 Task: Compose an email with the signature Jovani Ramirez with the subject Request for a cover letter and the message I would appreciate it if you could send me the list of attendees for the training session. from softage.8@softage.net to softage.4@softage.net Select the numbered list and change the font typography to strikethroughSelect the numbered list and remove the font typography strikethrough Send the email. Finally, move the email from Sent Items to the label Testing
Action: Mouse moved to (934, 52)
Screenshot: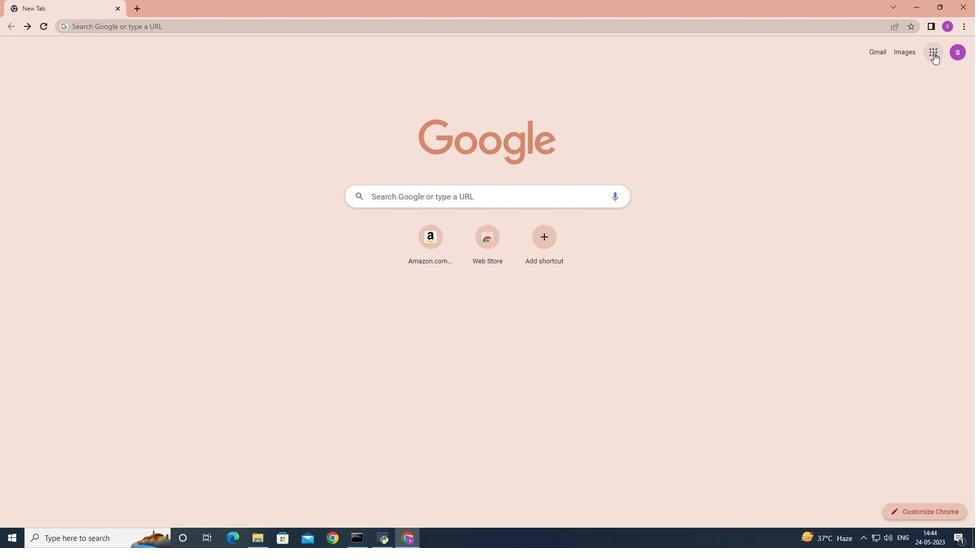 
Action: Mouse pressed left at (934, 52)
Screenshot: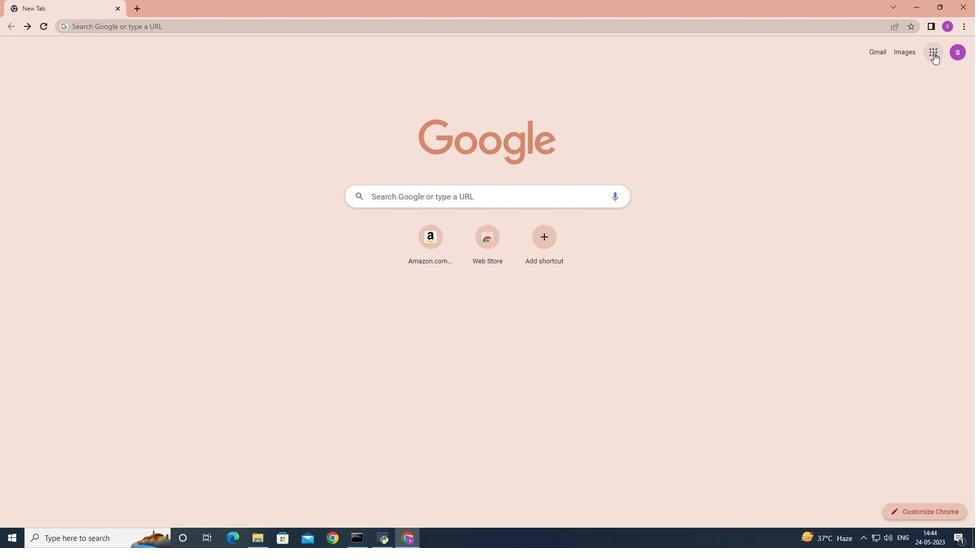 
Action: Mouse moved to (880, 94)
Screenshot: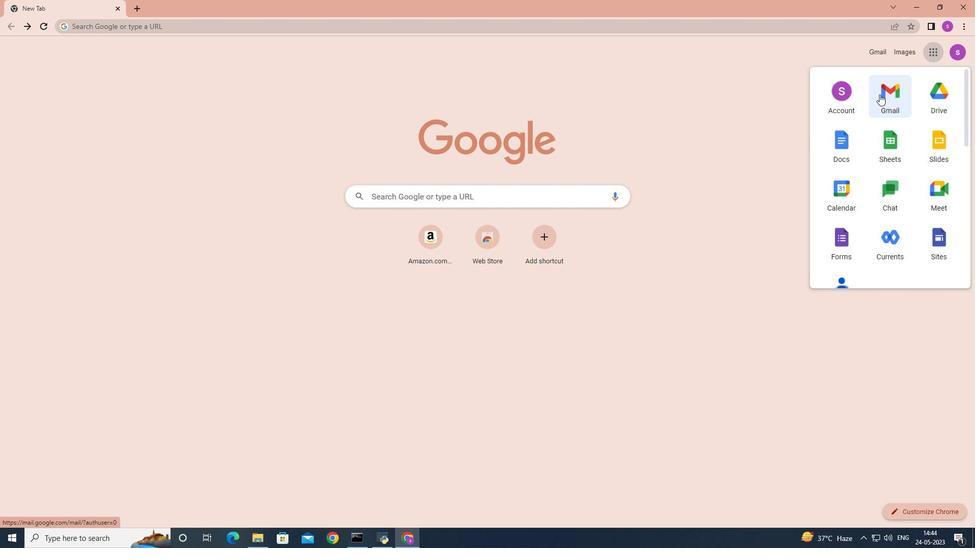 
Action: Mouse pressed left at (880, 94)
Screenshot: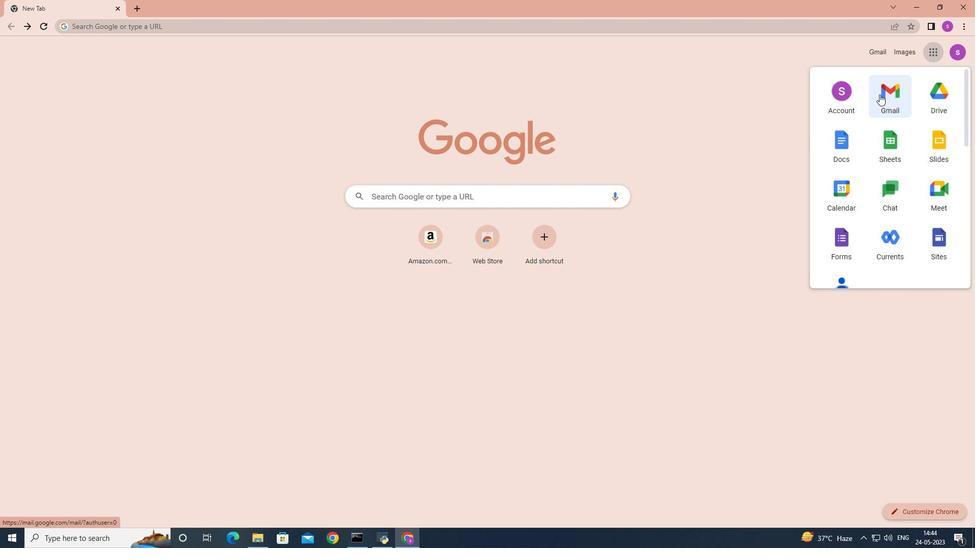 
Action: Mouse moved to (860, 56)
Screenshot: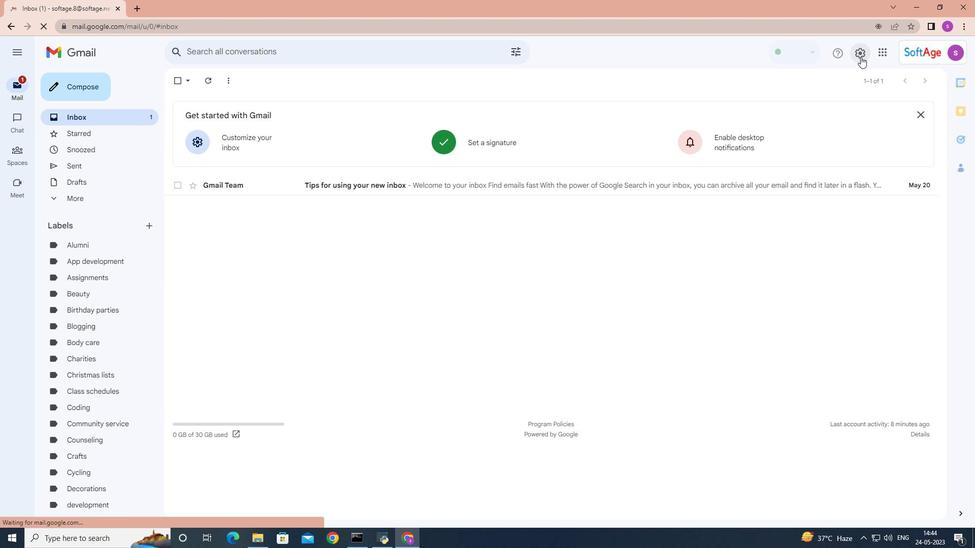 
Action: Mouse pressed left at (860, 56)
Screenshot: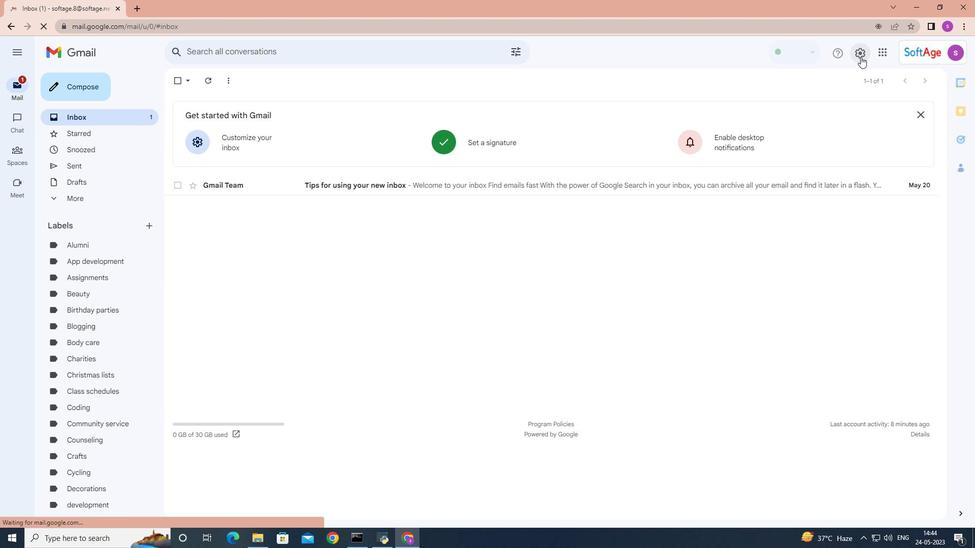 
Action: Mouse moved to (869, 102)
Screenshot: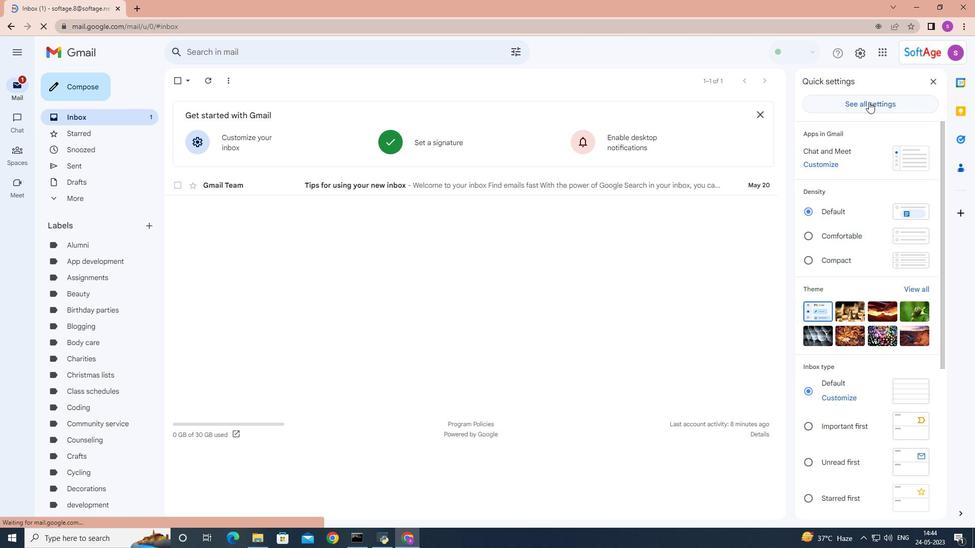 
Action: Mouse pressed left at (869, 102)
Screenshot: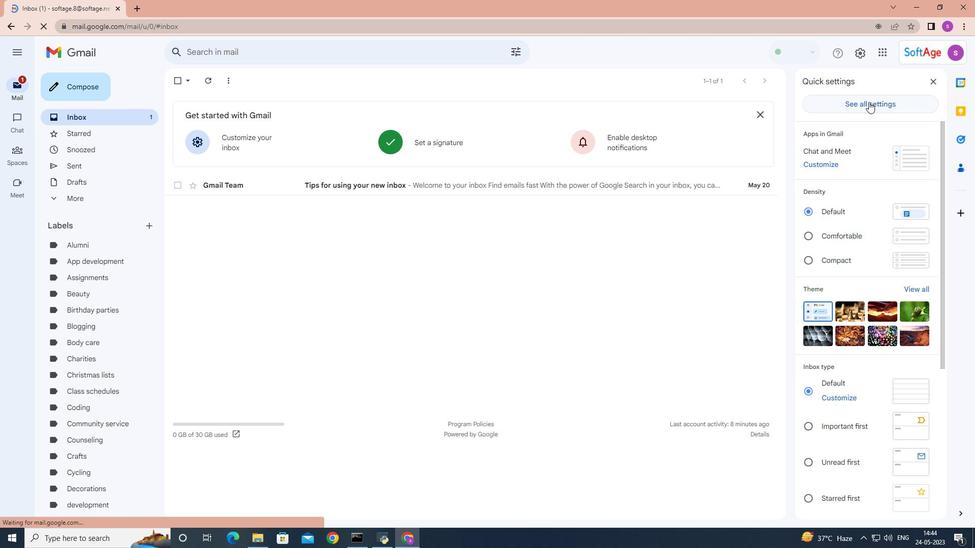 
Action: Mouse moved to (523, 148)
Screenshot: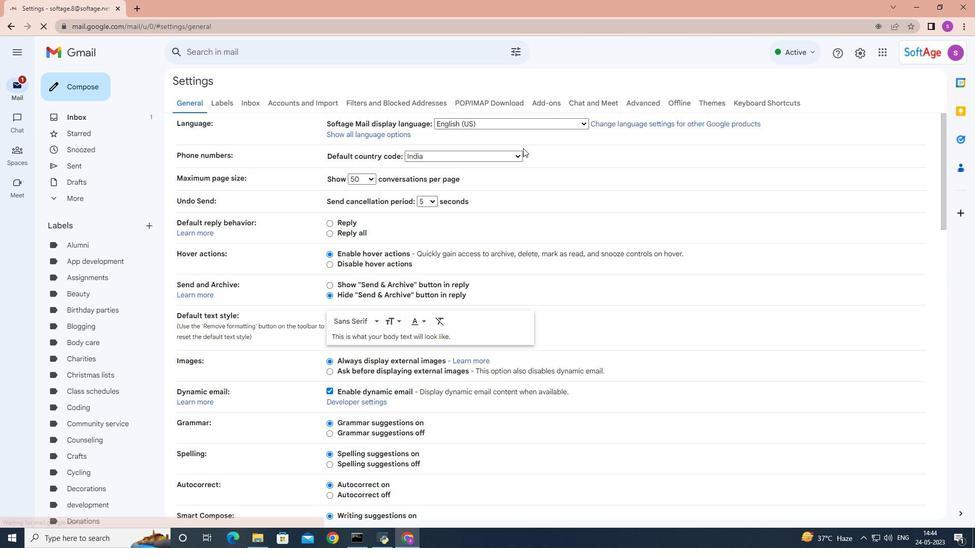 
Action: Mouse scrolled (523, 148) with delta (0, 0)
Screenshot: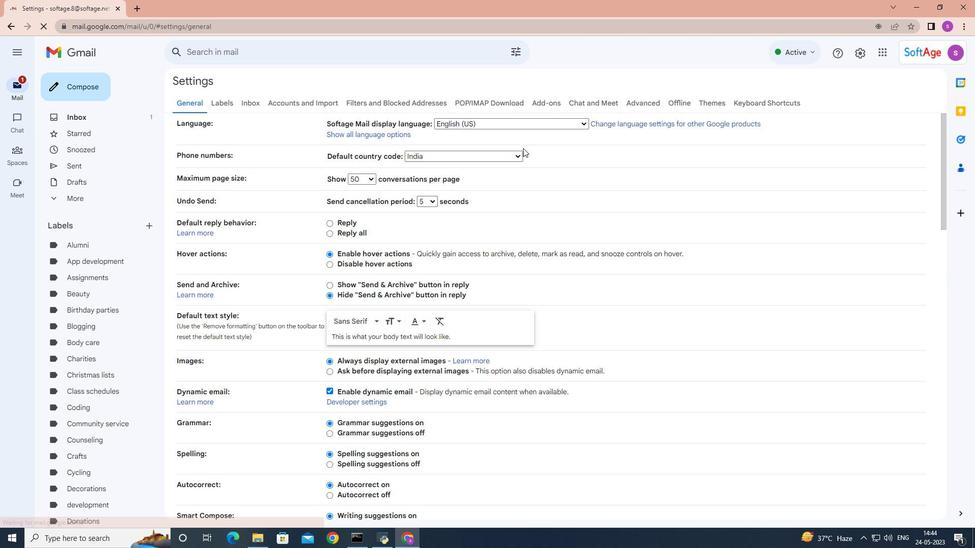 
Action: Mouse scrolled (523, 148) with delta (0, 0)
Screenshot: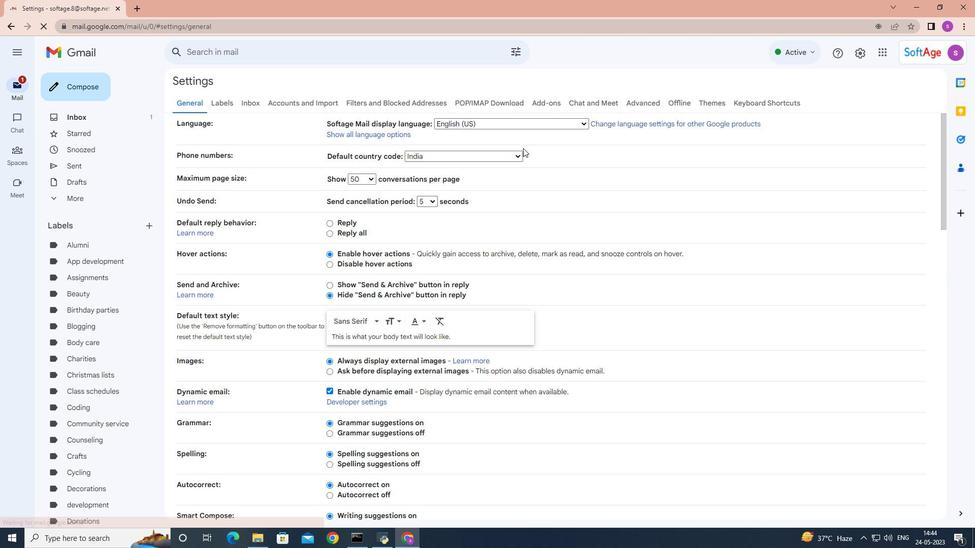 
Action: Mouse scrolled (523, 148) with delta (0, 0)
Screenshot: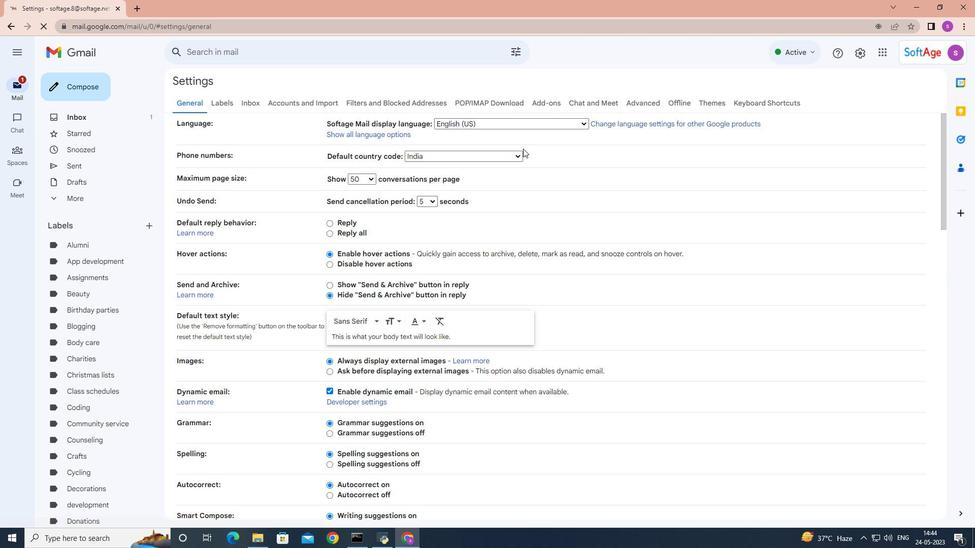 
Action: Mouse scrolled (523, 148) with delta (0, 0)
Screenshot: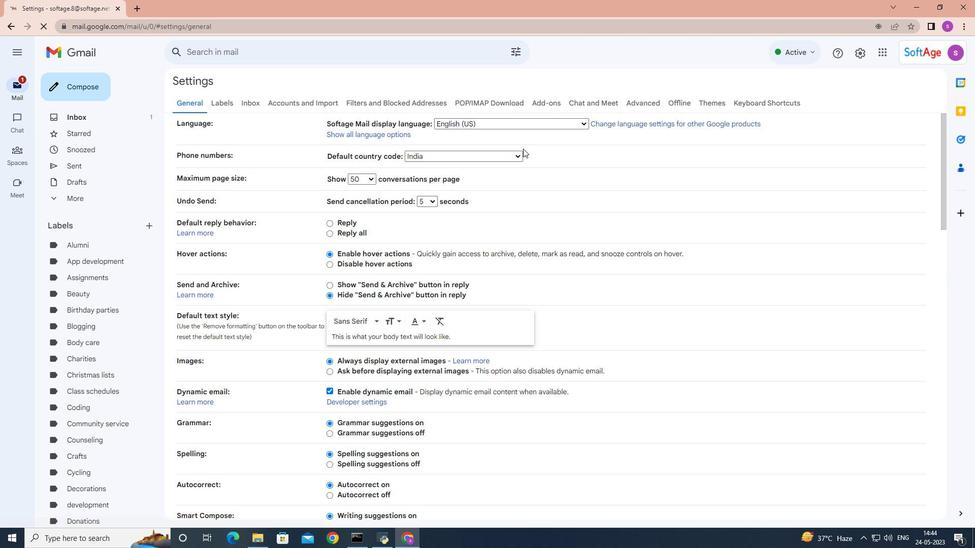 
Action: Mouse scrolled (523, 148) with delta (0, 0)
Screenshot: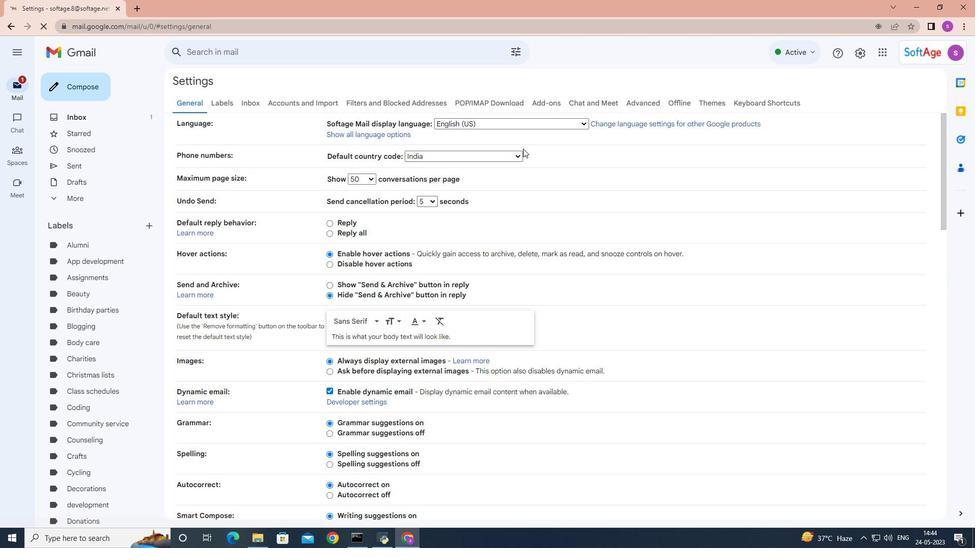 
Action: Mouse moved to (523, 148)
Screenshot: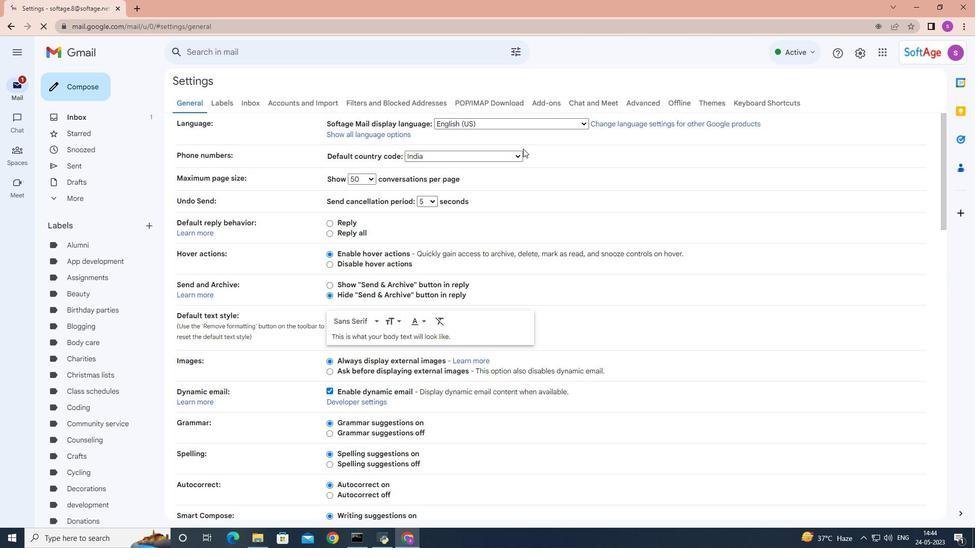 
Action: Mouse scrolled (523, 147) with delta (0, 0)
Screenshot: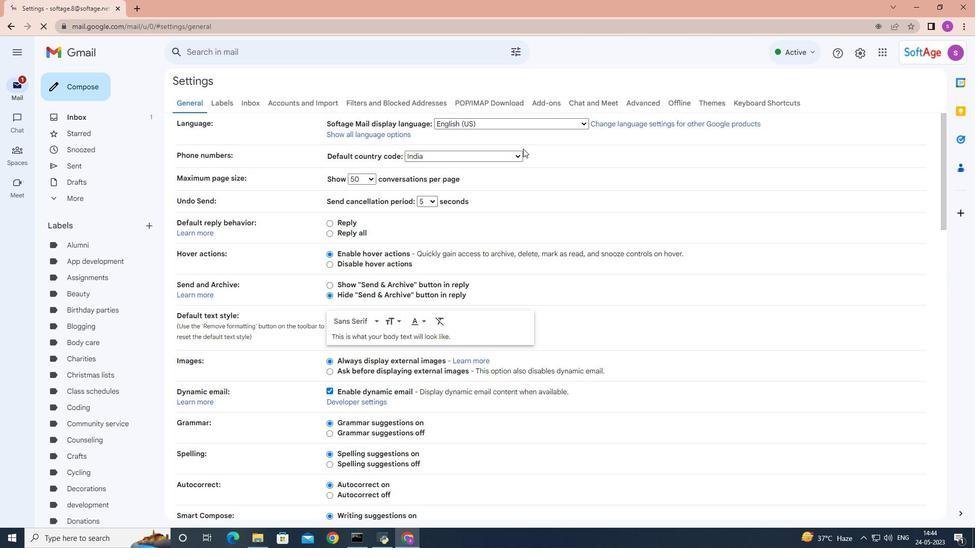 
Action: Mouse moved to (523, 146)
Screenshot: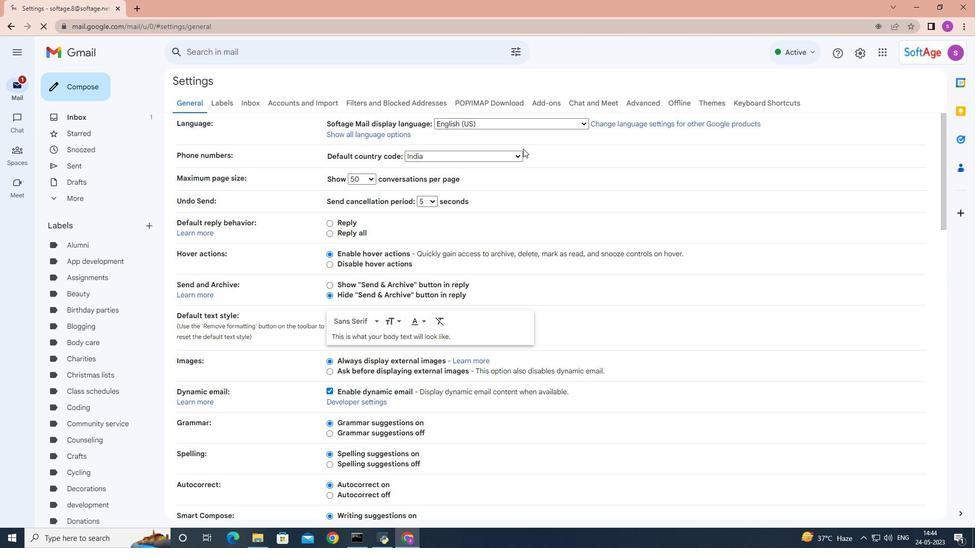 
Action: Mouse scrolled (523, 146) with delta (0, 0)
Screenshot: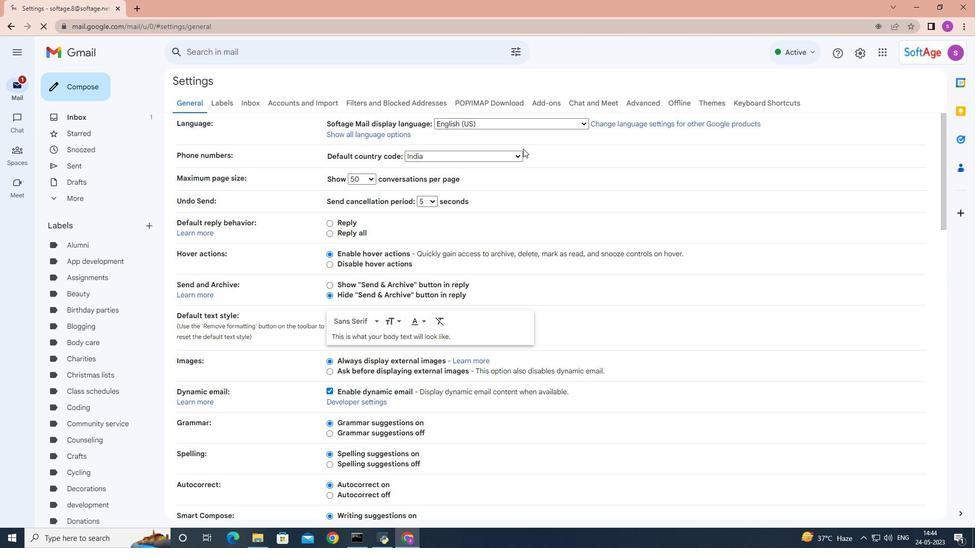 
Action: Mouse moved to (523, 146)
Screenshot: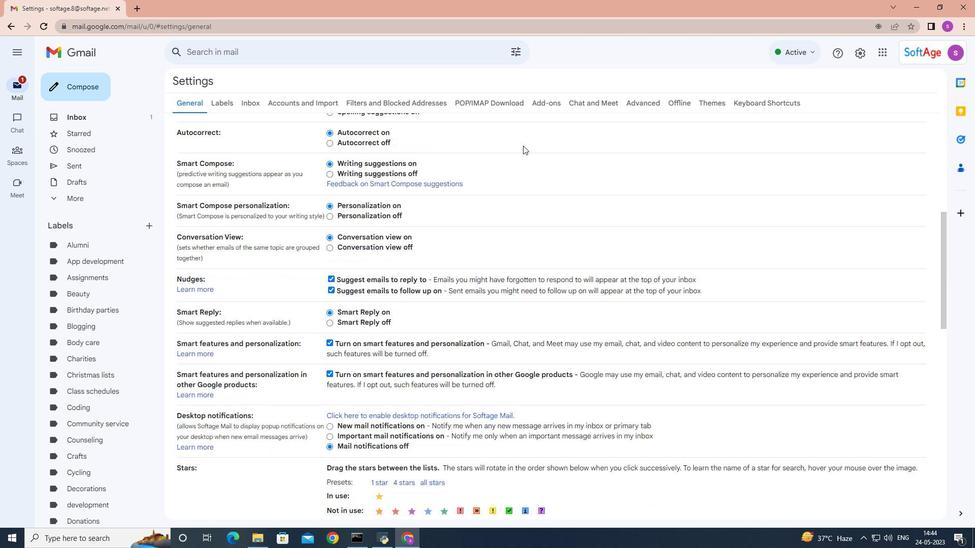 
Action: Mouse scrolled (523, 145) with delta (0, 0)
Screenshot: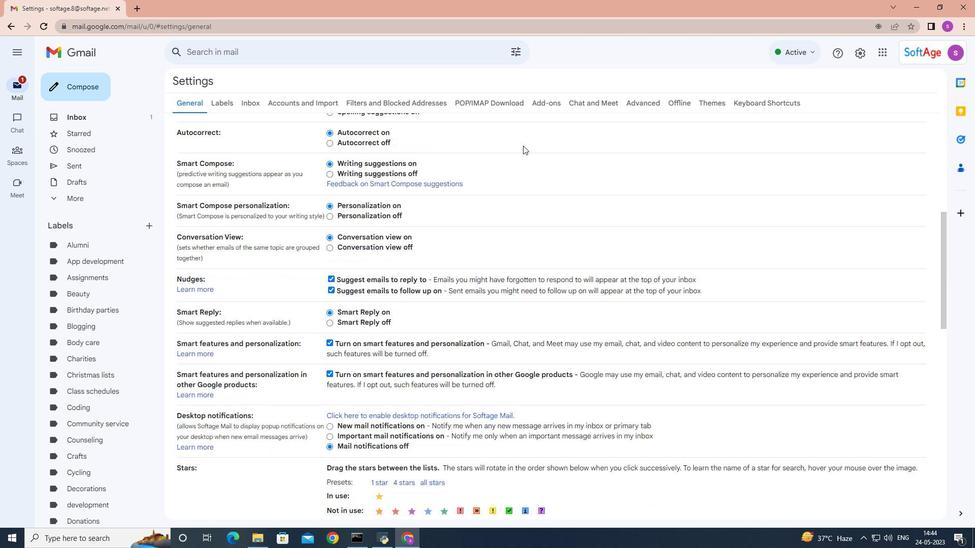 
Action: Mouse moved to (523, 147)
Screenshot: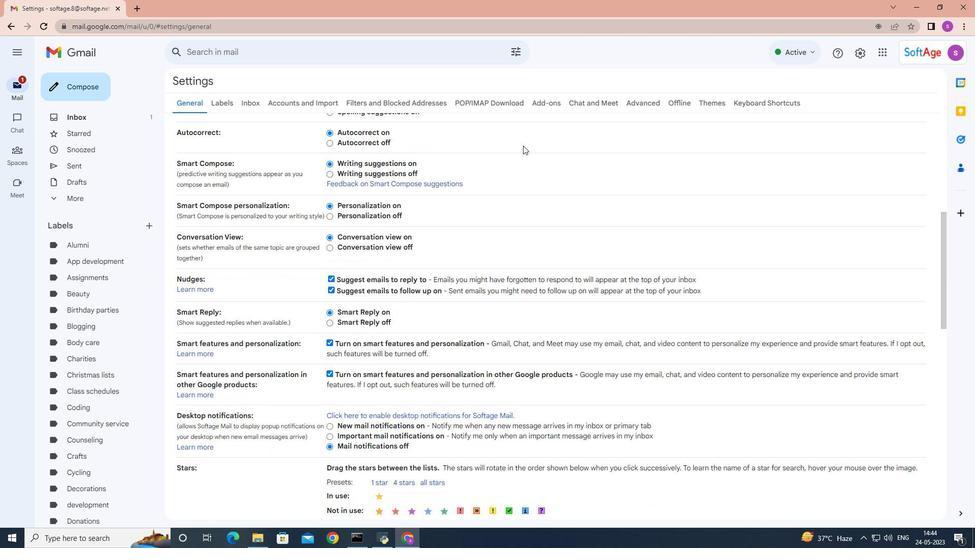 
Action: Mouse scrolled (523, 146) with delta (0, 0)
Screenshot: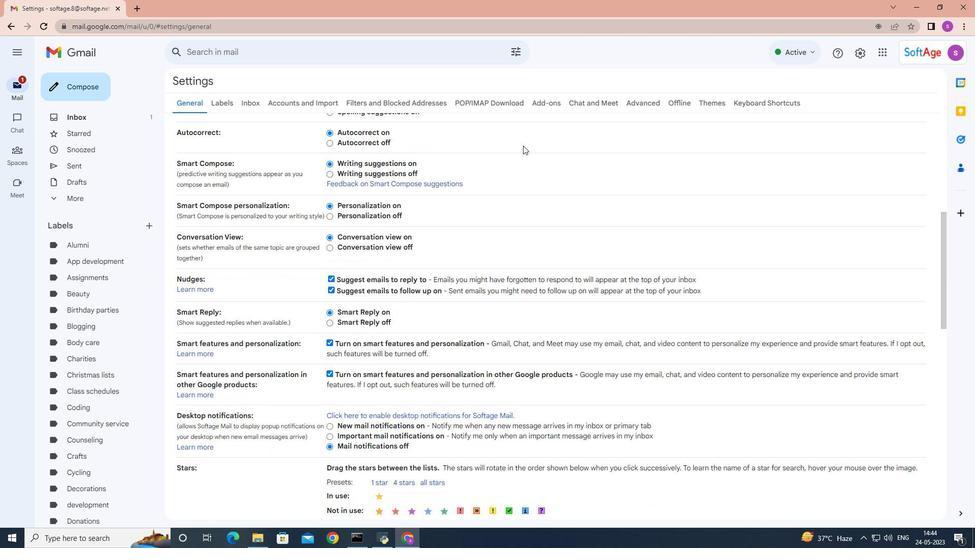 
Action: Mouse moved to (523, 147)
Screenshot: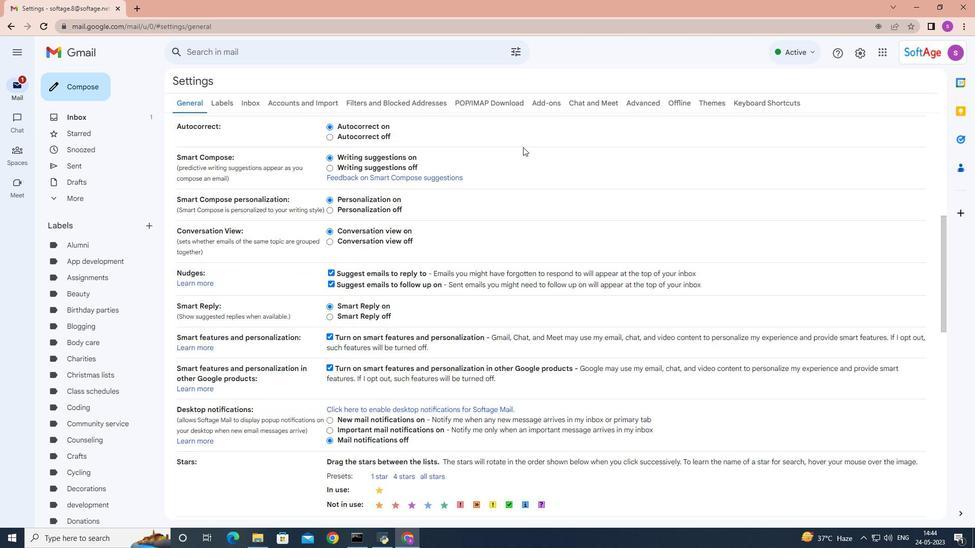 
Action: Mouse scrolled (523, 146) with delta (0, 0)
Screenshot: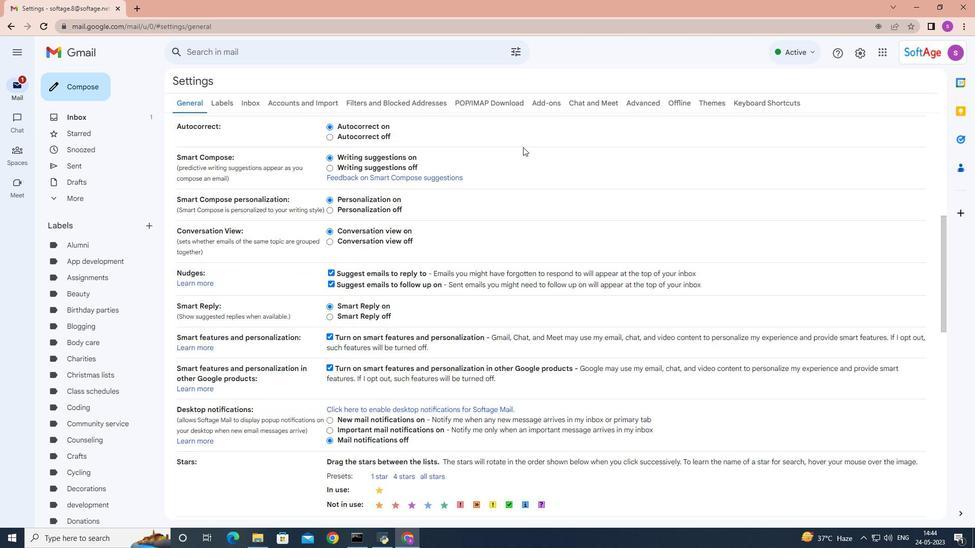 
Action: Mouse moved to (523, 147)
Screenshot: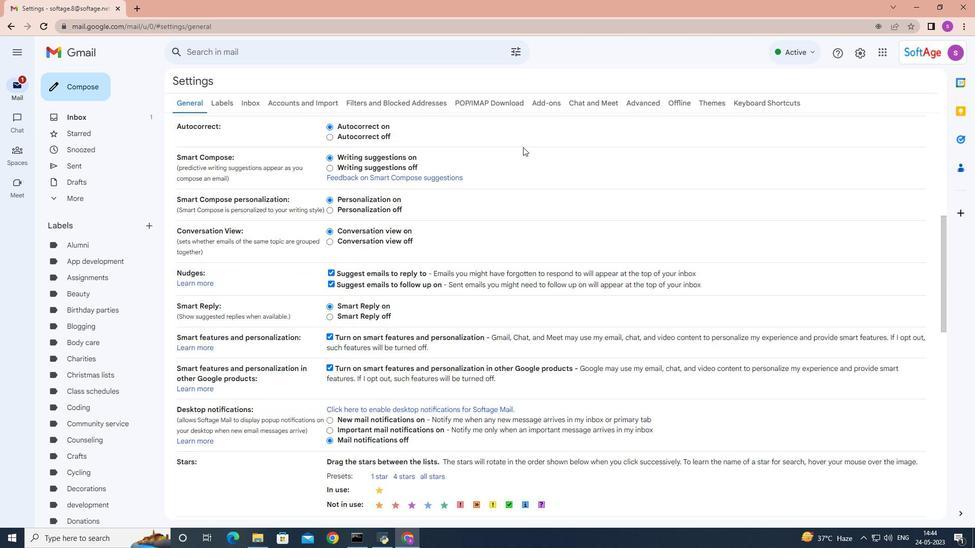 
Action: Mouse scrolled (523, 146) with delta (0, 0)
Screenshot: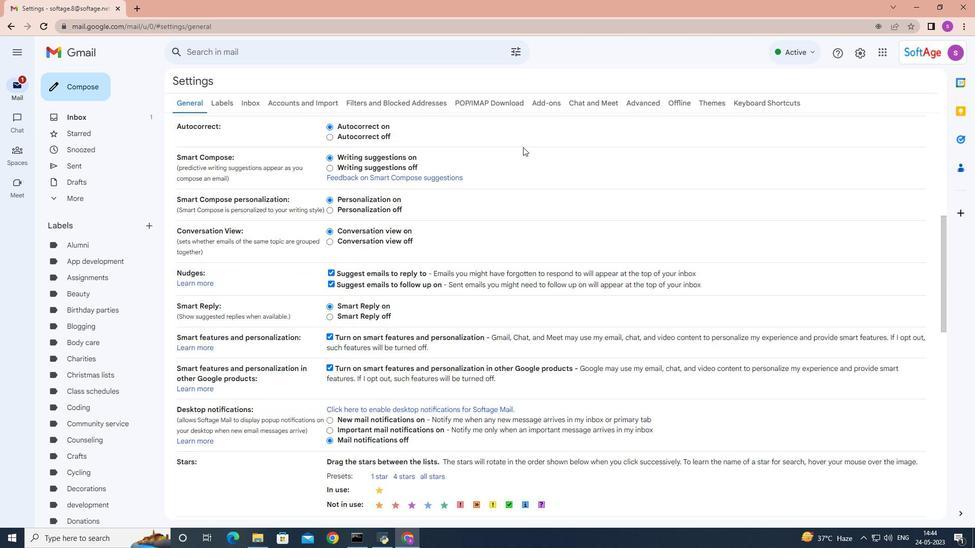 
Action: Mouse moved to (523, 147)
Screenshot: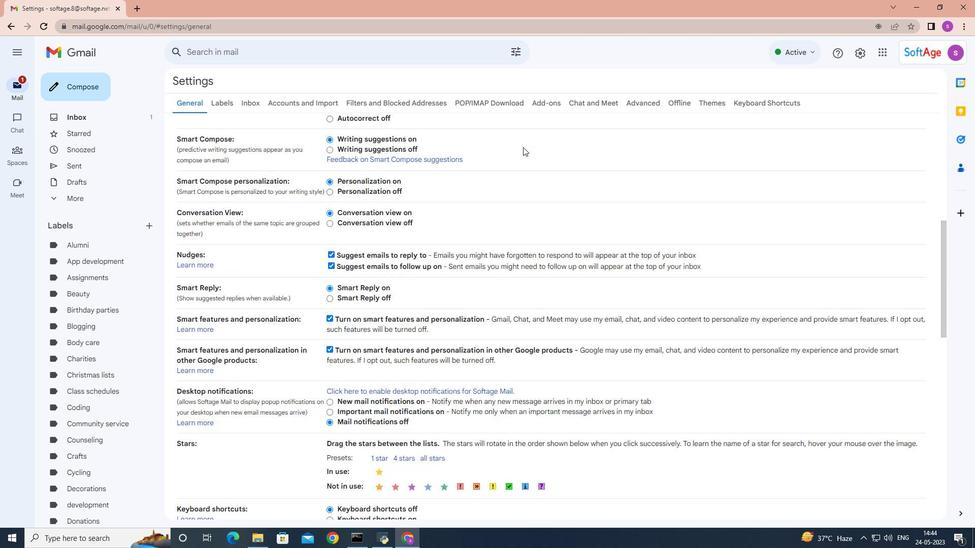
Action: Mouse scrolled (523, 147) with delta (0, 0)
Screenshot: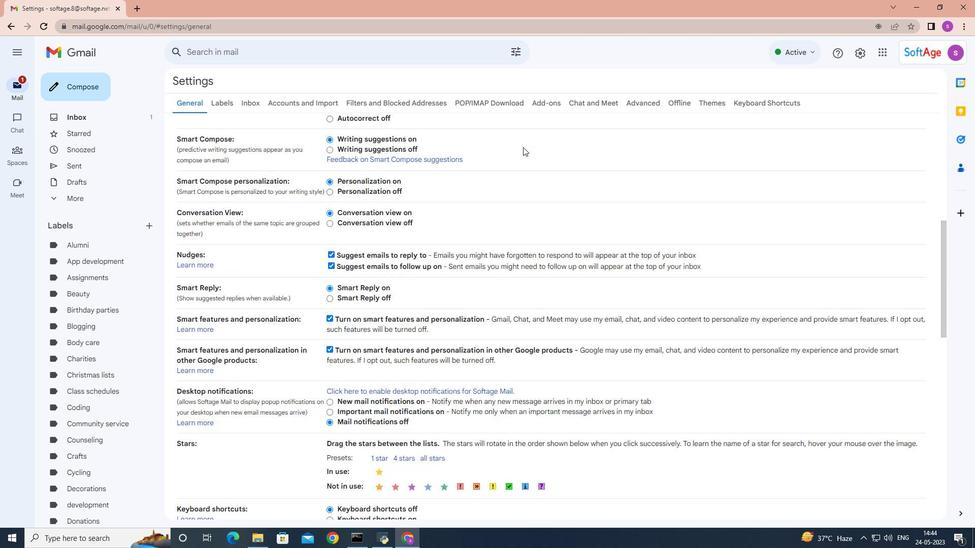 
Action: Mouse moved to (523, 147)
Screenshot: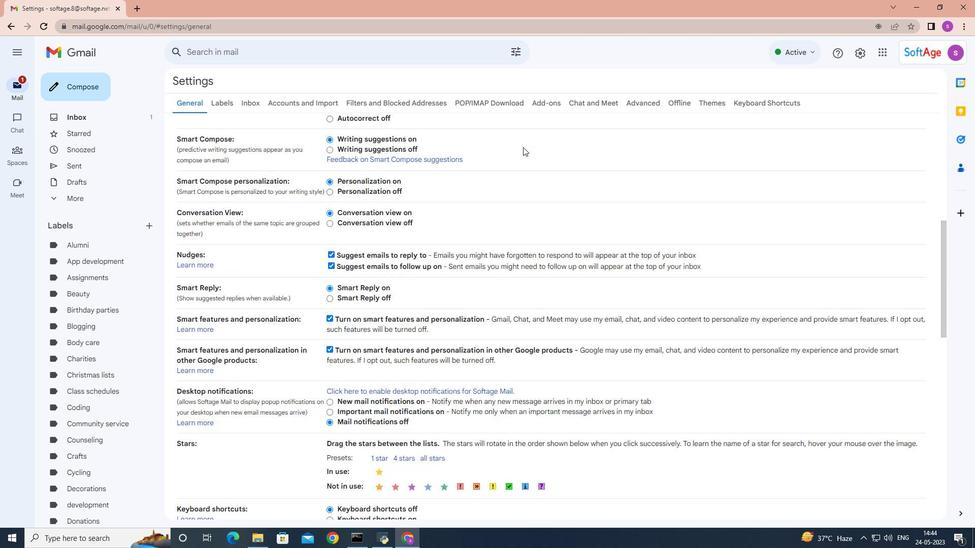
Action: Mouse scrolled (523, 147) with delta (0, 0)
Screenshot: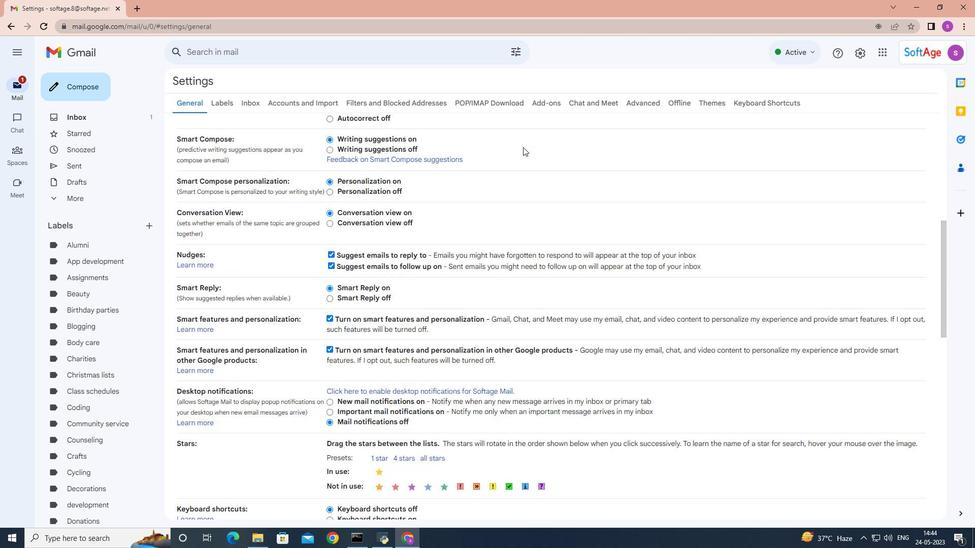 
Action: Mouse moved to (524, 147)
Screenshot: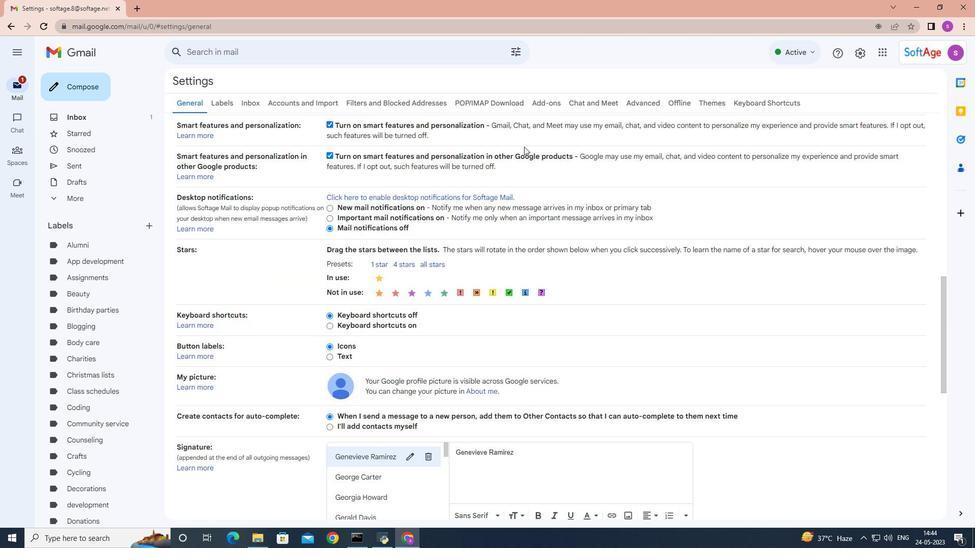
Action: Mouse scrolled (524, 146) with delta (0, 0)
Screenshot: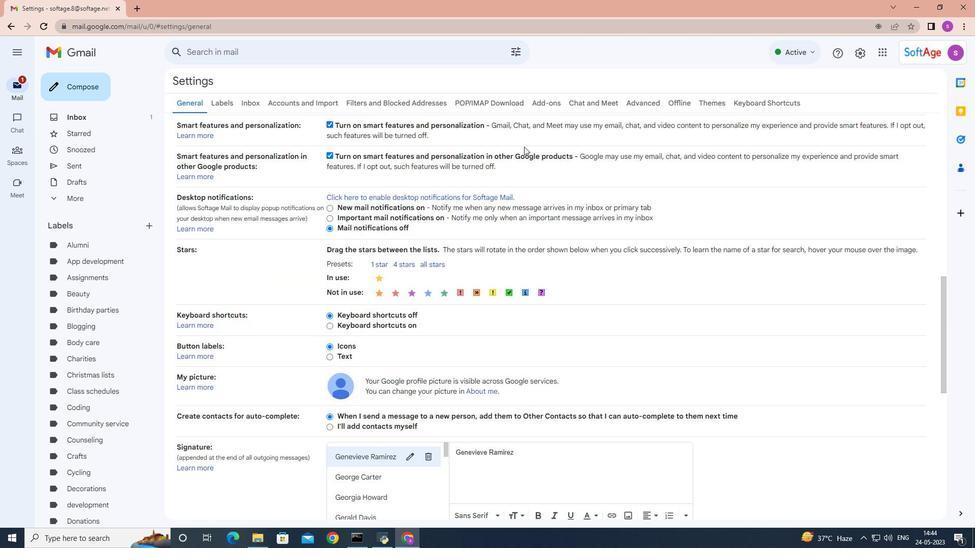 
Action: Mouse moved to (524, 147)
Screenshot: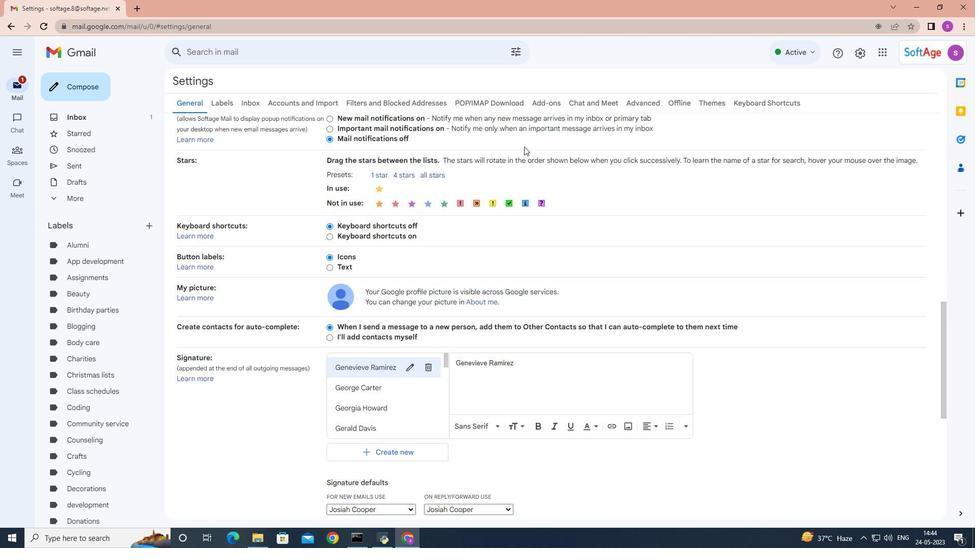 
Action: Mouse scrolled (524, 147) with delta (0, 0)
Screenshot: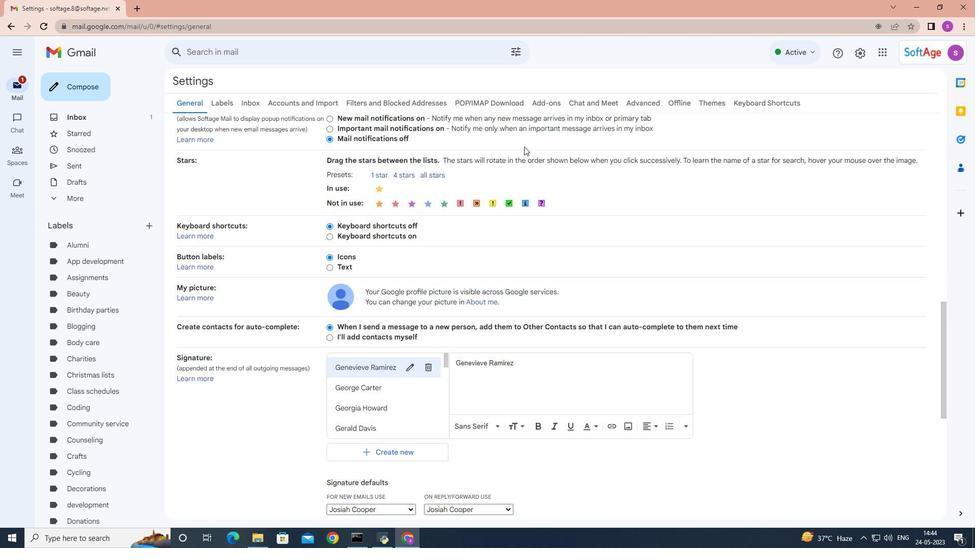 
Action: Mouse scrolled (524, 147) with delta (0, 0)
Screenshot: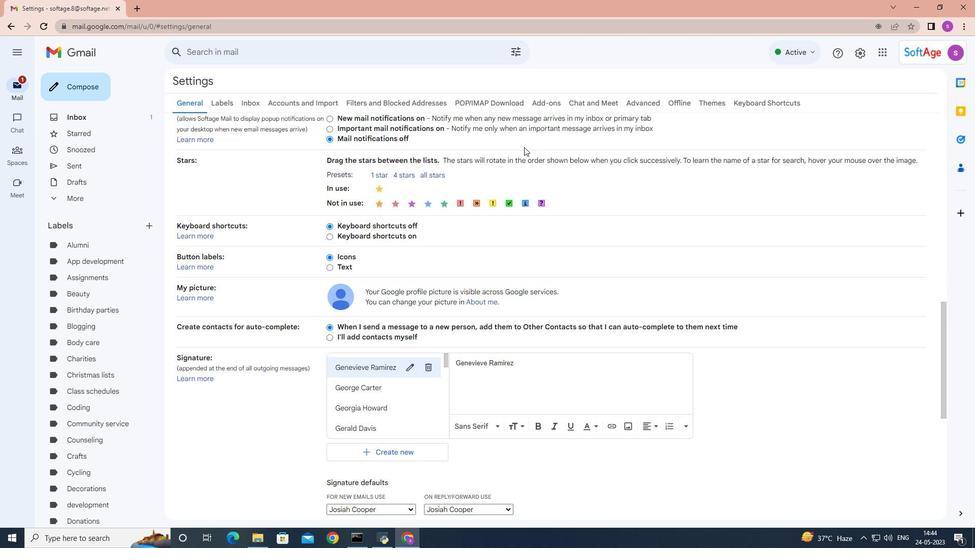 
Action: Mouse scrolled (524, 147) with delta (0, 0)
Screenshot: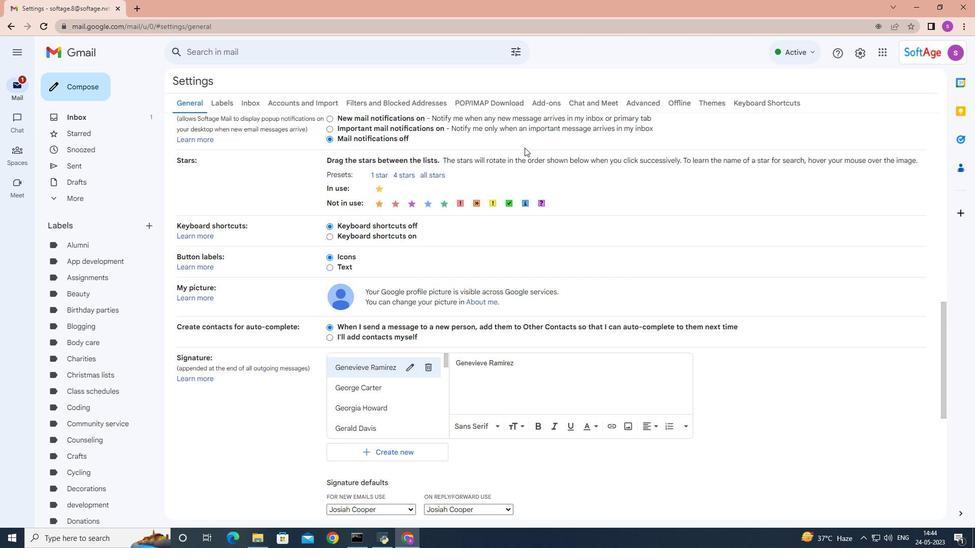 
Action: Mouse scrolled (524, 147) with delta (0, 0)
Screenshot: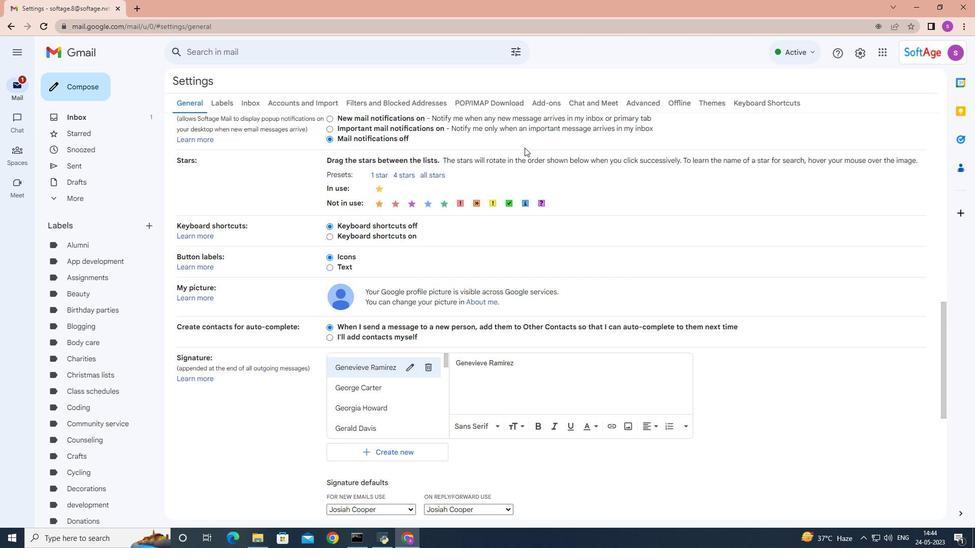 
Action: Mouse moved to (397, 196)
Screenshot: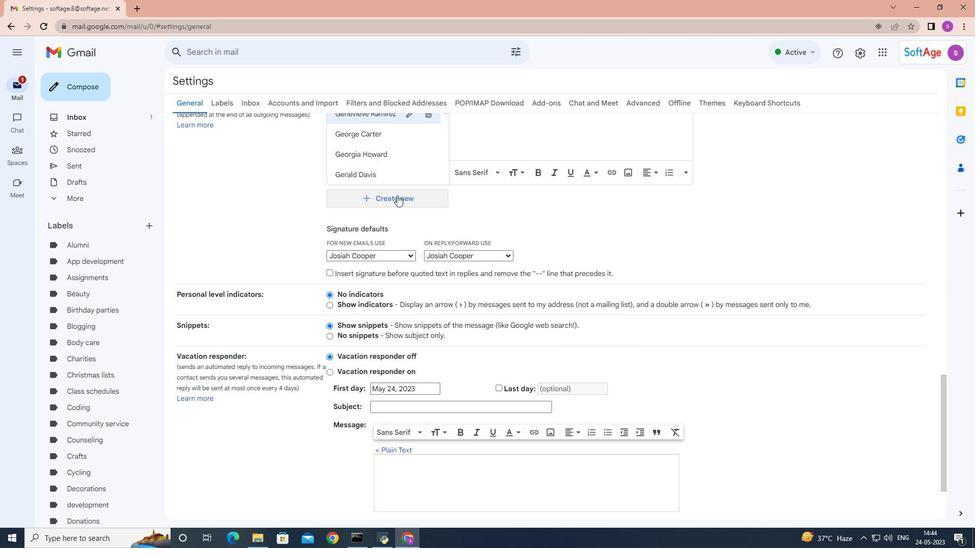 
Action: Mouse pressed left at (397, 196)
Screenshot: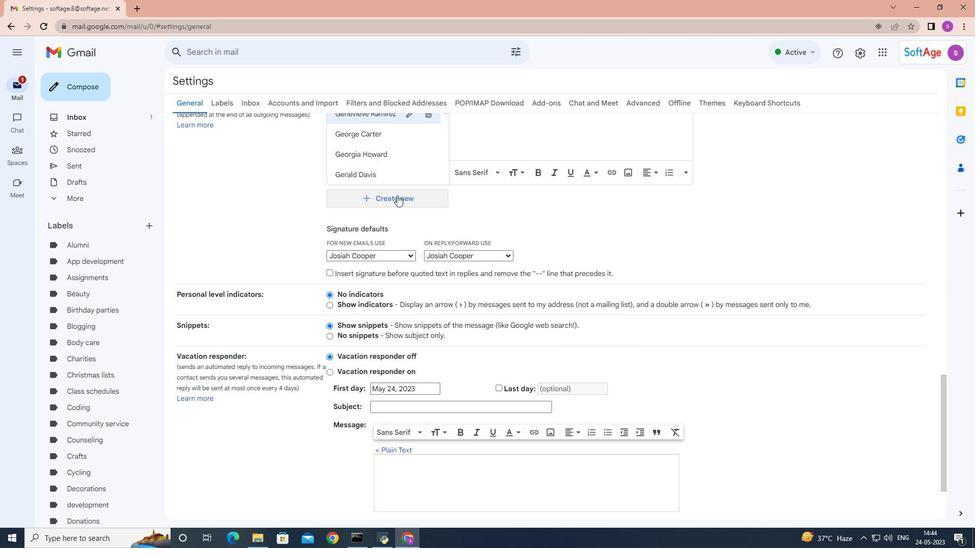 
Action: Mouse moved to (396, 196)
Screenshot: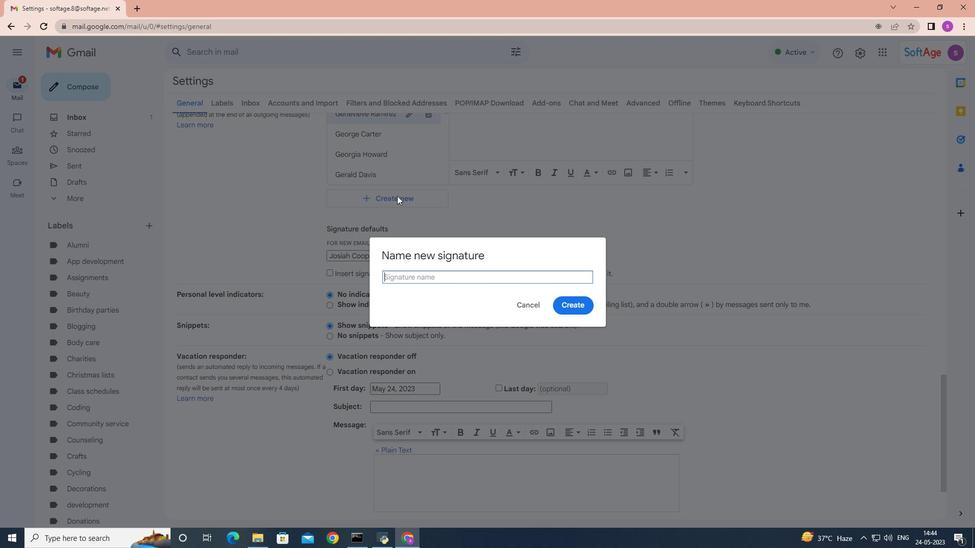 
Action: Key pressed <Key.shift>Jovani<Key.space><Key.shift><Key.shift><Key.shift><Key.shift><Key.shift>Ramirez
Screenshot: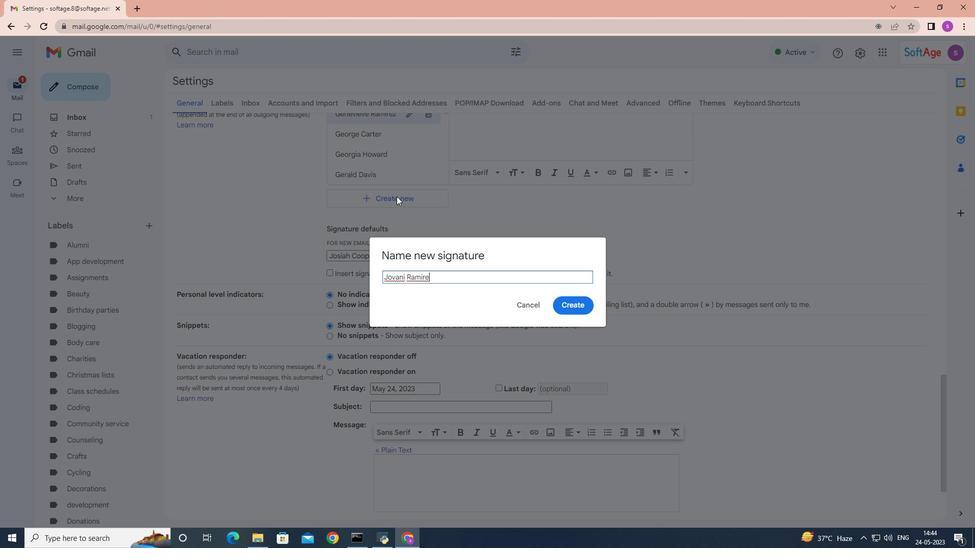 
Action: Mouse moved to (567, 305)
Screenshot: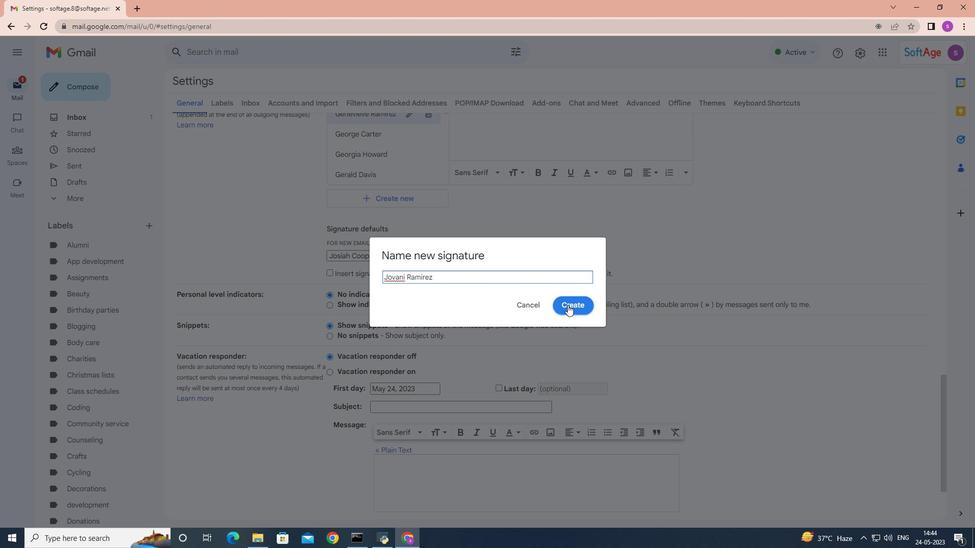 
Action: Mouse pressed left at (567, 305)
Screenshot: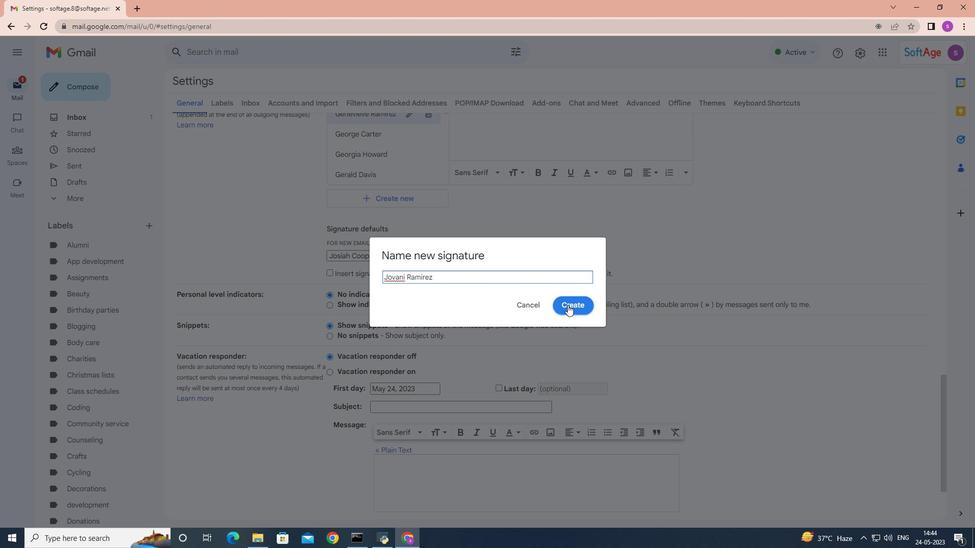 
Action: Mouse moved to (511, 337)
Screenshot: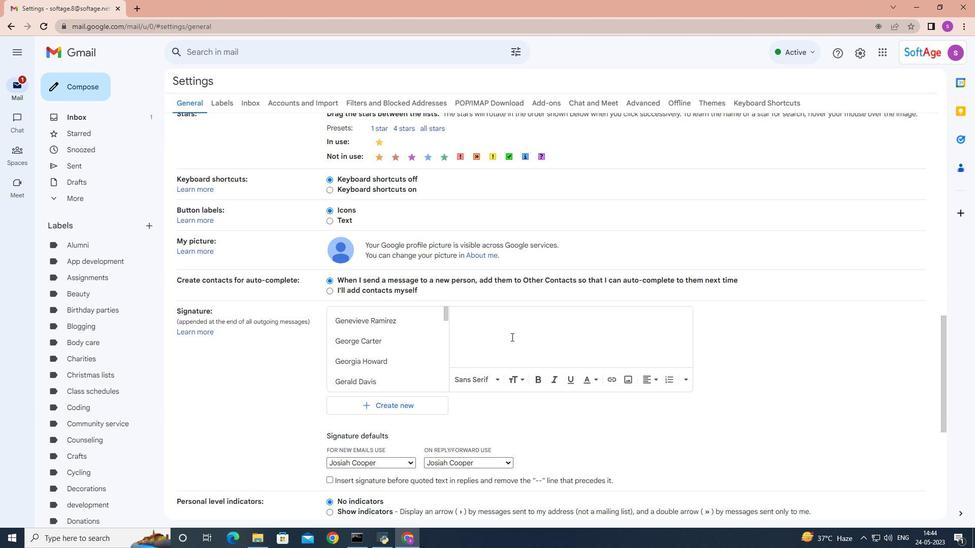 
Action: Key pressed <Key.shift>Jovani<Key.space><Key.shift>Ramirez
Screenshot: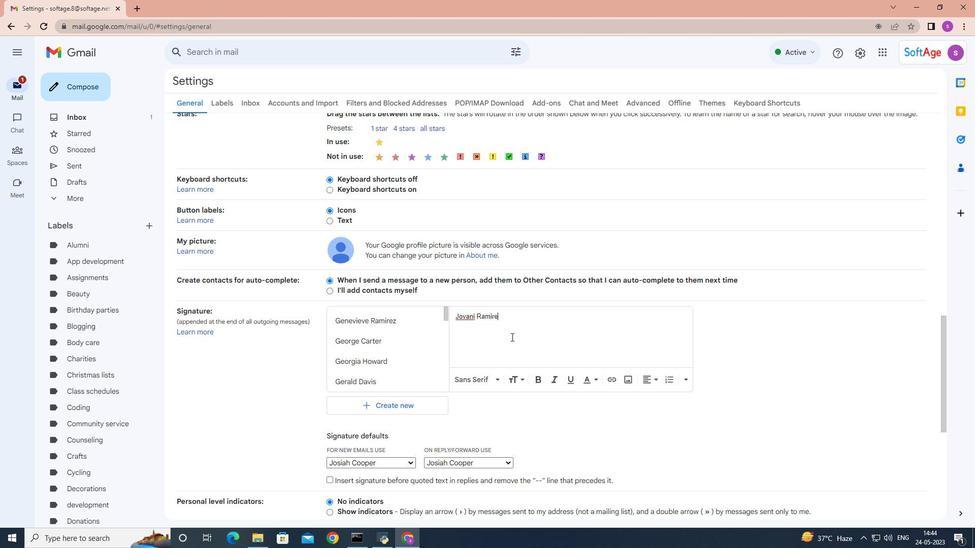
Action: Mouse moved to (506, 335)
Screenshot: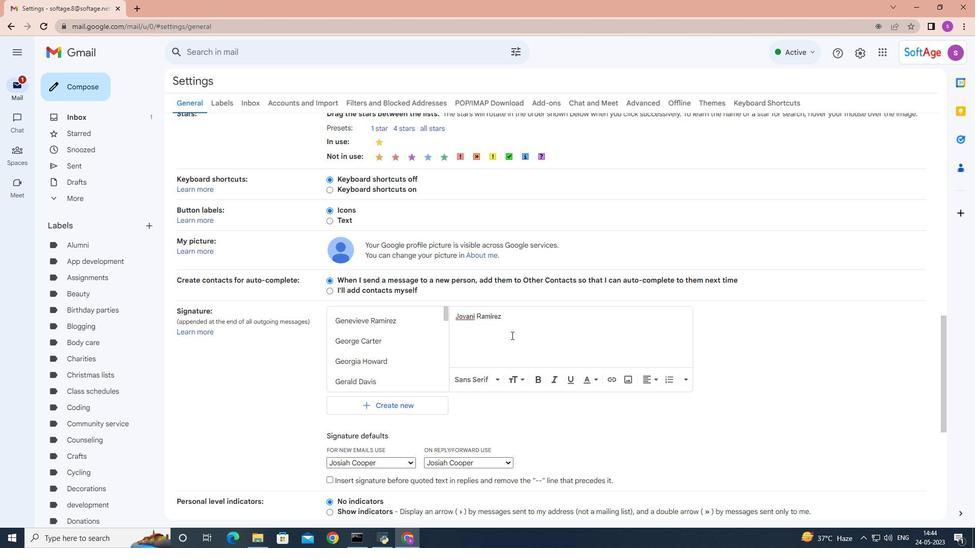 
Action: Mouse scrolled (506, 334) with delta (0, 0)
Screenshot: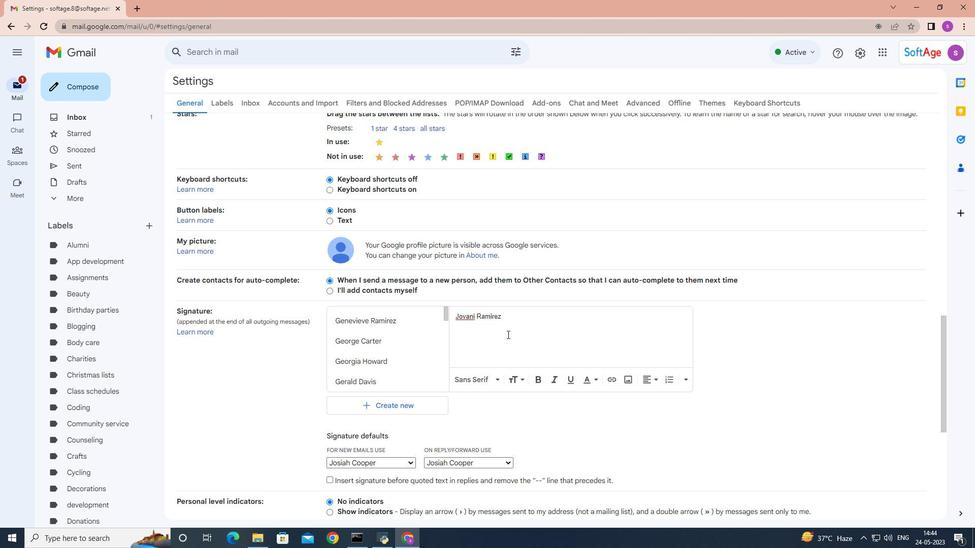 
Action: Mouse moved to (505, 334)
Screenshot: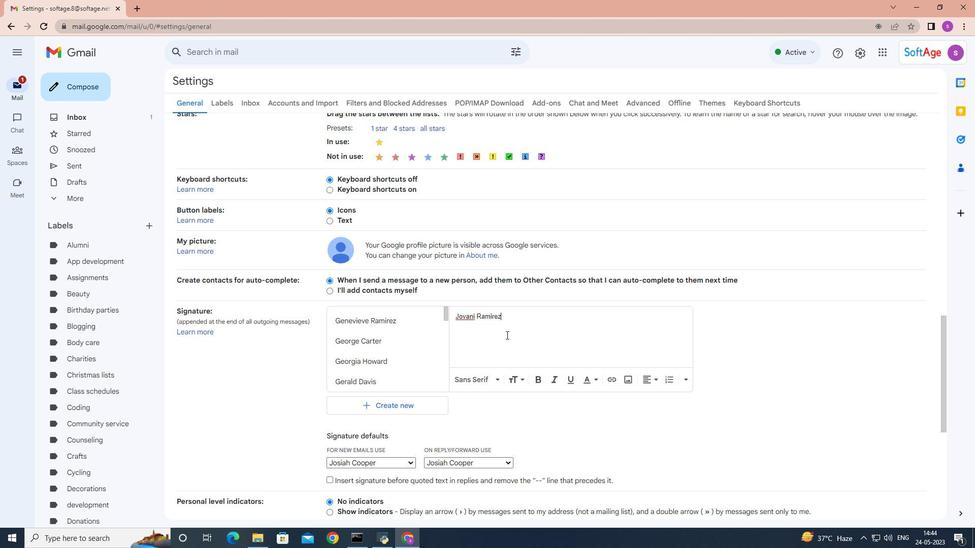 
Action: Mouse scrolled (505, 334) with delta (0, 0)
Screenshot: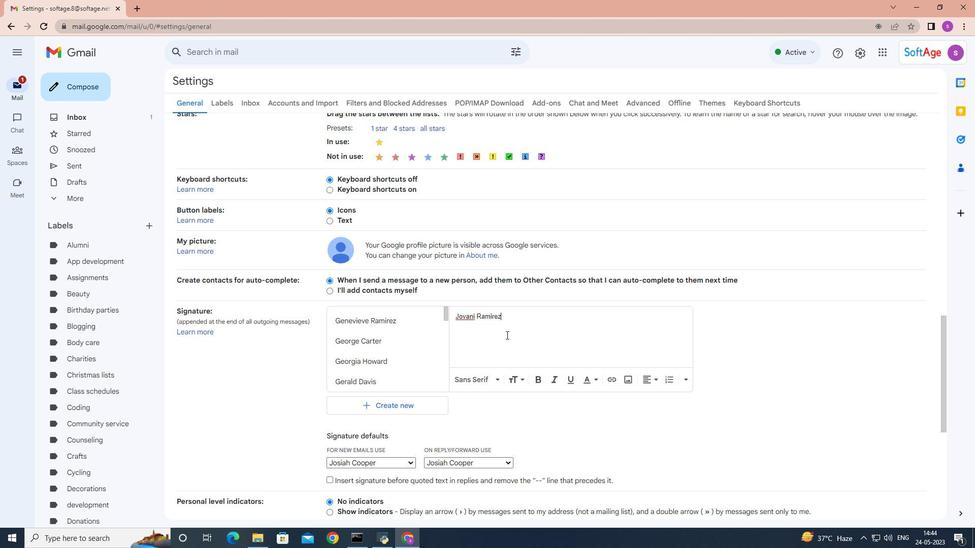 
Action: Mouse moved to (404, 363)
Screenshot: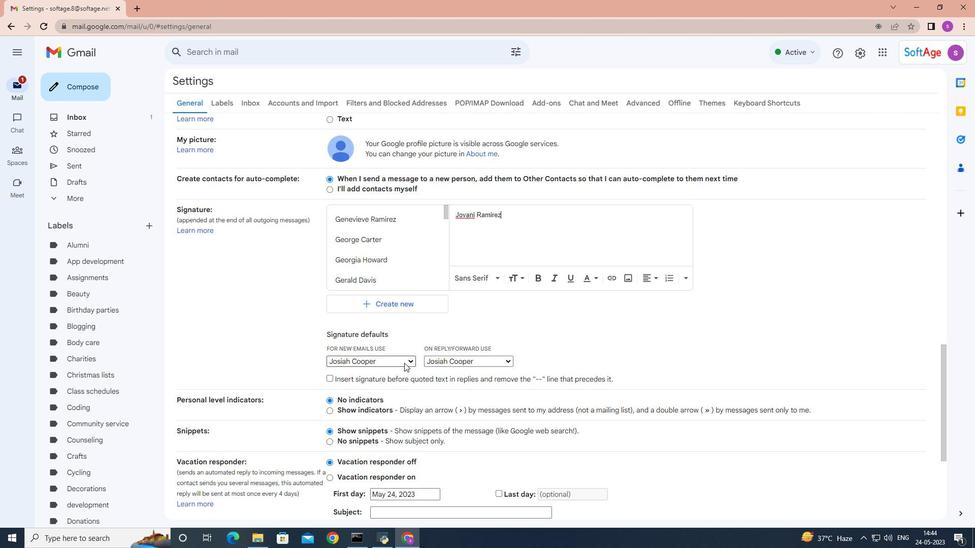 
Action: Mouse pressed left at (404, 363)
Screenshot: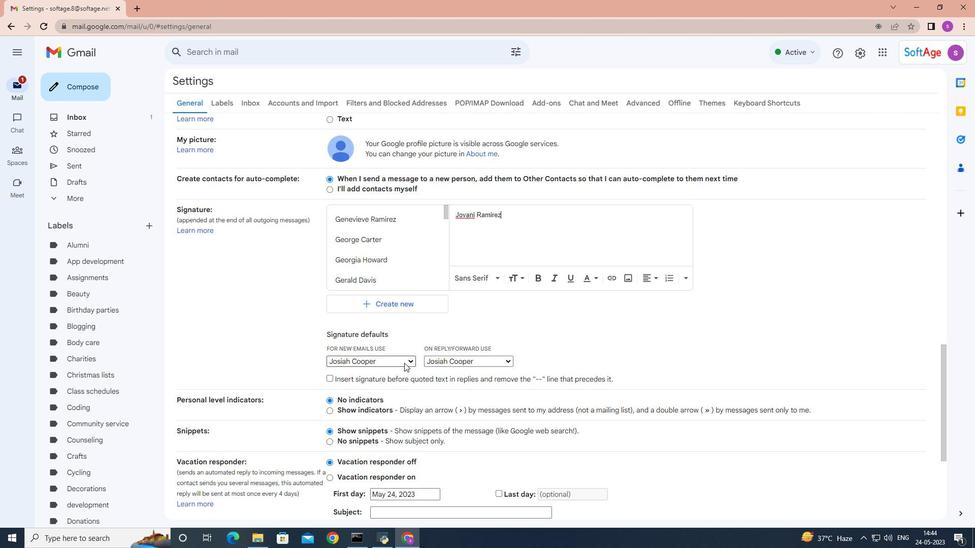 
Action: Mouse moved to (372, 332)
Screenshot: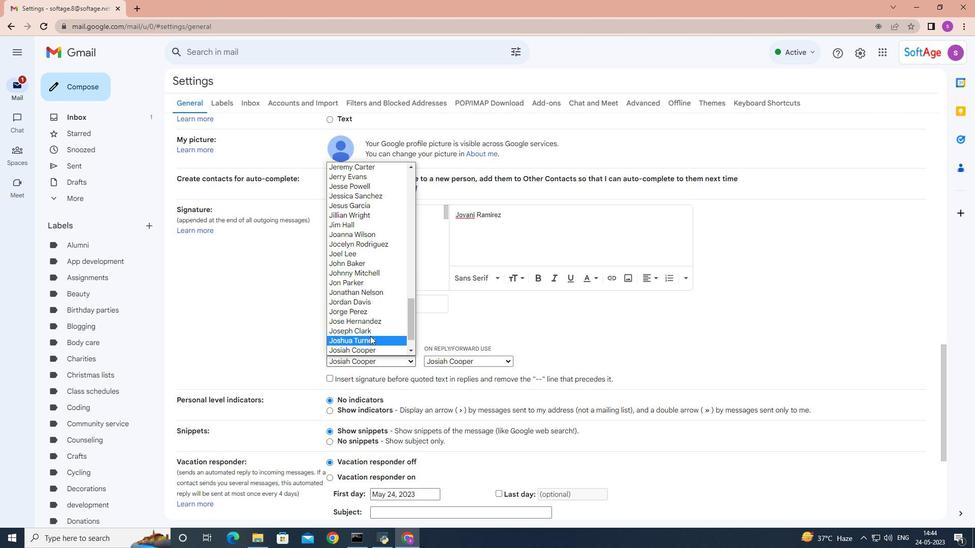 
Action: Mouse scrolled (372, 331) with delta (0, 0)
Screenshot: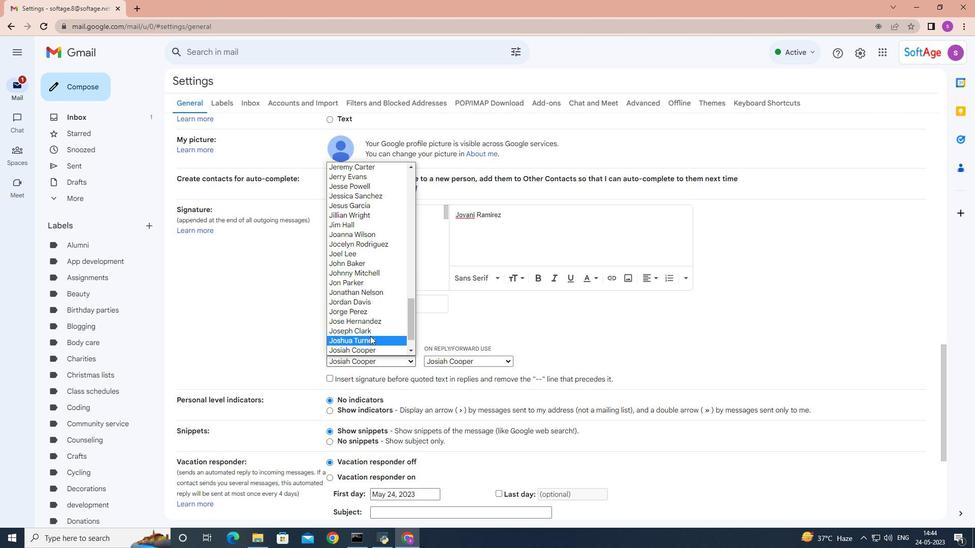 
Action: Mouse scrolled (372, 331) with delta (0, 0)
Screenshot: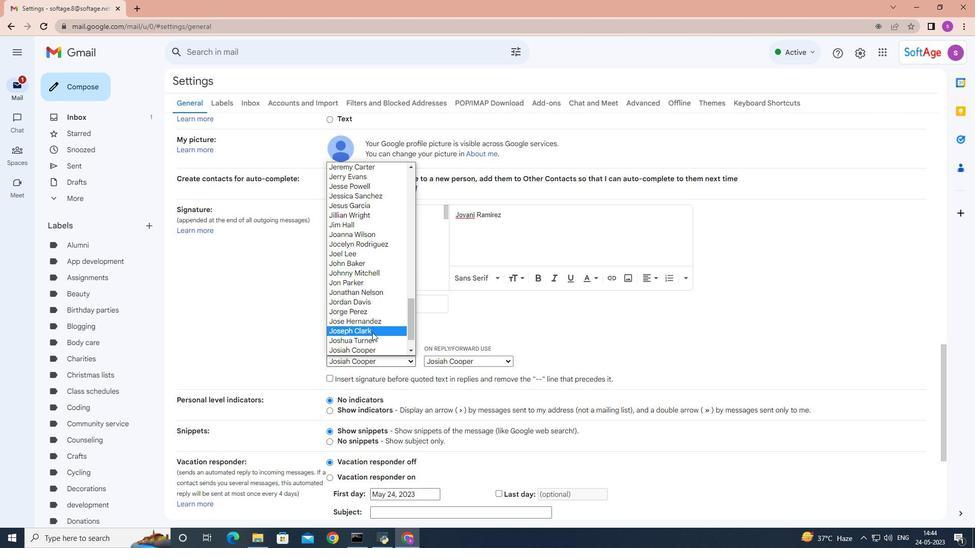 
Action: Mouse scrolled (372, 331) with delta (0, 0)
Screenshot: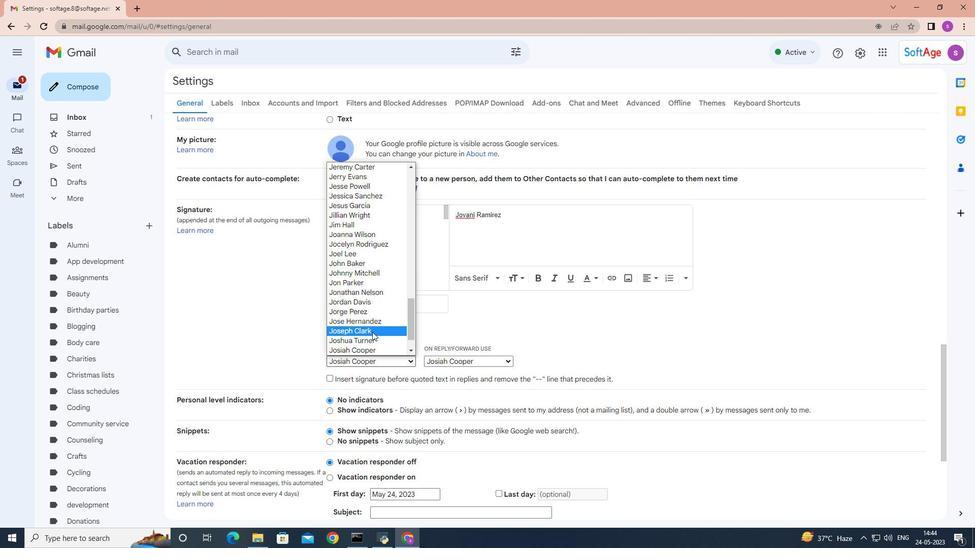 
Action: Mouse scrolled (372, 331) with delta (0, 0)
Screenshot: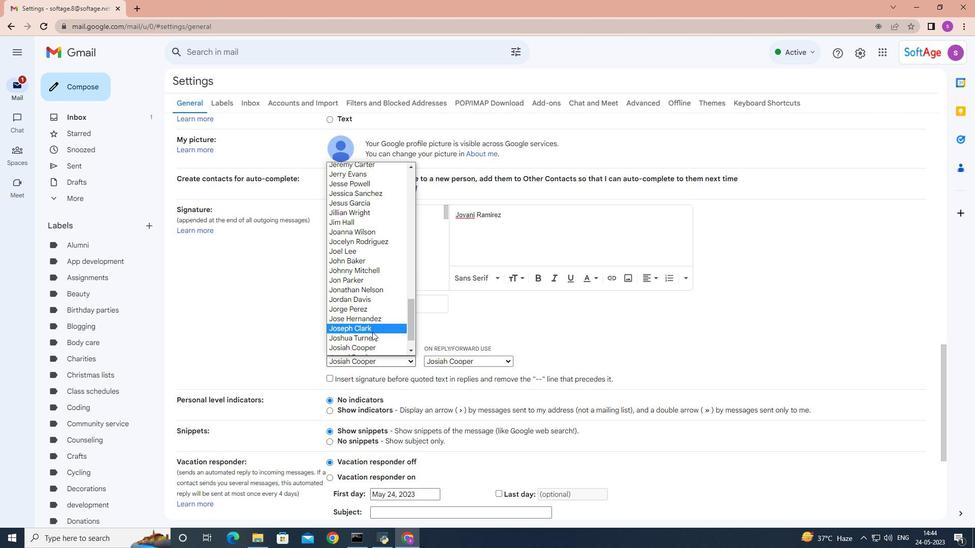 
Action: Mouse scrolled (372, 331) with delta (0, 0)
Screenshot: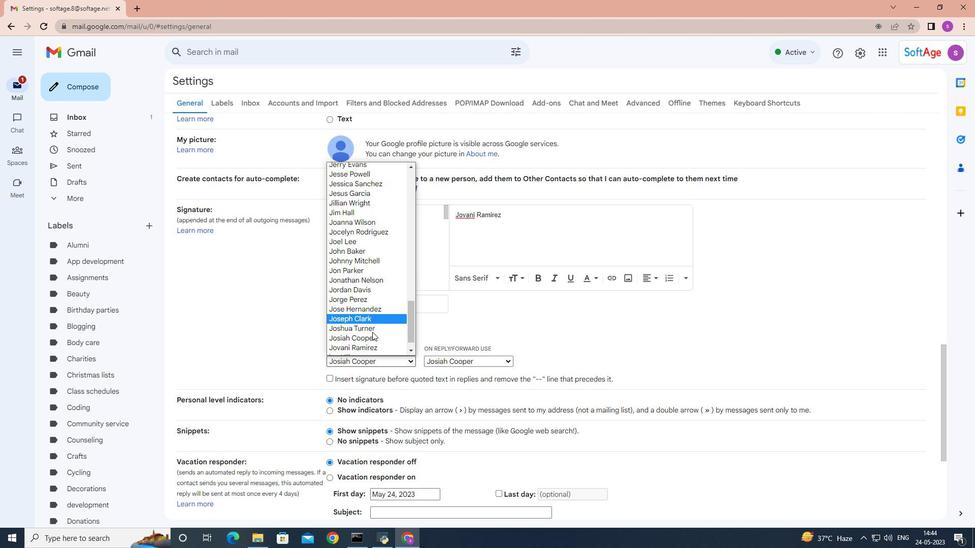 
Action: Mouse moved to (374, 332)
Screenshot: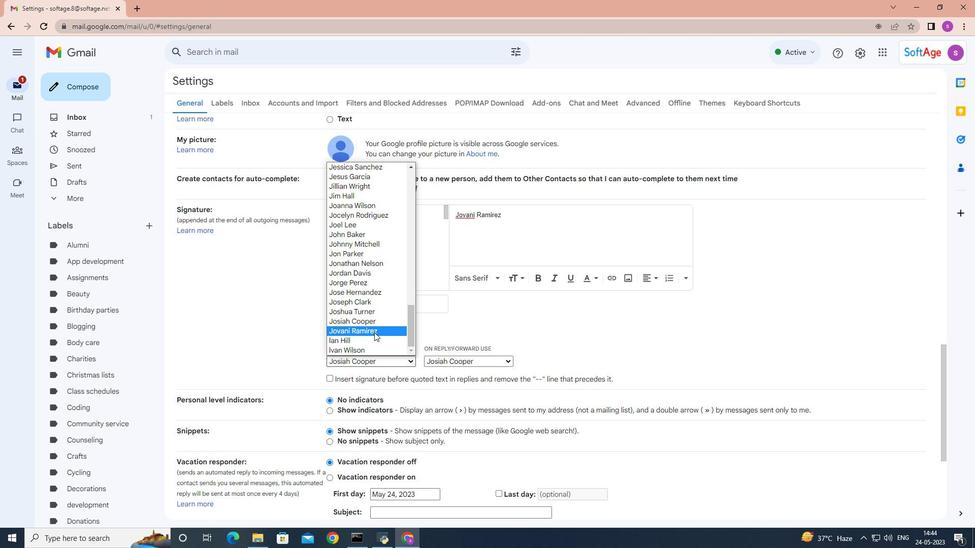 
Action: Mouse pressed left at (374, 332)
Screenshot: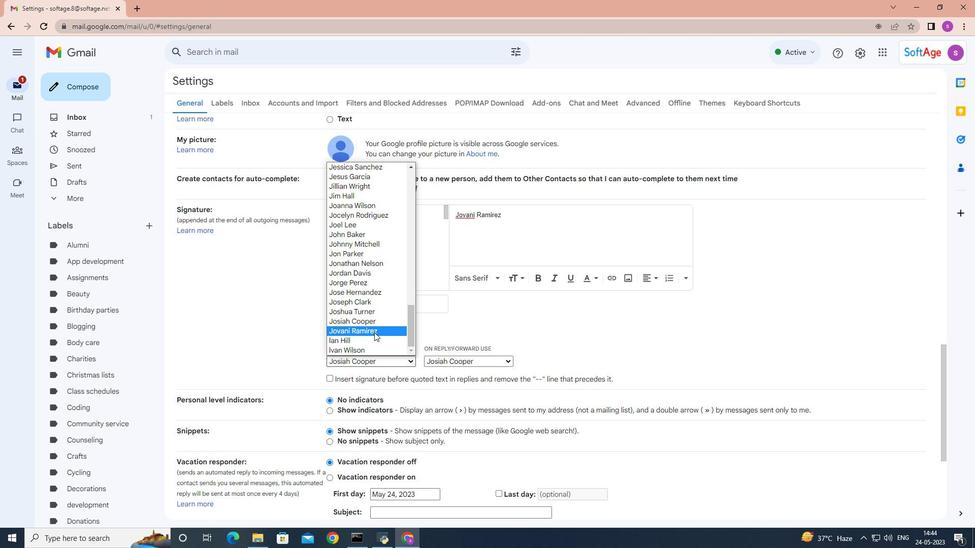 
Action: Mouse moved to (504, 362)
Screenshot: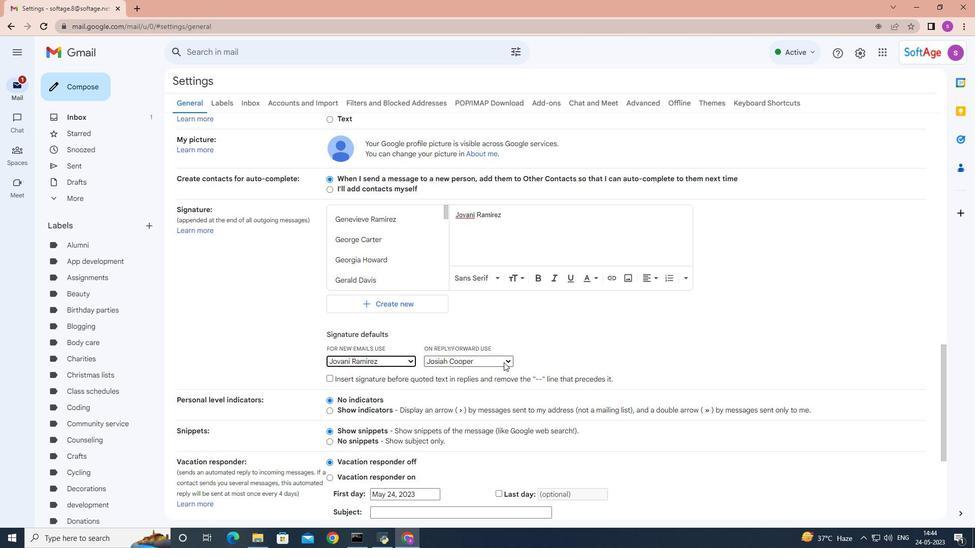 
Action: Mouse pressed left at (503, 362)
Screenshot: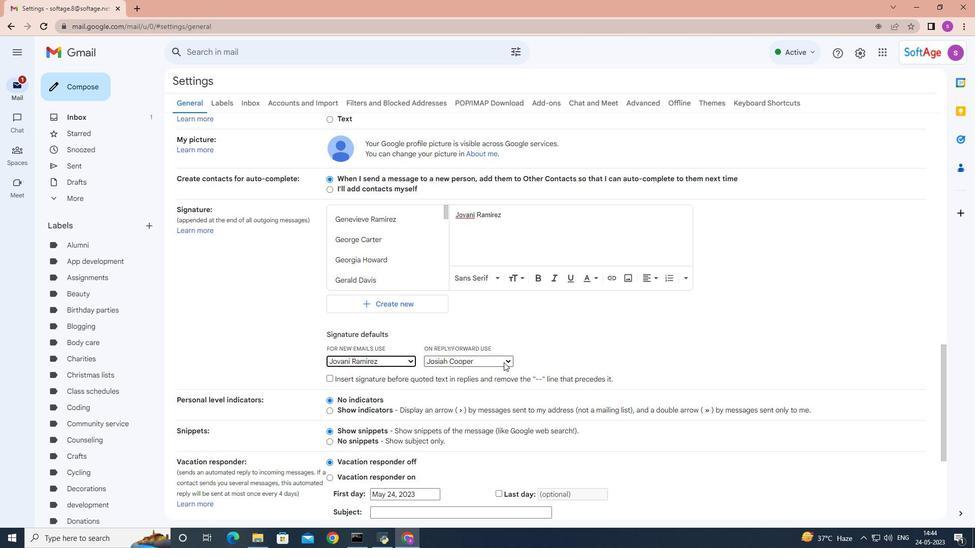 
Action: Mouse moved to (480, 305)
Screenshot: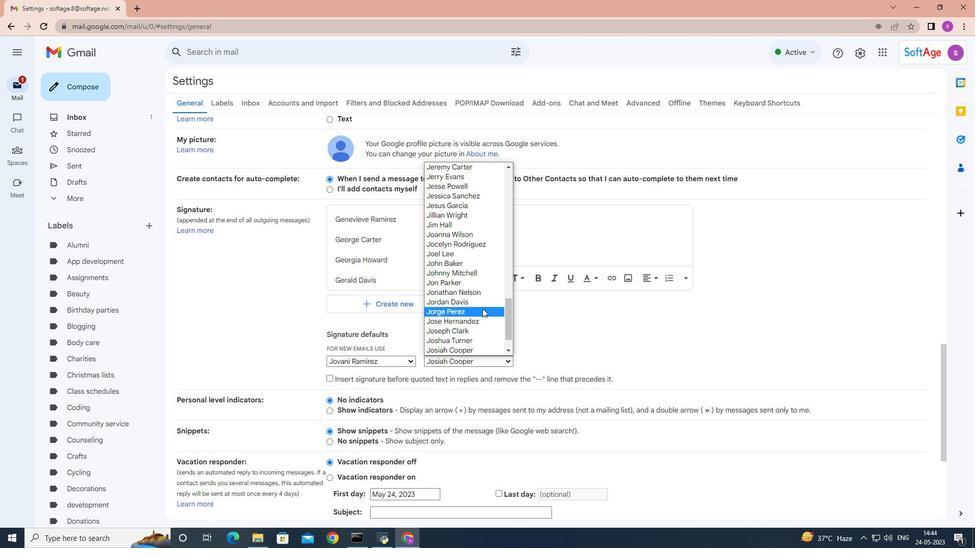 
Action: Mouse scrolled (480, 305) with delta (0, 0)
Screenshot: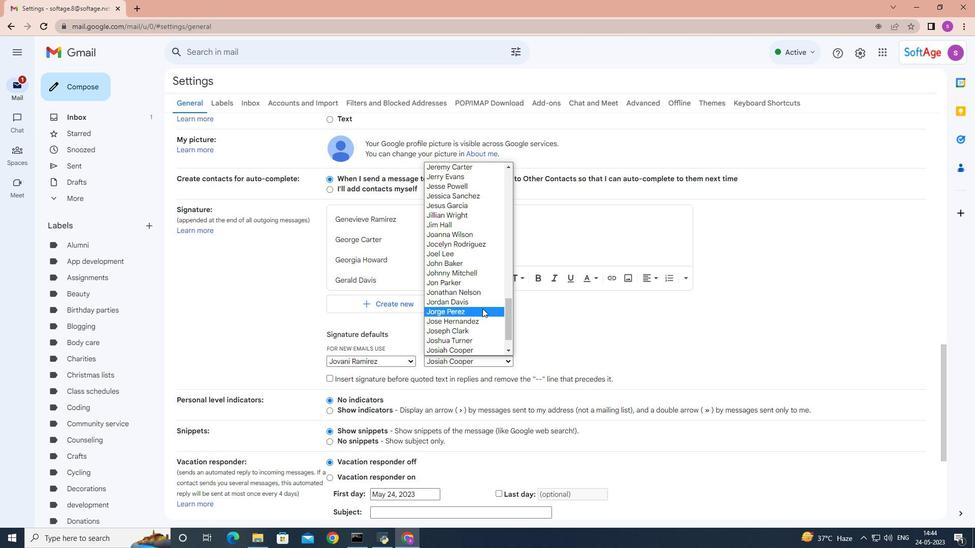 
Action: Mouse moved to (480, 305)
Screenshot: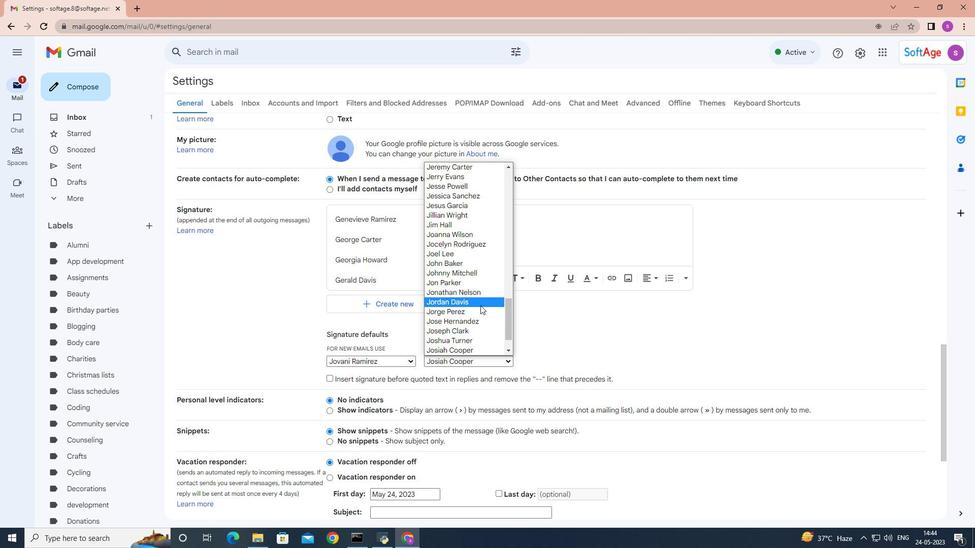 
Action: Mouse scrolled (480, 305) with delta (0, 0)
Screenshot: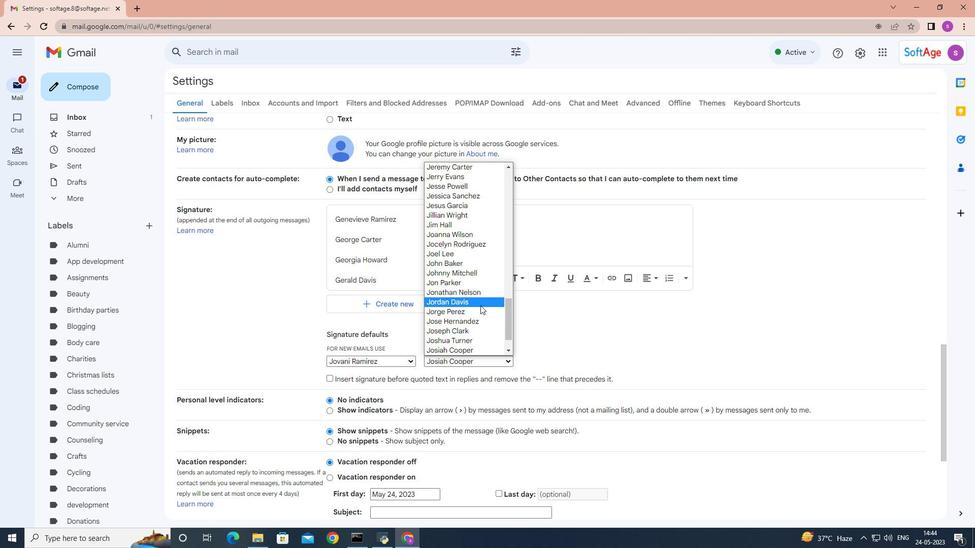 
Action: Mouse moved to (480, 306)
Screenshot: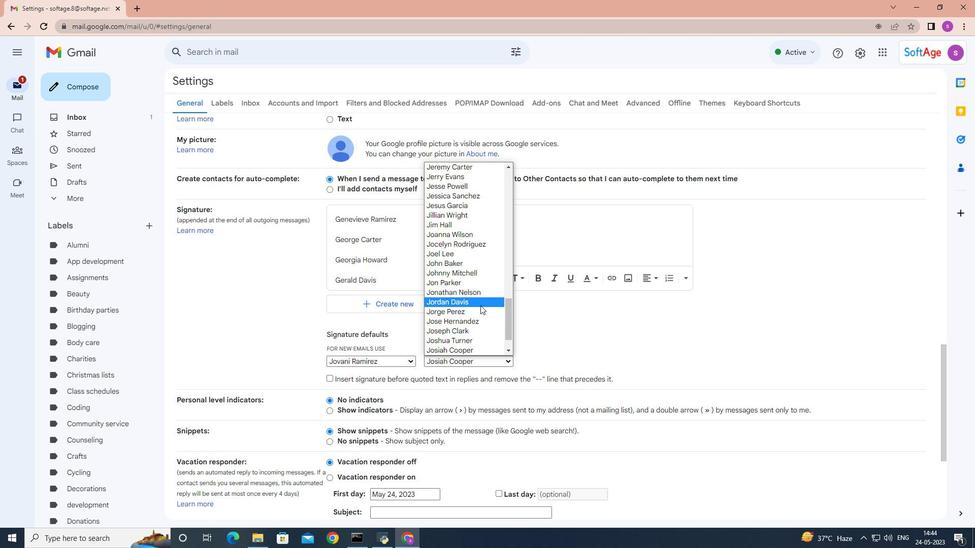 
Action: Mouse scrolled (480, 305) with delta (0, 0)
Screenshot: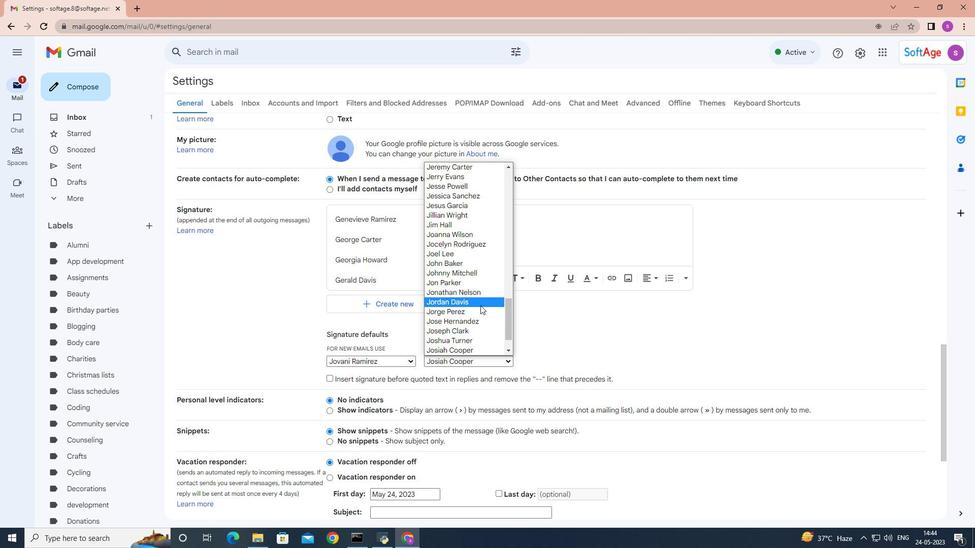 
Action: Mouse moved to (479, 306)
Screenshot: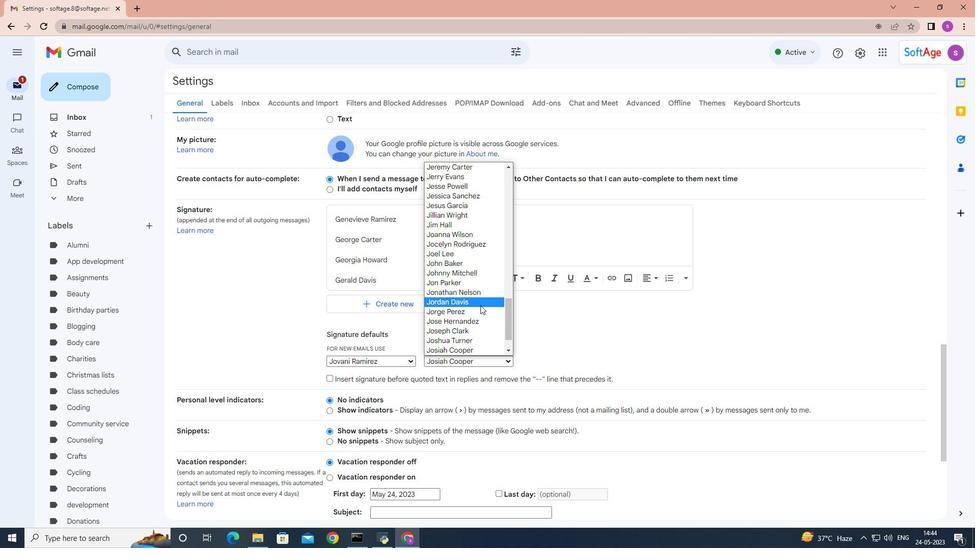
Action: Mouse scrolled (479, 306) with delta (0, 0)
Screenshot: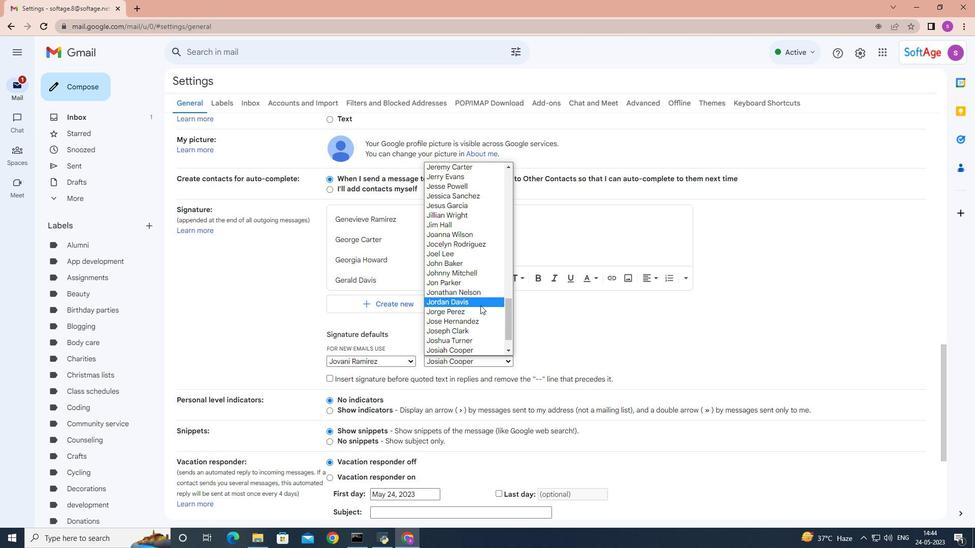 
Action: Mouse moved to (479, 306)
Screenshot: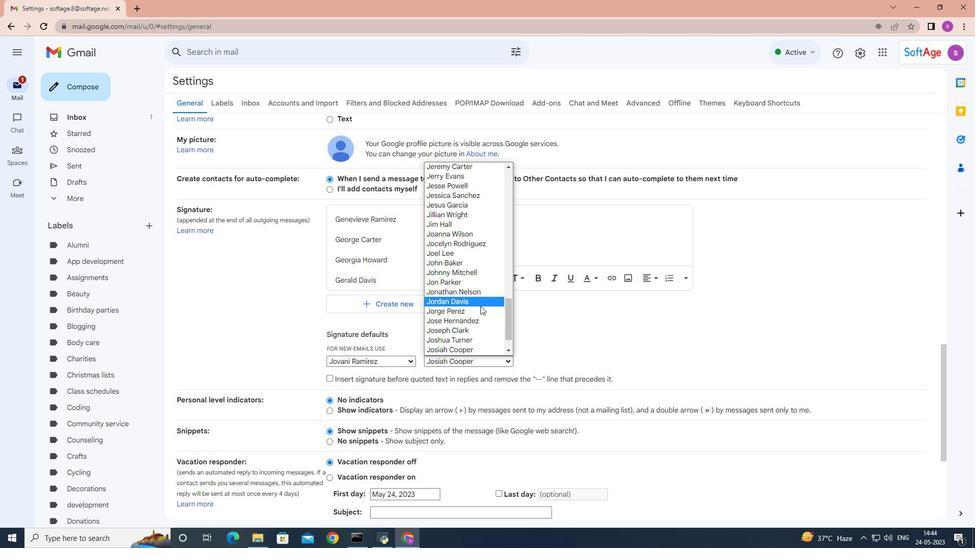 
Action: Mouse scrolled (479, 306) with delta (0, 0)
Screenshot: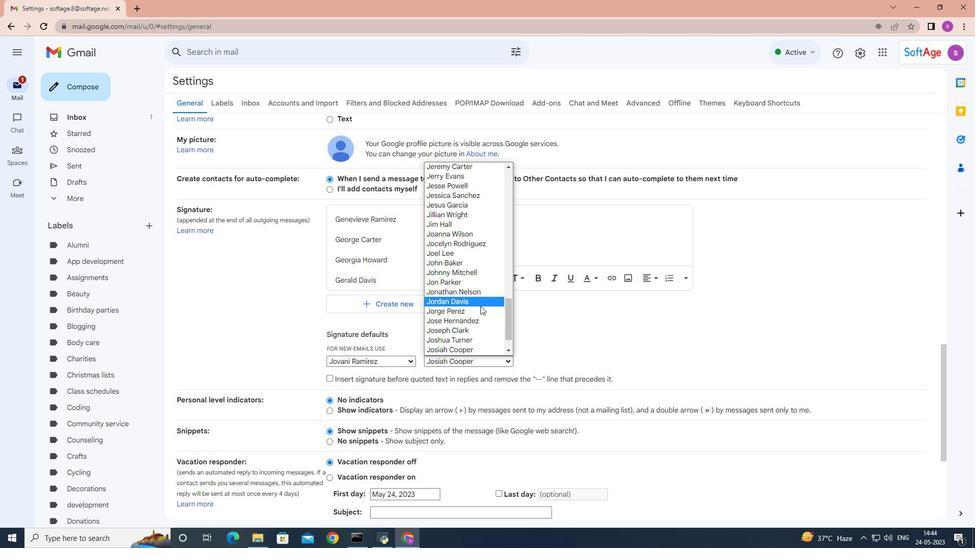 
Action: Mouse scrolled (479, 306) with delta (0, 0)
Screenshot: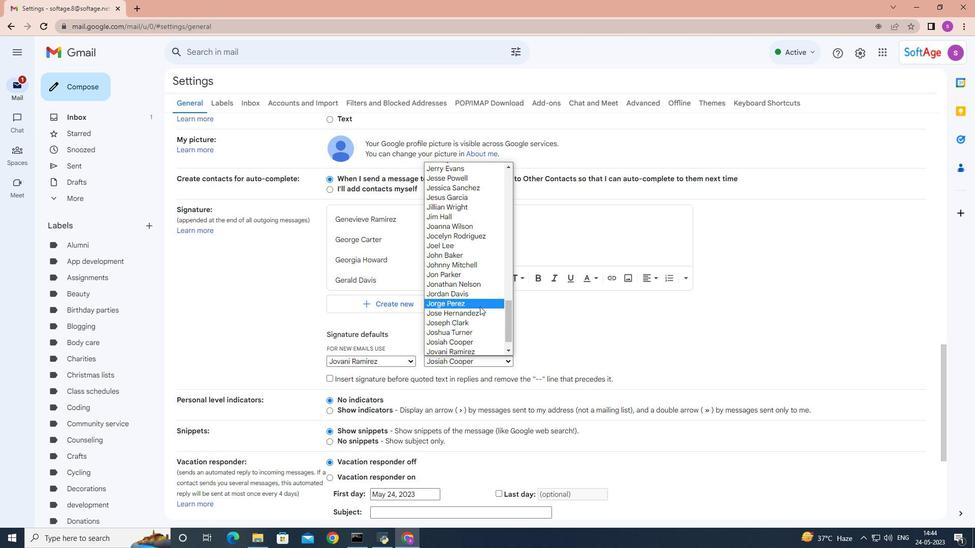 
Action: Mouse moved to (480, 332)
Screenshot: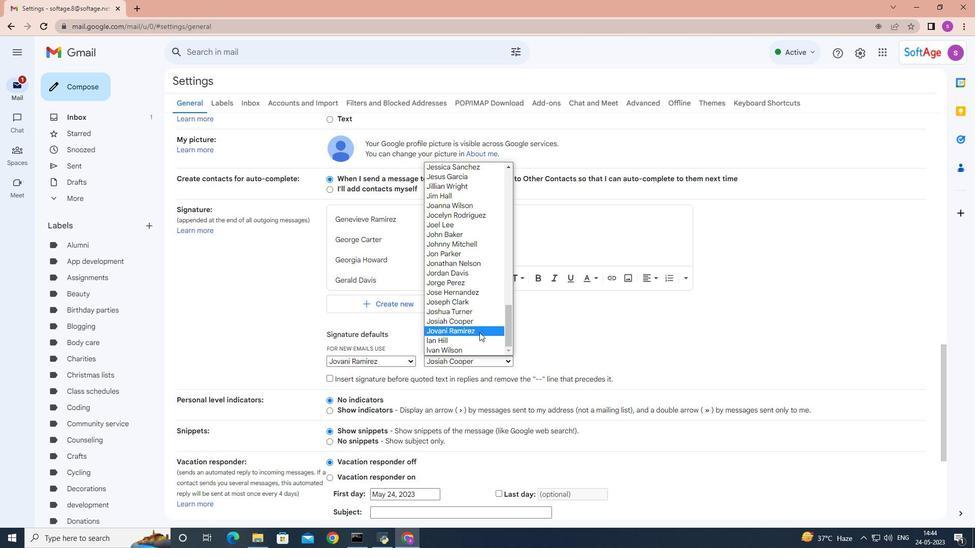 
Action: Mouse pressed left at (480, 332)
Screenshot: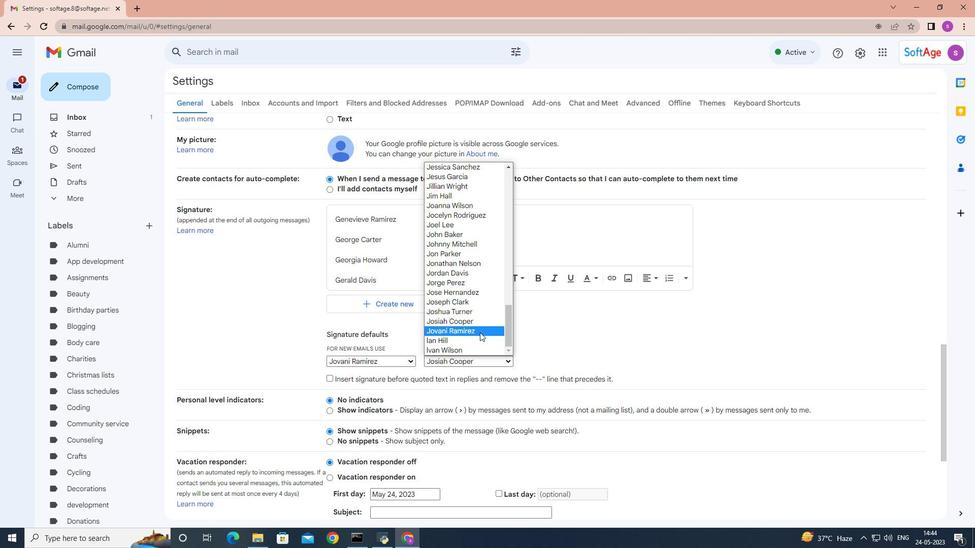 
Action: Mouse moved to (555, 353)
Screenshot: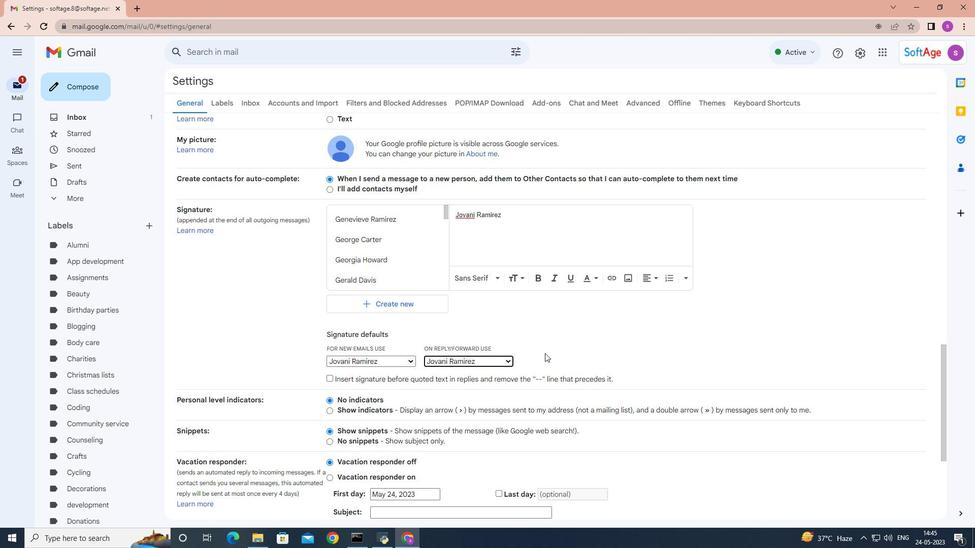 
Action: Mouse scrolled (555, 352) with delta (0, 0)
Screenshot: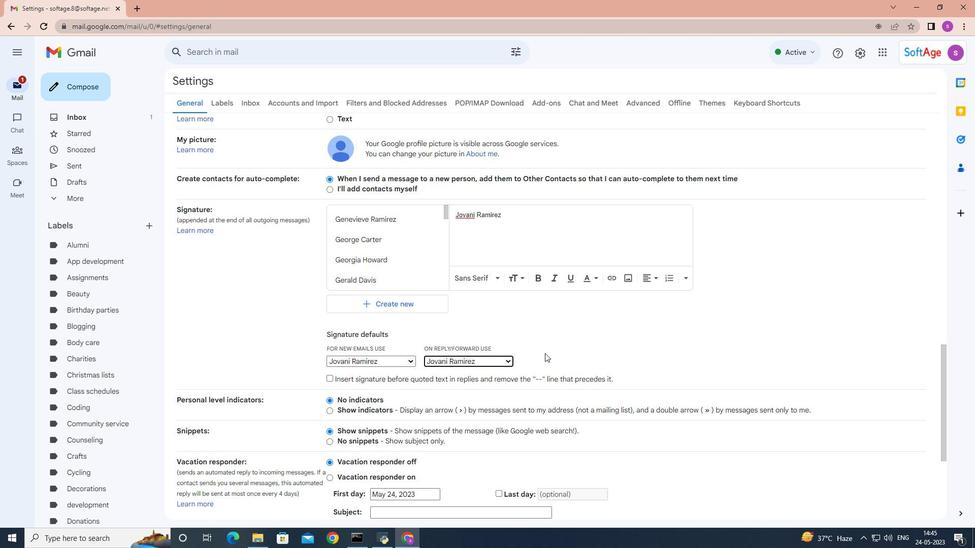 
Action: Mouse scrolled (555, 352) with delta (0, 0)
Screenshot: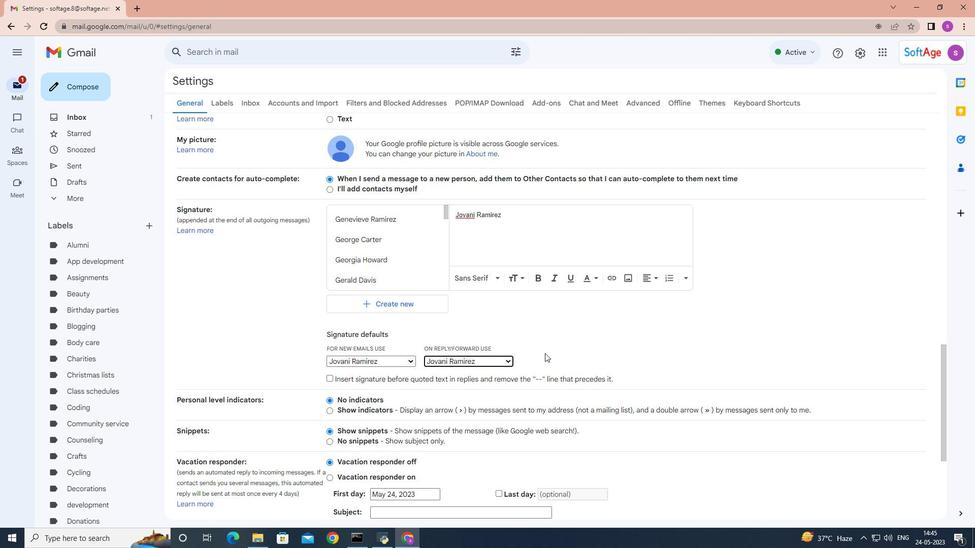 
Action: Mouse scrolled (555, 352) with delta (0, 0)
Screenshot: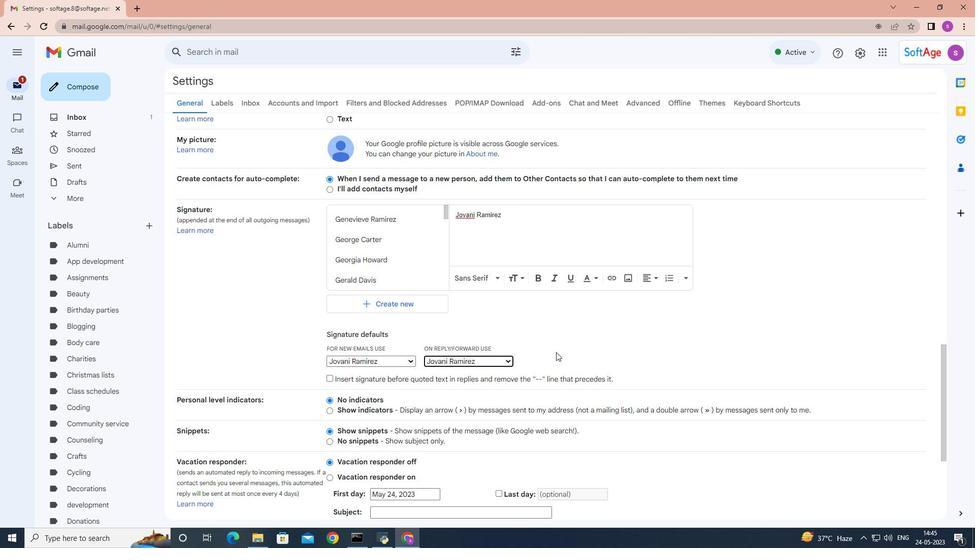 
Action: Mouse moved to (555, 353)
Screenshot: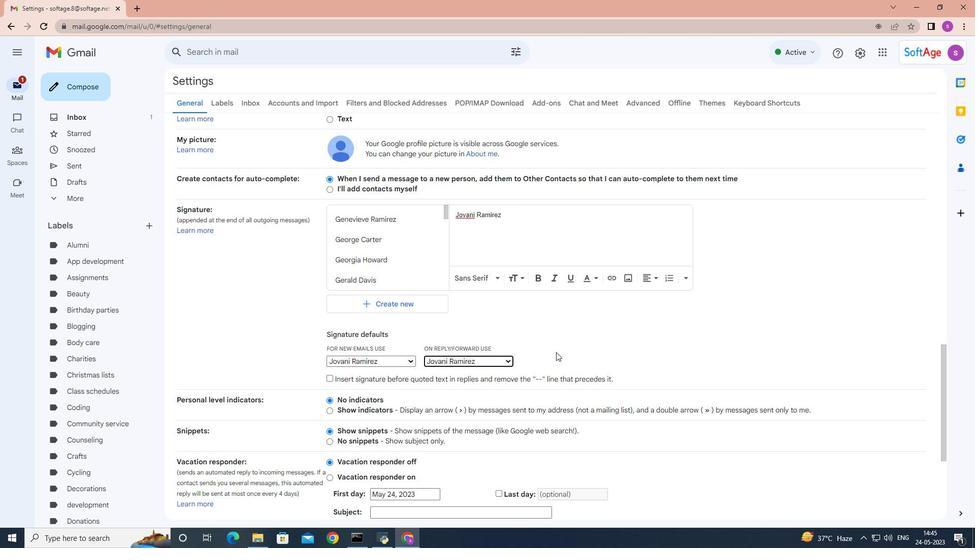
Action: Mouse scrolled (555, 353) with delta (0, 0)
Screenshot: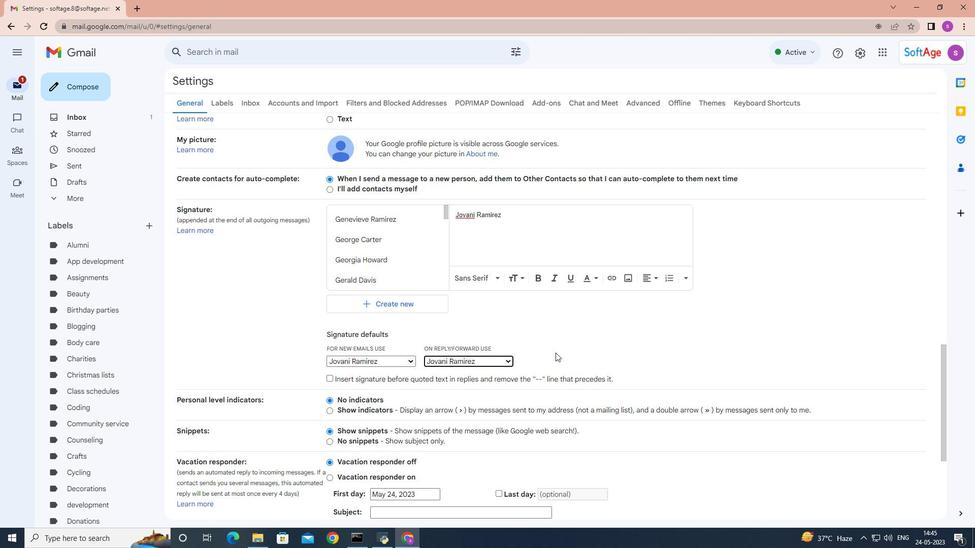
Action: Mouse scrolled (555, 353) with delta (0, 0)
Screenshot: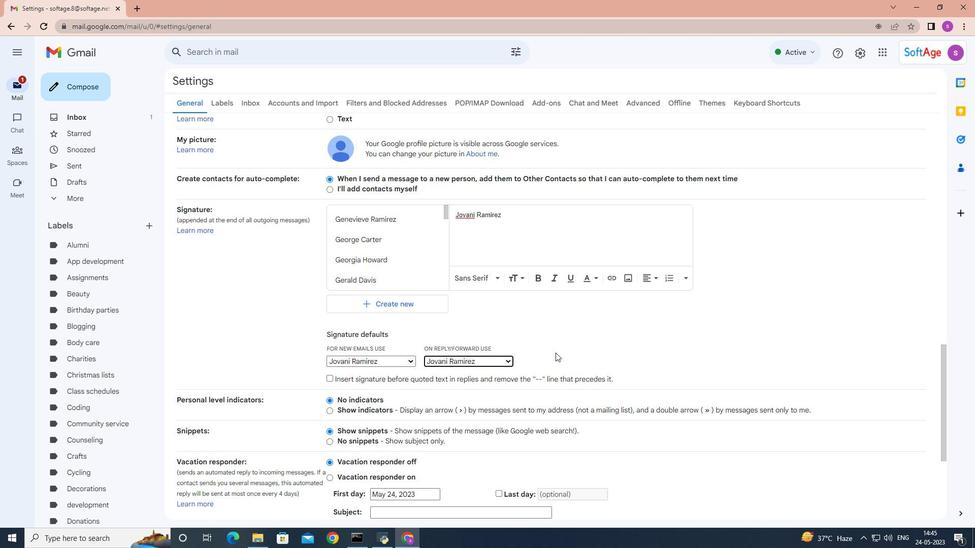 
Action: Mouse scrolled (555, 353) with delta (0, 0)
Screenshot: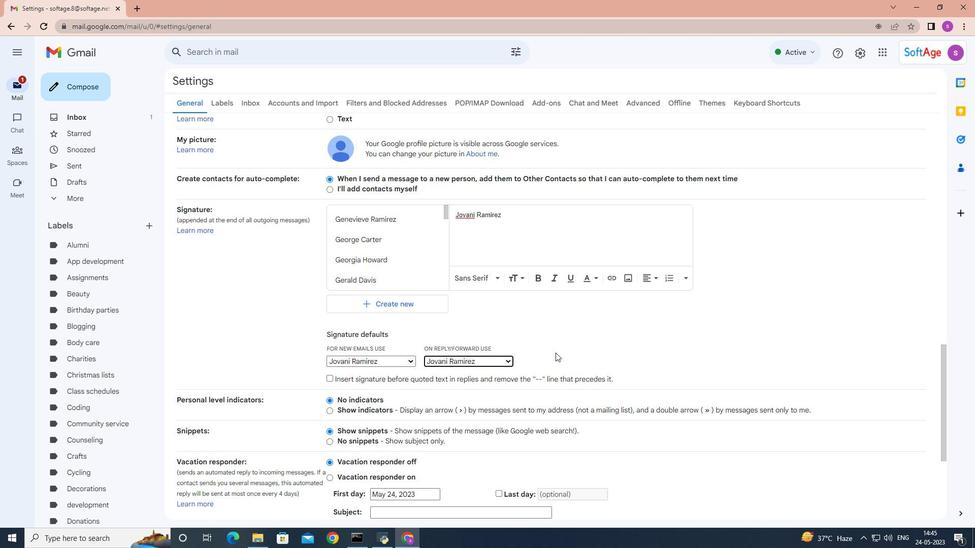 
Action: Mouse moved to (533, 462)
Screenshot: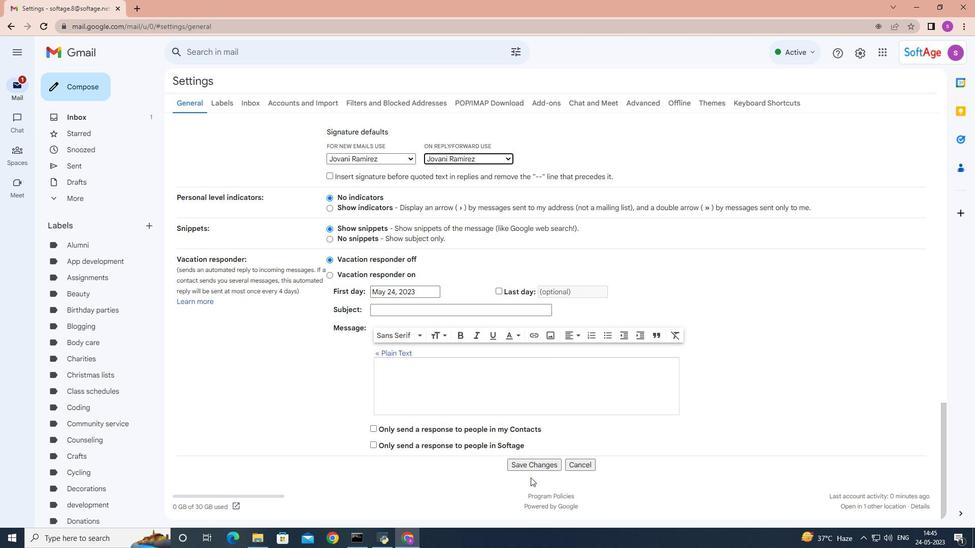 
Action: Mouse pressed left at (533, 462)
Screenshot: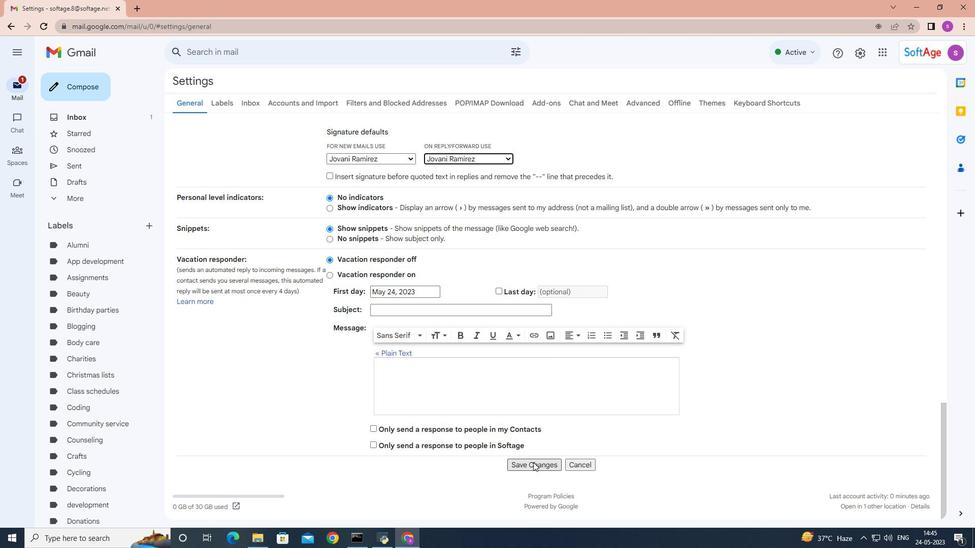 
Action: Mouse moved to (82, 91)
Screenshot: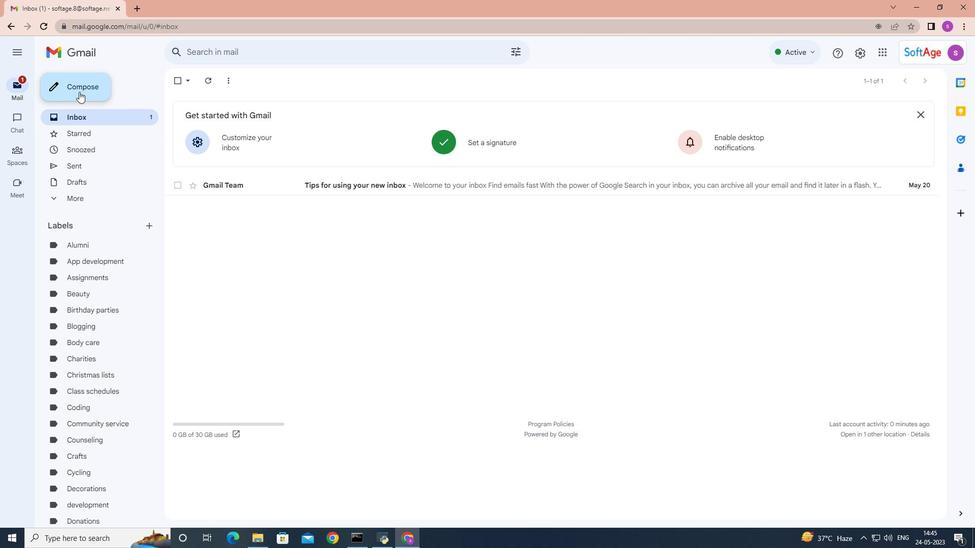 
Action: Mouse pressed left at (82, 91)
Screenshot: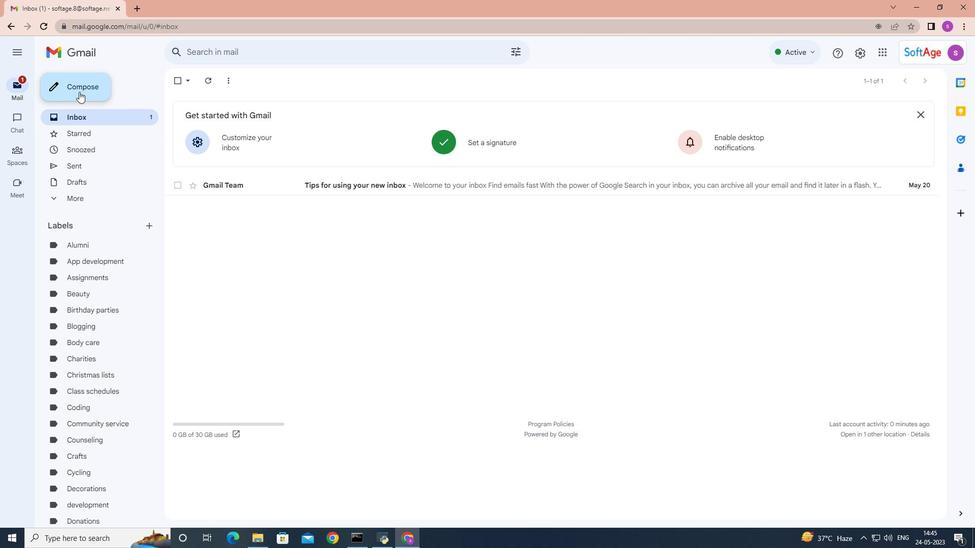
Action: Mouse moved to (674, 268)
Screenshot: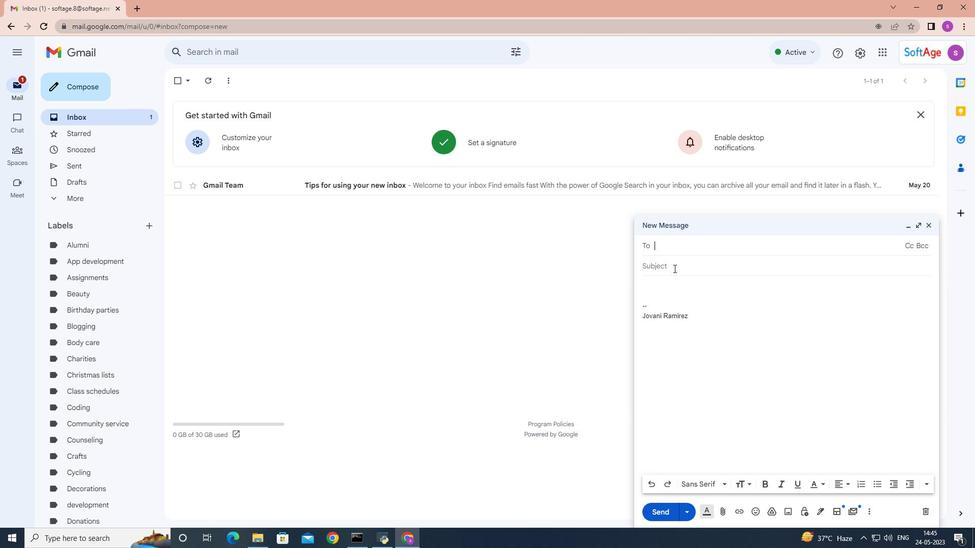 
Action: Mouse pressed left at (674, 268)
Screenshot: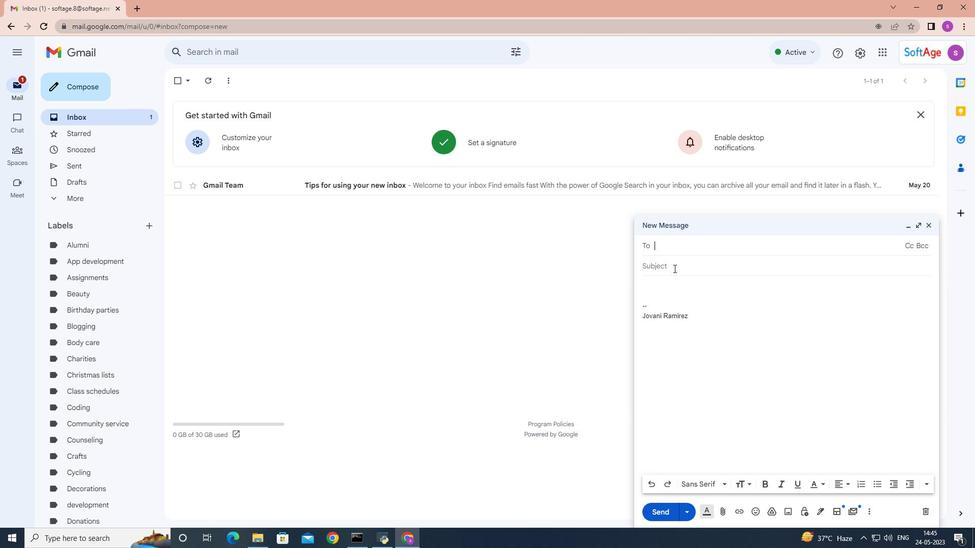 
Action: Mouse moved to (674, 269)
Screenshot: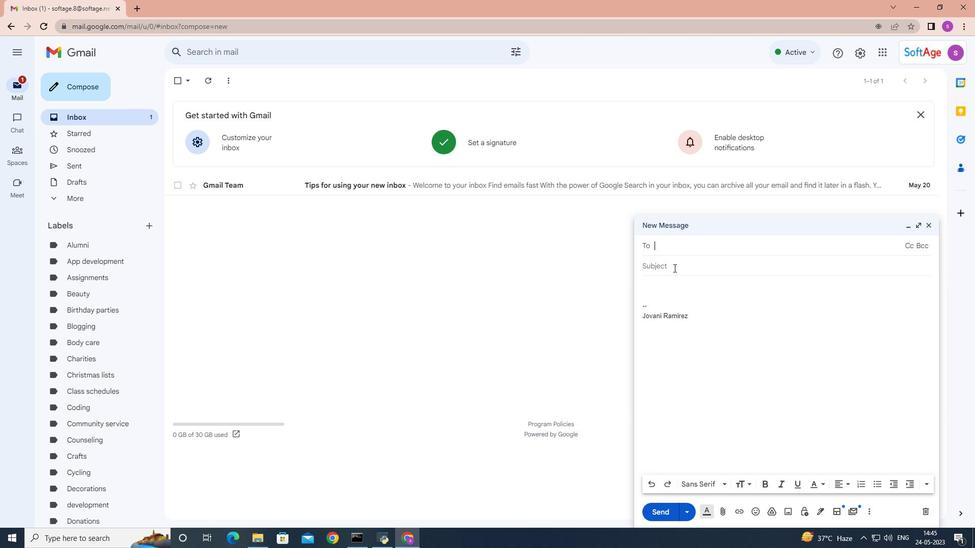 
Action: Key pressed <Key.shift>Request<Key.space>for<Key.space>a<Key.space>cover<Key.space>letter
Screenshot: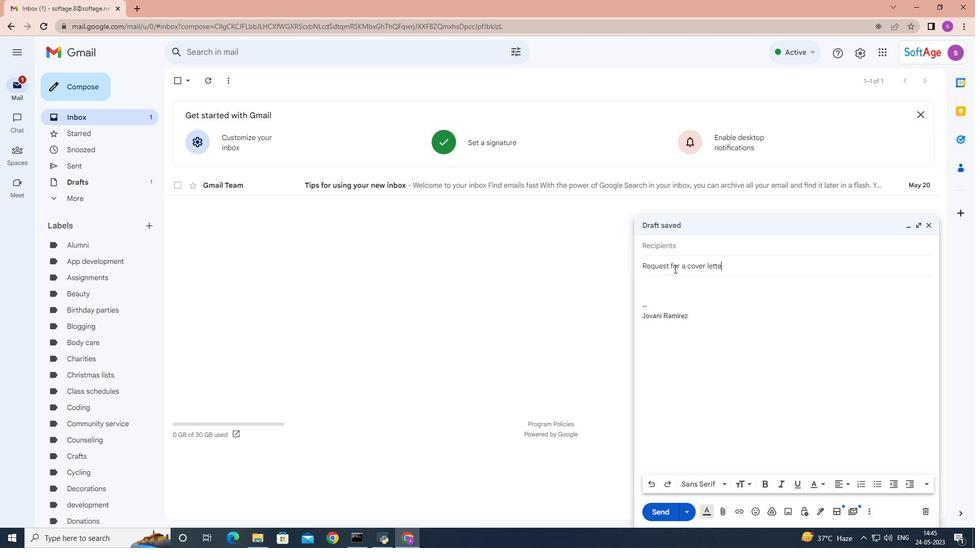
Action: Mouse moved to (653, 291)
Screenshot: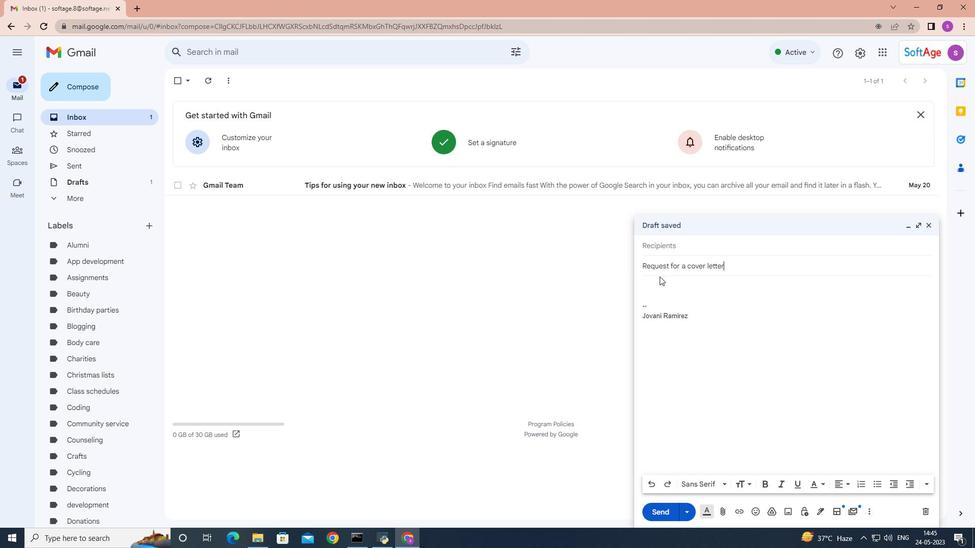 
Action: Mouse pressed left at (653, 291)
Screenshot: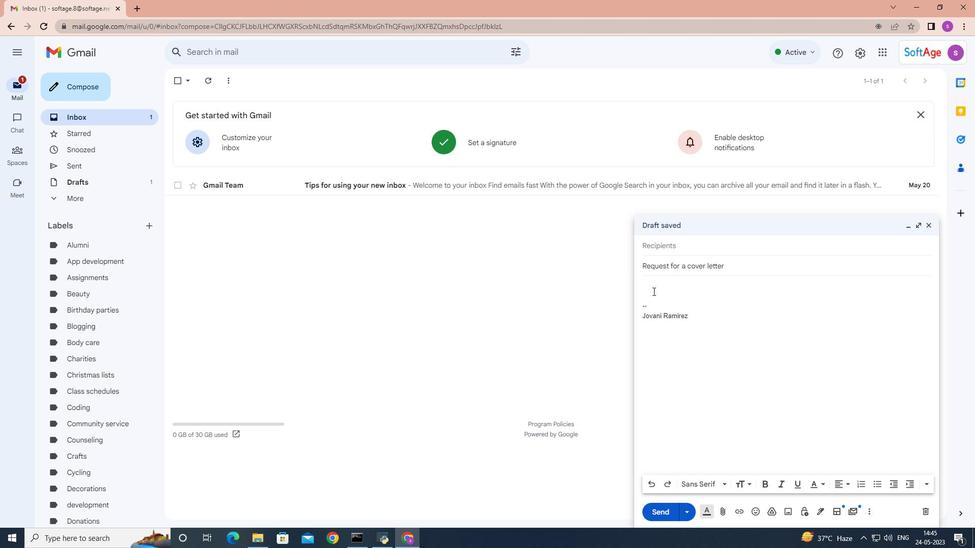 
Action: Mouse moved to (653, 291)
Screenshot: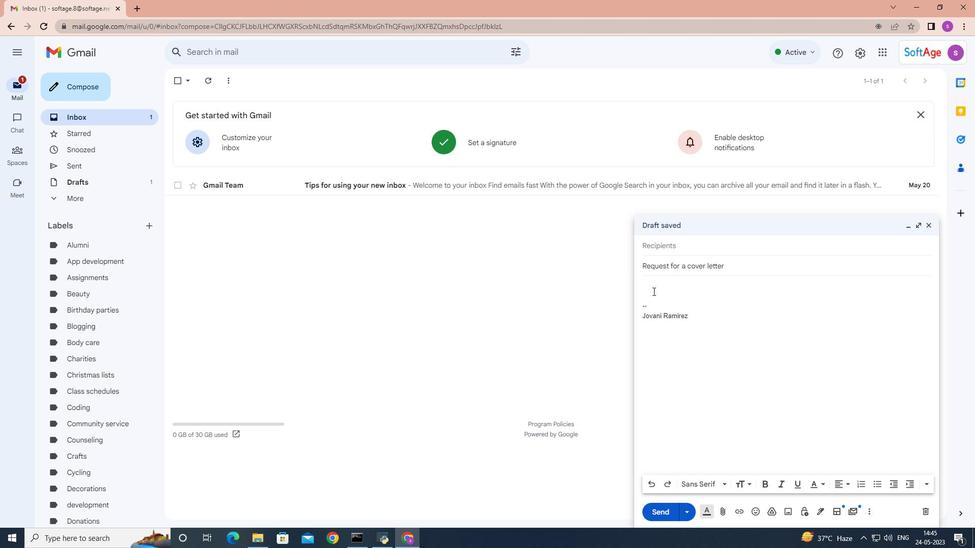 
Action: Key pressed <Key.shift>I<Key.space>wi<Key.backspace>ould<Key.space>appreciate<Key.space>it<Key.space>if<Key.space>you<Key.space>could<Key.space>send<Key.space>me<Key.space>the<Key.space>list<Key.space>of<Key.space>attendees<Key.space>for<Key.space>the<Key.space>training<Key.space>session.
Screenshot: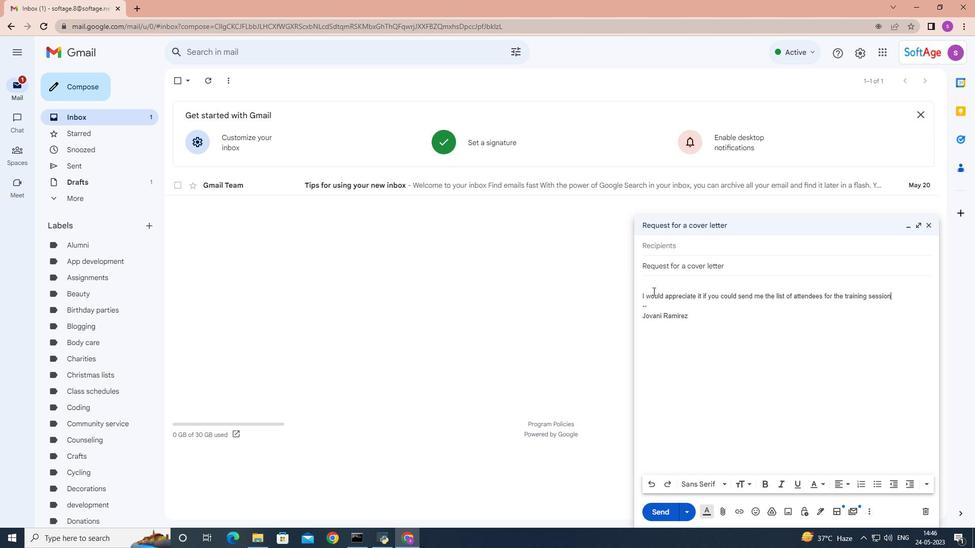 
Action: Mouse moved to (664, 244)
Screenshot: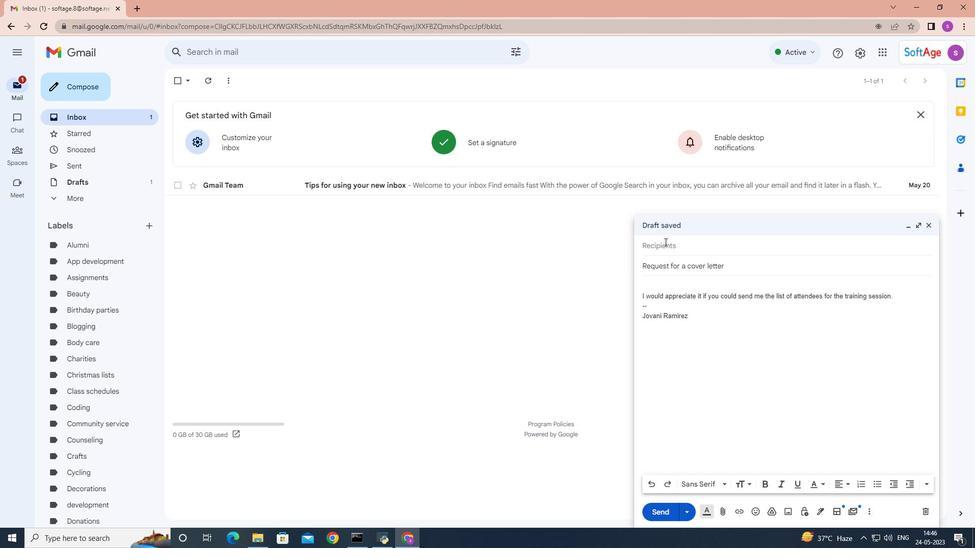 
Action: Mouse pressed left at (664, 244)
Screenshot: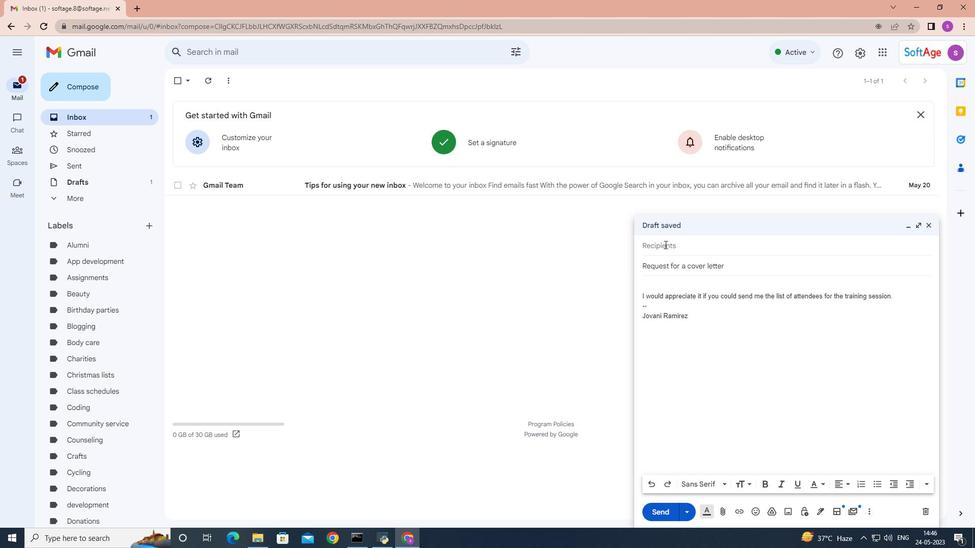
Action: Mouse moved to (664, 244)
Screenshot: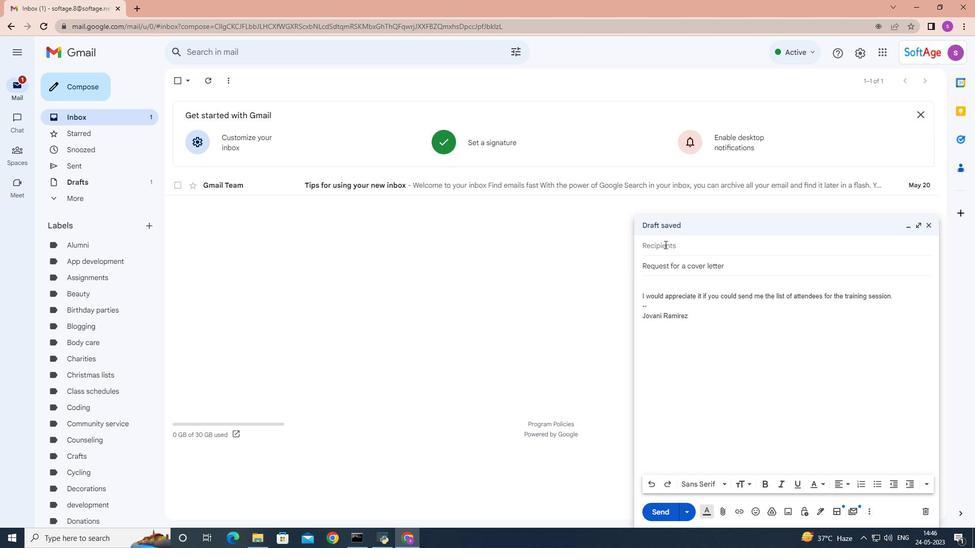 
Action: Key pressed <Key.shift>Softage.4
Screenshot: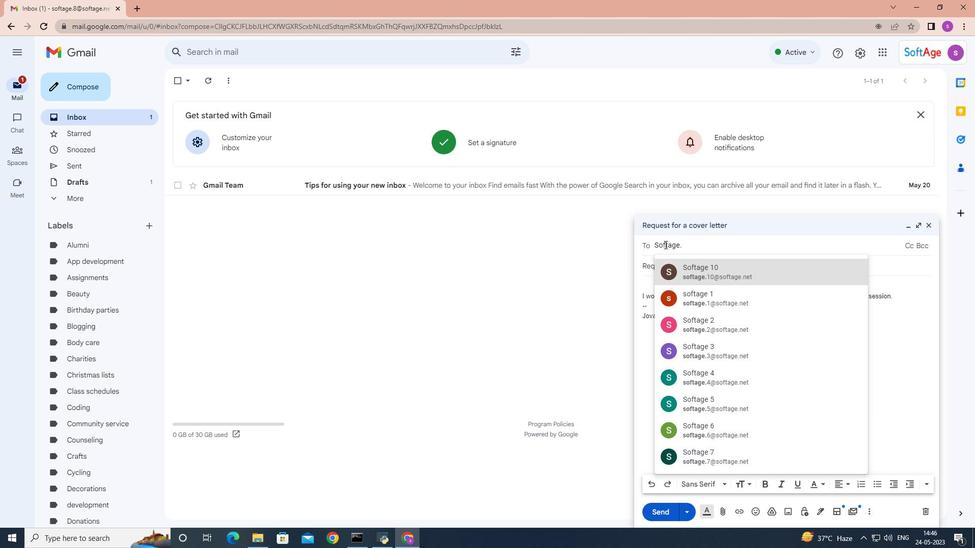 
Action: Mouse moved to (723, 279)
Screenshot: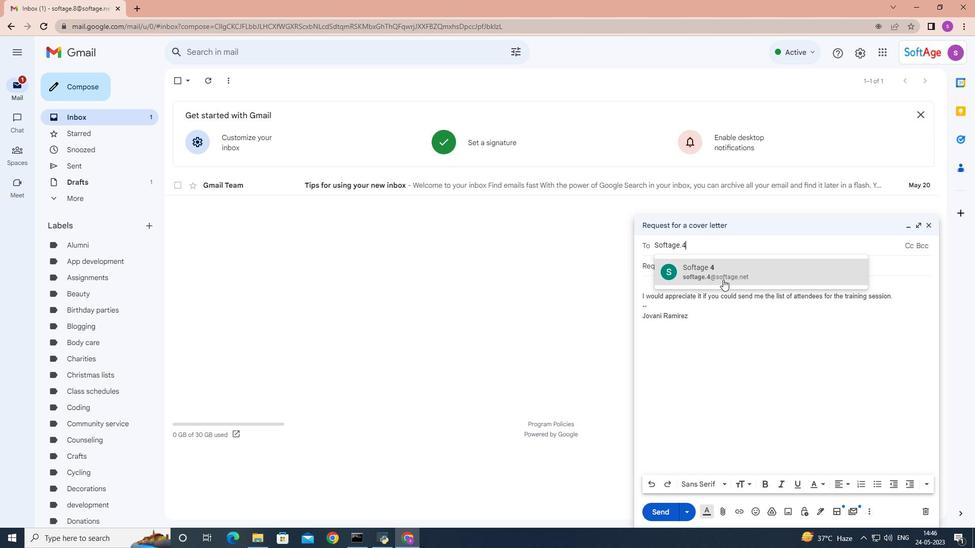 
Action: Mouse pressed left at (723, 279)
Screenshot: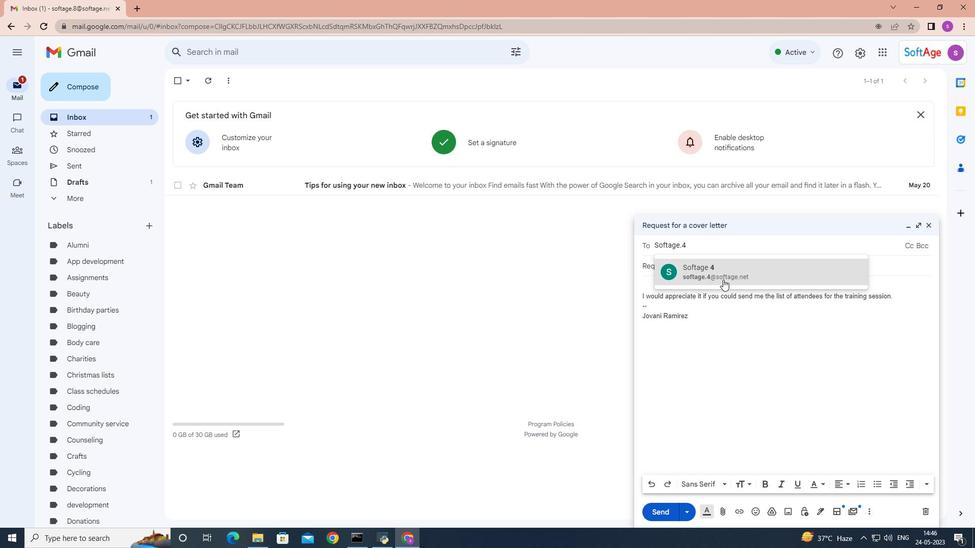 
Action: Mouse moved to (897, 305)
Screenshot: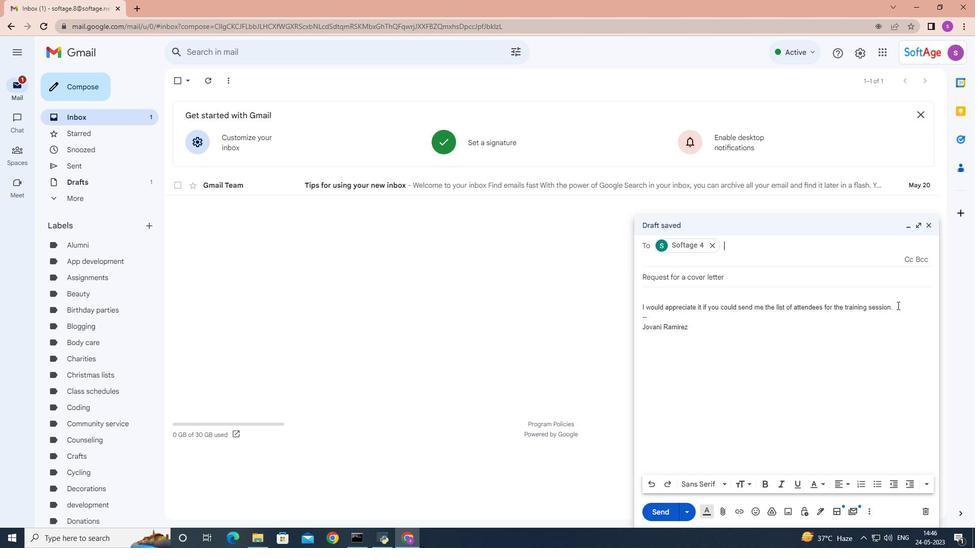 
Action: Mouse pressed left at (897, 305)
Screenshot: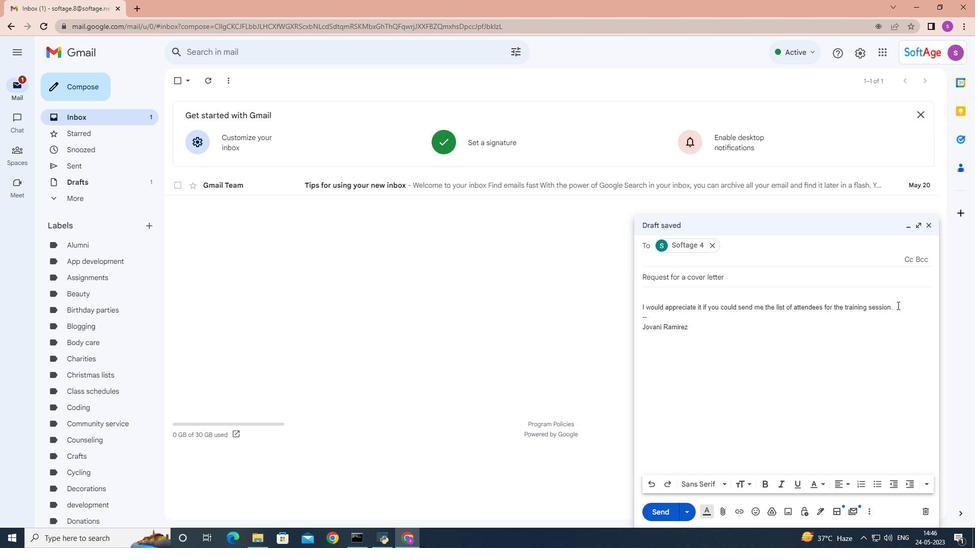 
Action: Mouse moved to (892, 297)
Screenshot: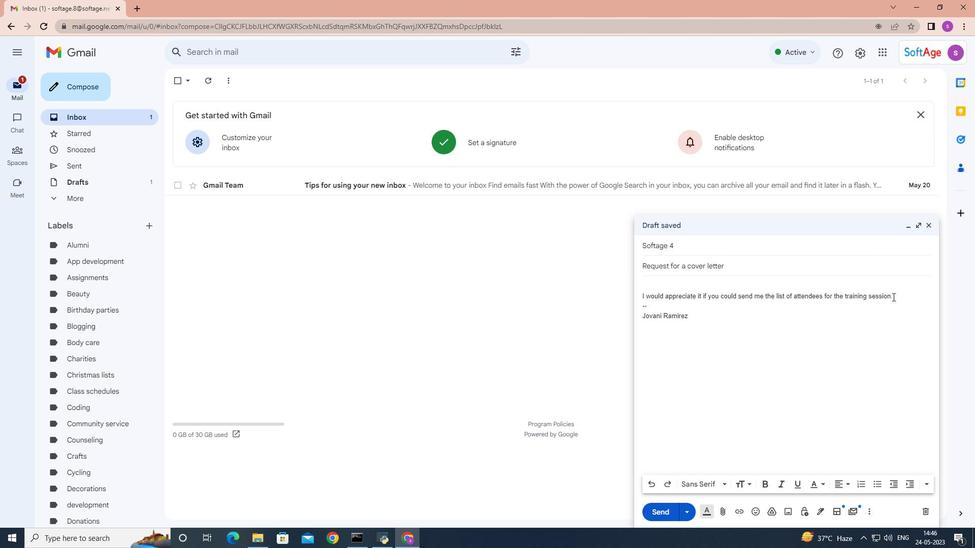 
Action: Mouse pressed left at (892, 297)
Screenshot: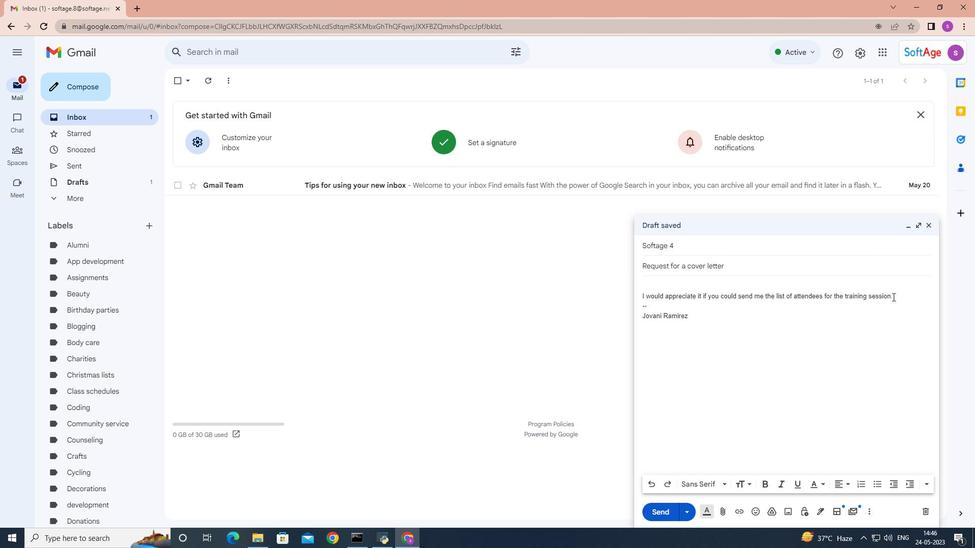 
Action: Mouse moved to (861, 482)
Screenshot: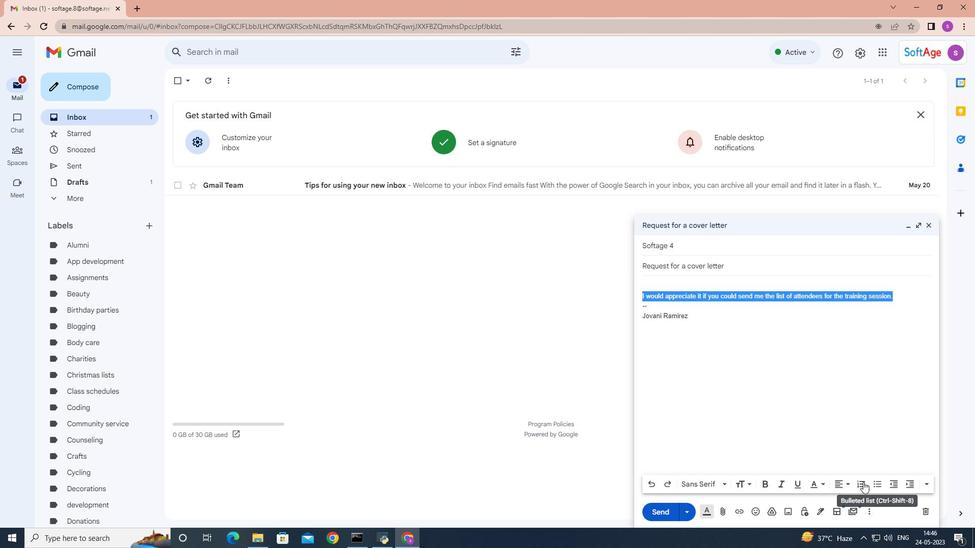 
Action: Mouse pressed left at (861, 482)
Screenshot: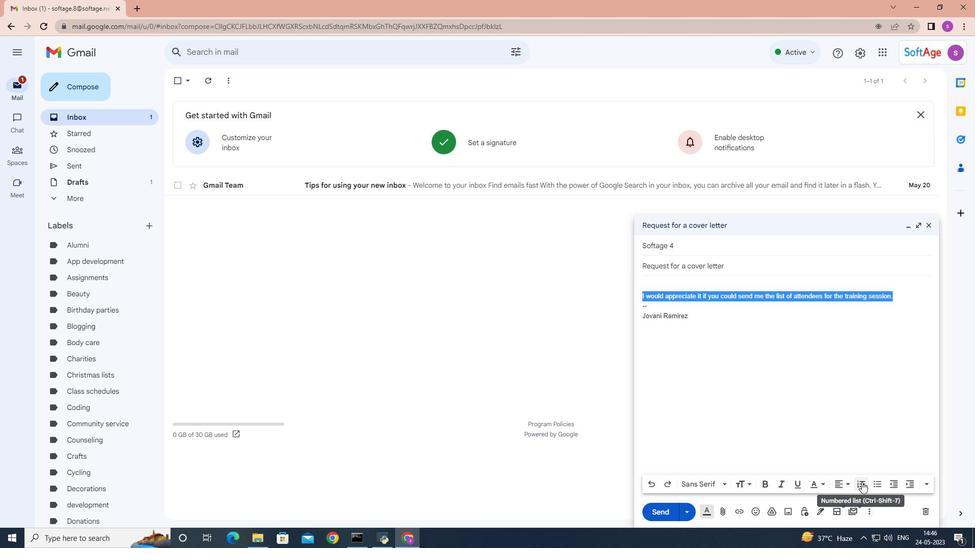 
Action: Mouse moved to (726, 484)
Screenshot: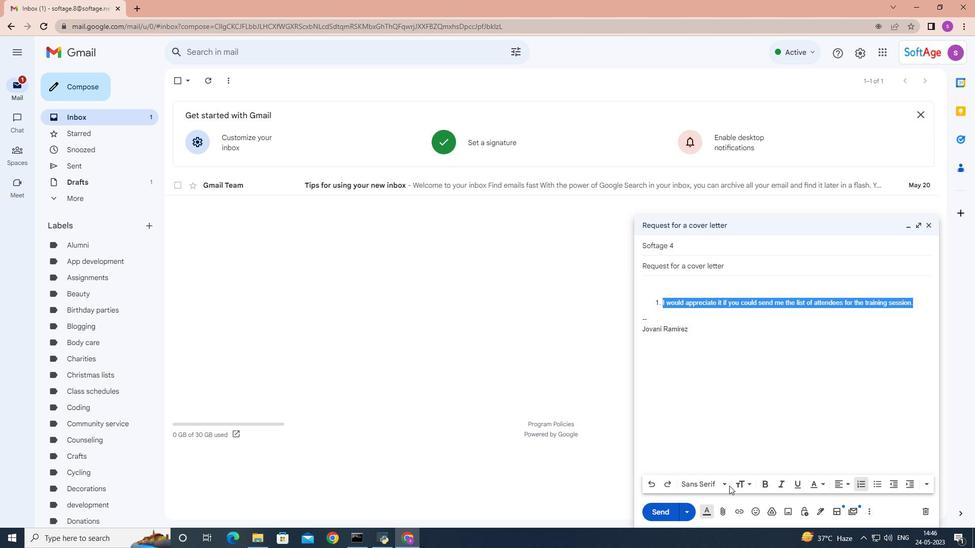 
Action: Mouse pressed left at (726, 484)
Screenshot: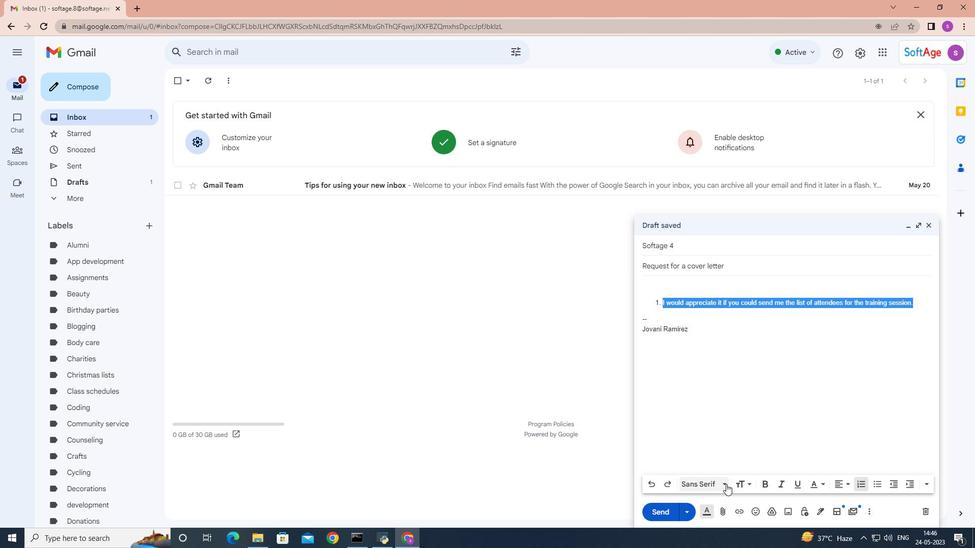 
Action: Mouse moved to (732, 388)
Screenshot: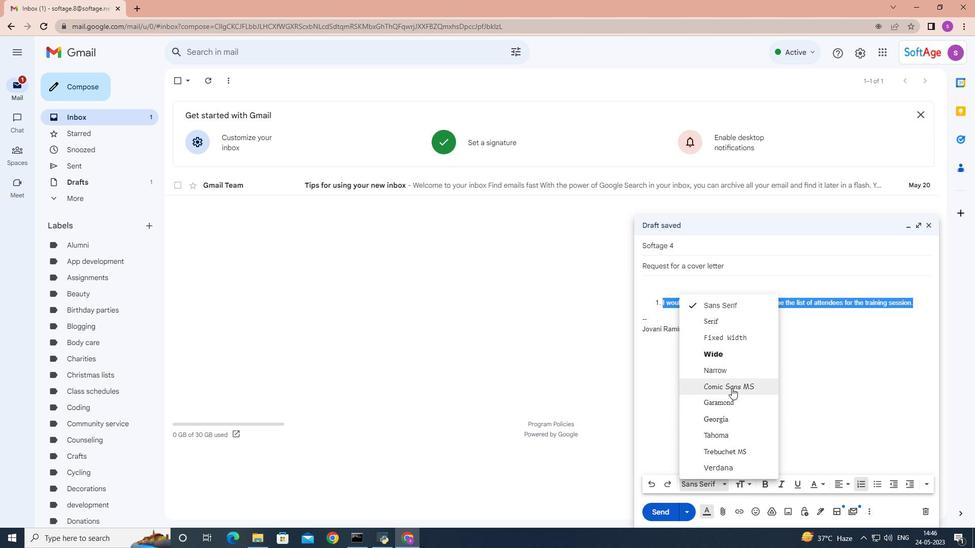 
Action: Mouse pressed left at (732, 388)
Screenshot: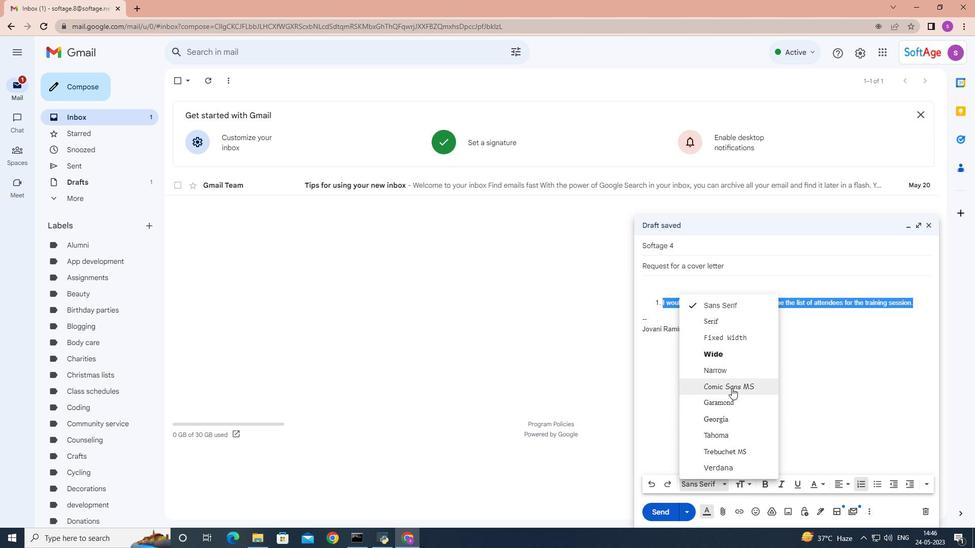 
Action: Mouse moved to (928, 484)
Screenshot: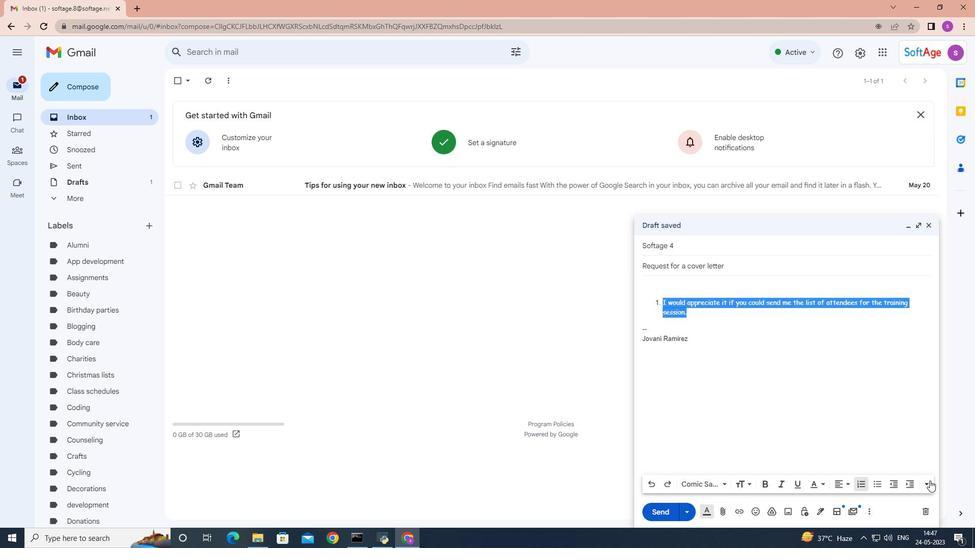 
Action: Mouse pressed left at (928, 484)
Screenshot: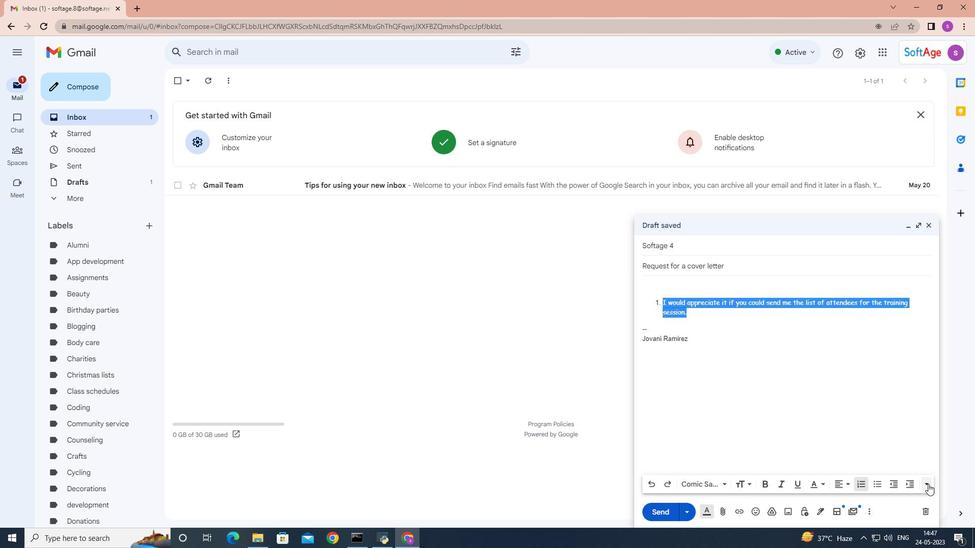 
Action: Mouse moved to (931, 457)
Screenshot: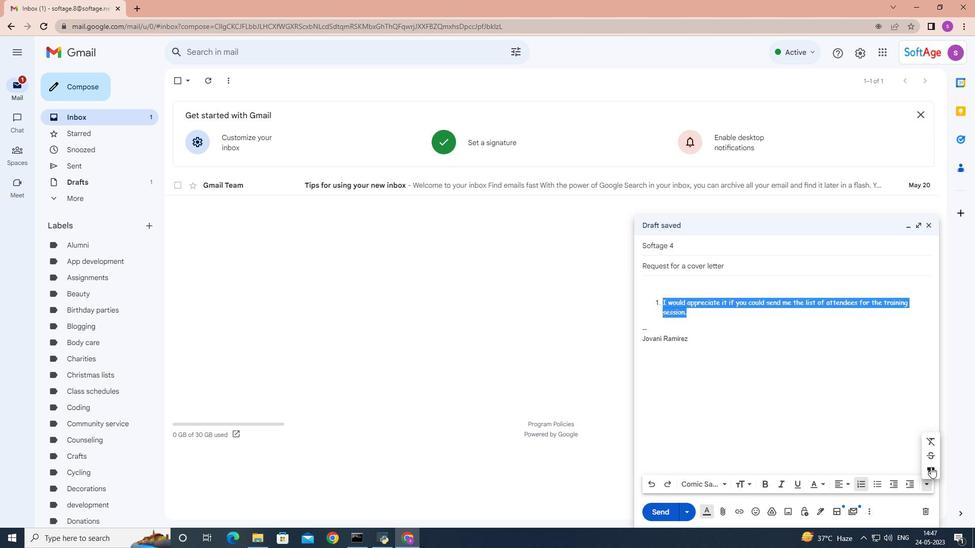 
Action: Mouse pressed left at (931, 457)
Screenshot: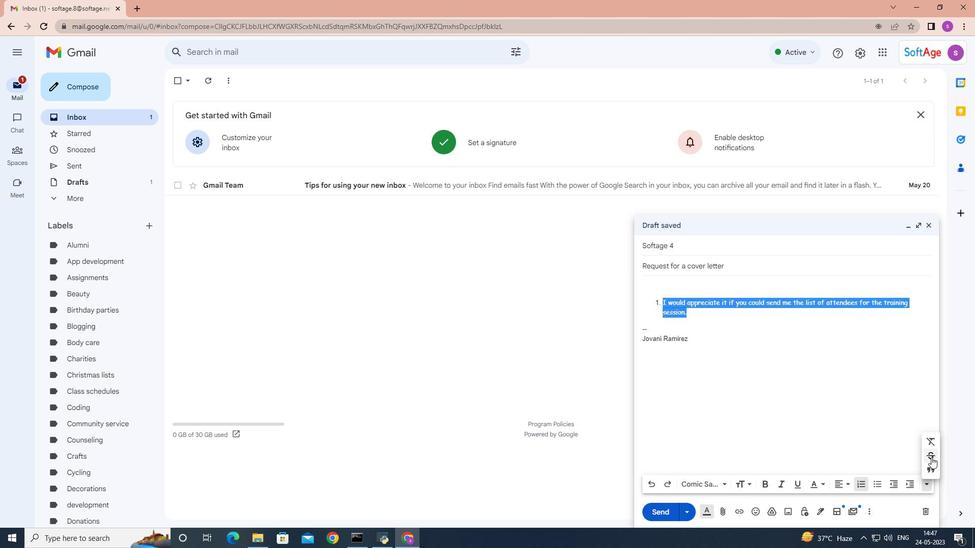 
Action: Mouse moved to (860, 486)
Screenshot: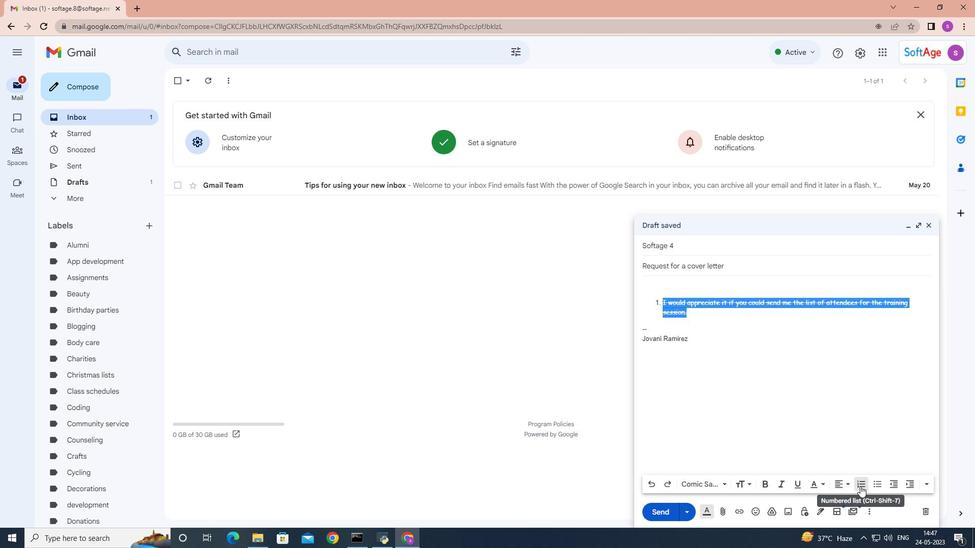 
Action: Mouse pressed left at (860, 486)
Screenshot: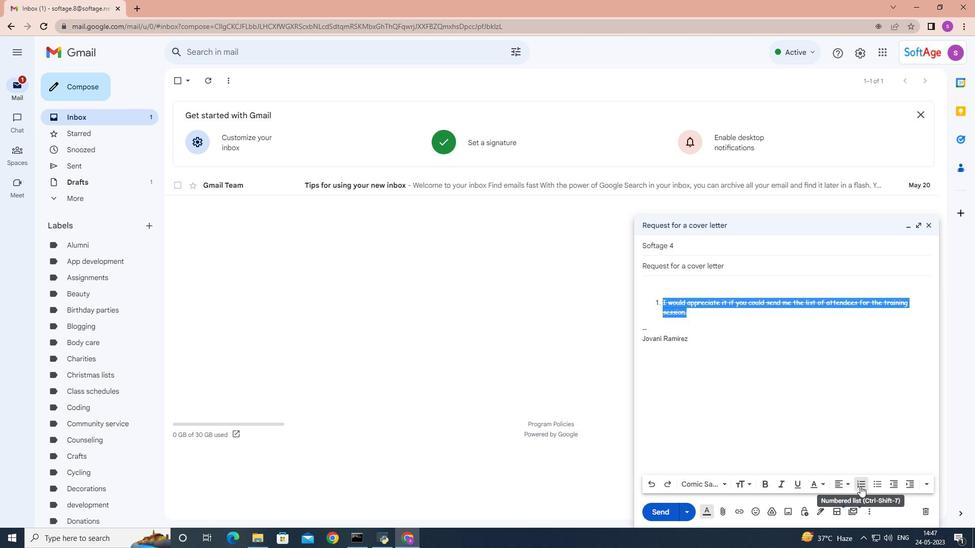 
Action: Mouse moved to (725, 483)
Screenshot: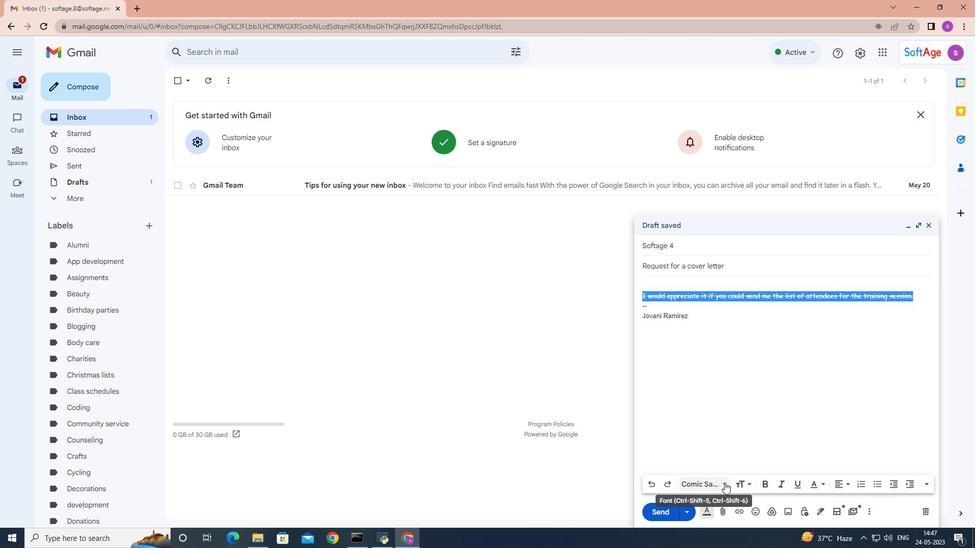 
Action: Mouse pressed left at (725, 483)
Screenshot: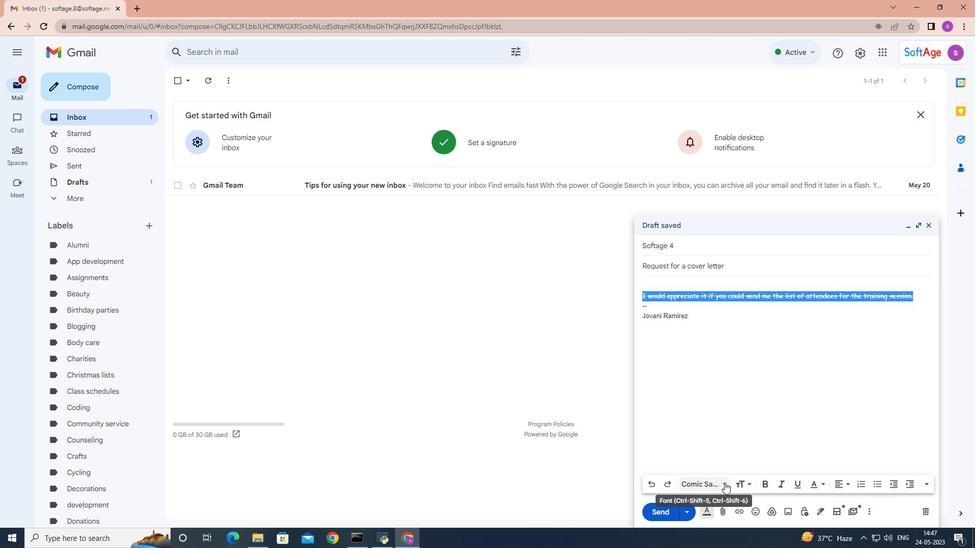 
Action: Mouse moved to (722, 302)
Screenshot: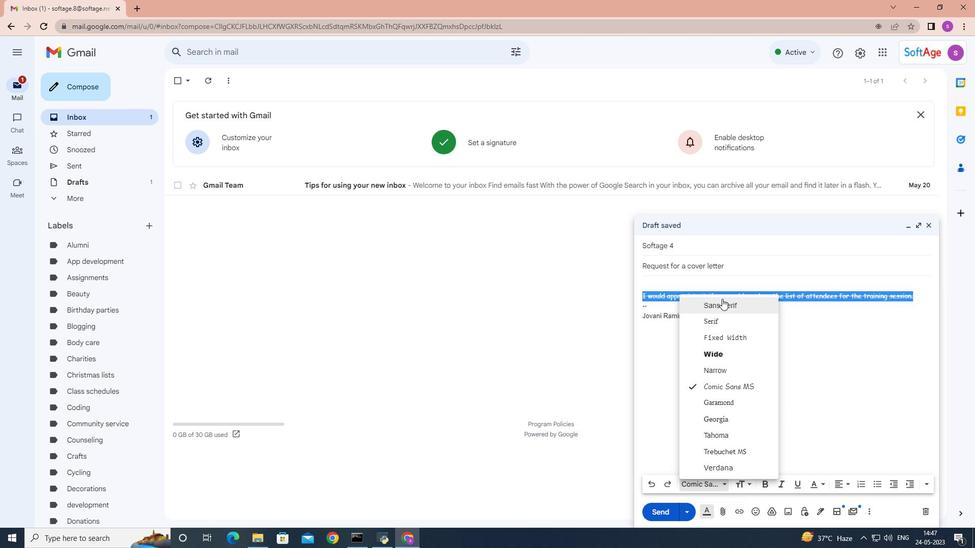 
Action: Mouse pressed left at (722, 302)
Screenshot: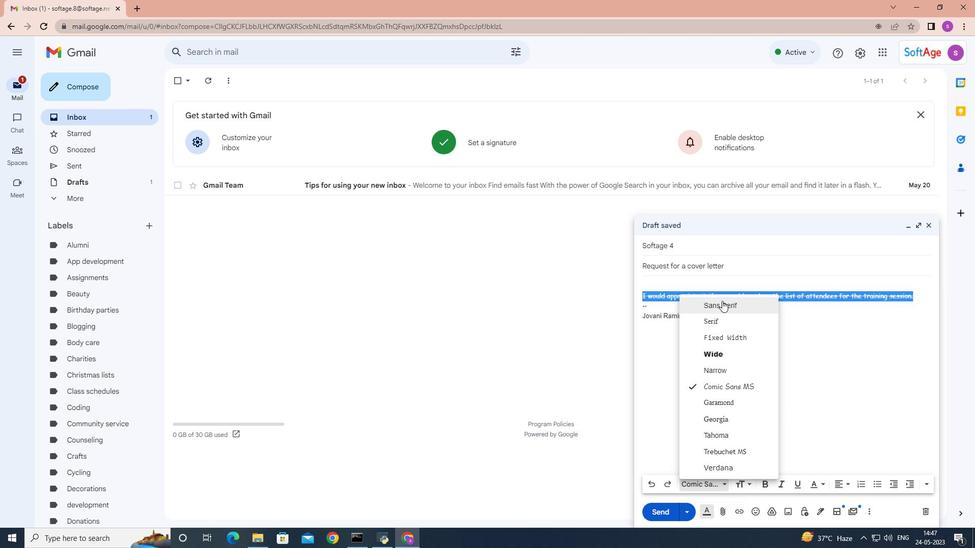 
Action: Mouse moved to (928, 484)
Screenshot: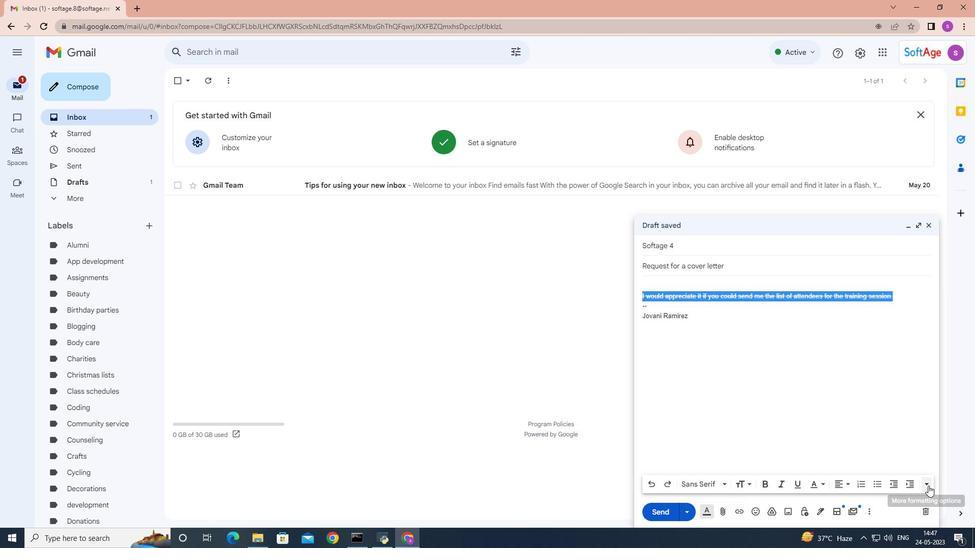 
Action: Mouse pressed left at (928, 484)
Screenshot: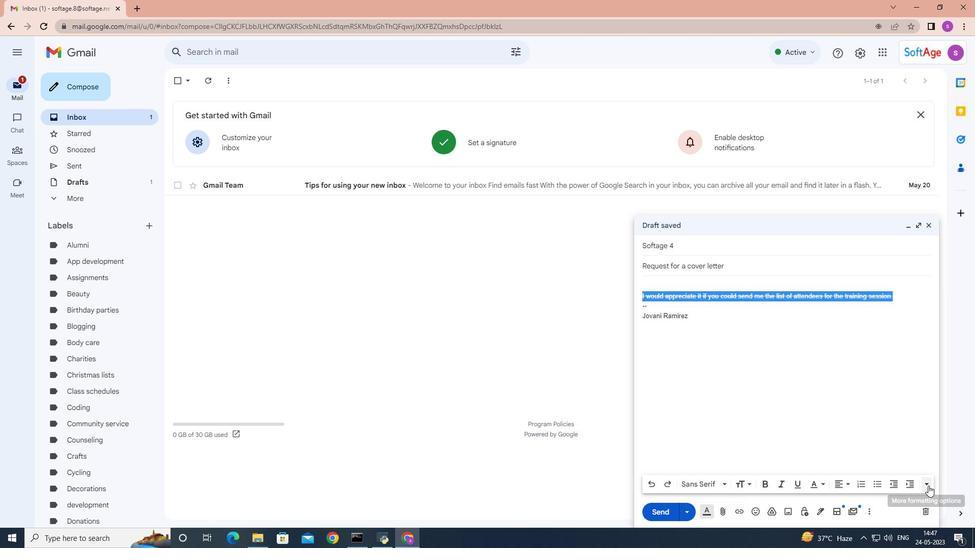 
Action: Mouse moved to (932, 455)
Screenshot: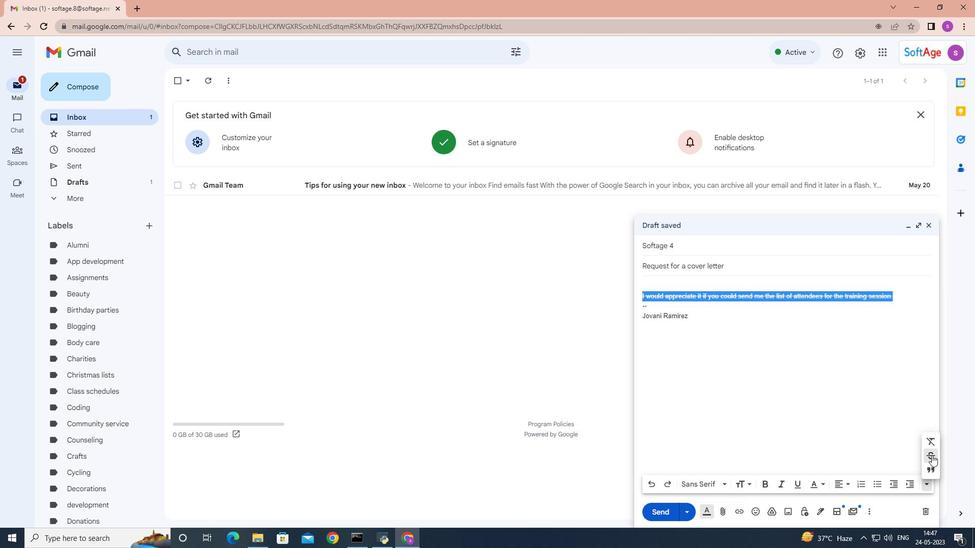 
Action: Mouse pressed left at (932, 455)
Screenshot: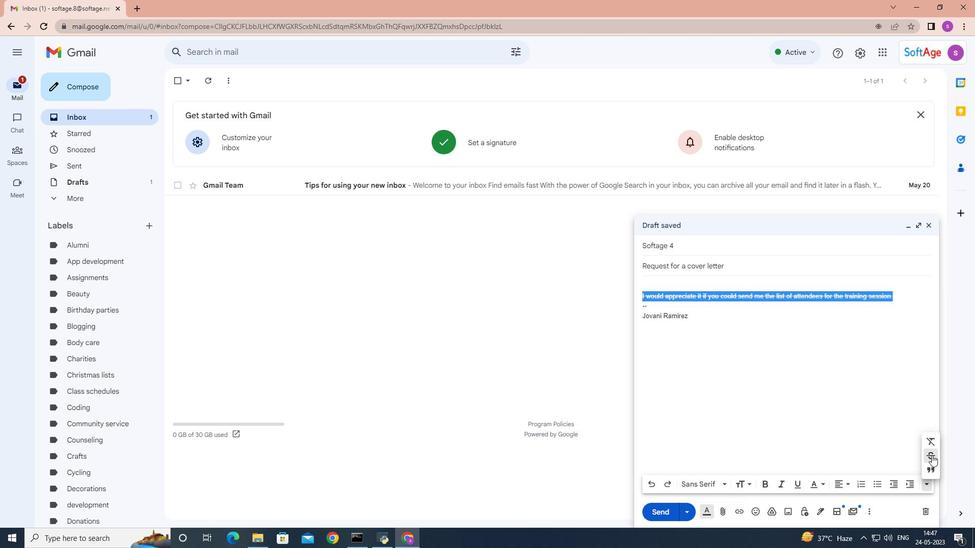 
Action: Mouse moved to (667, 509)
Screenshot: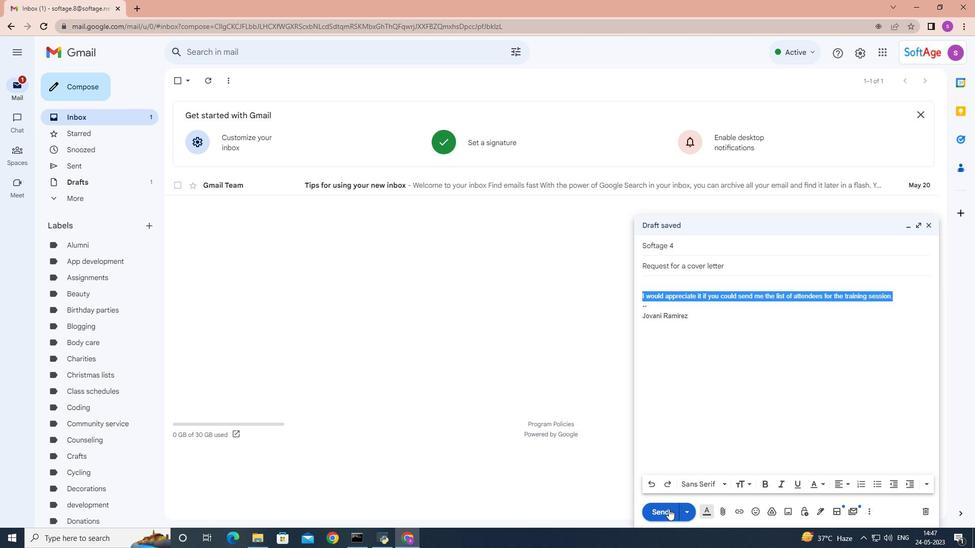 
Action: Mouse pressed left at (667, 509)
Screenshot: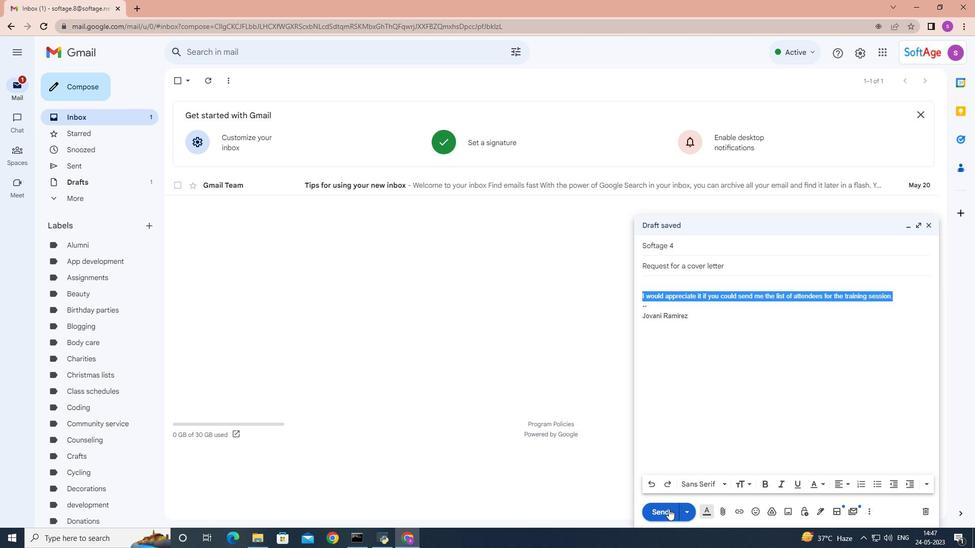 
Action: Mouse moved to (74, 167)
Screenshot: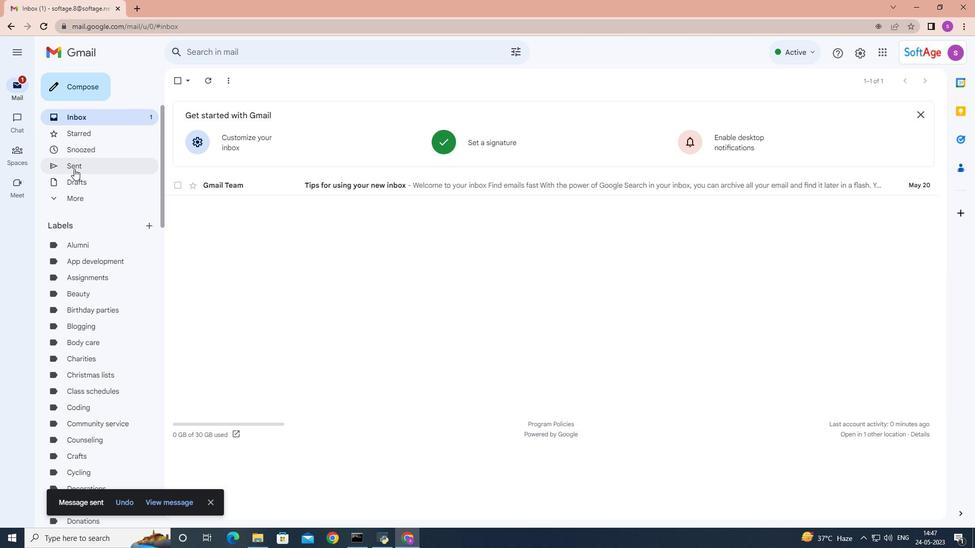 
Action: Mouse pressed left at (74, 167)
Screenshot: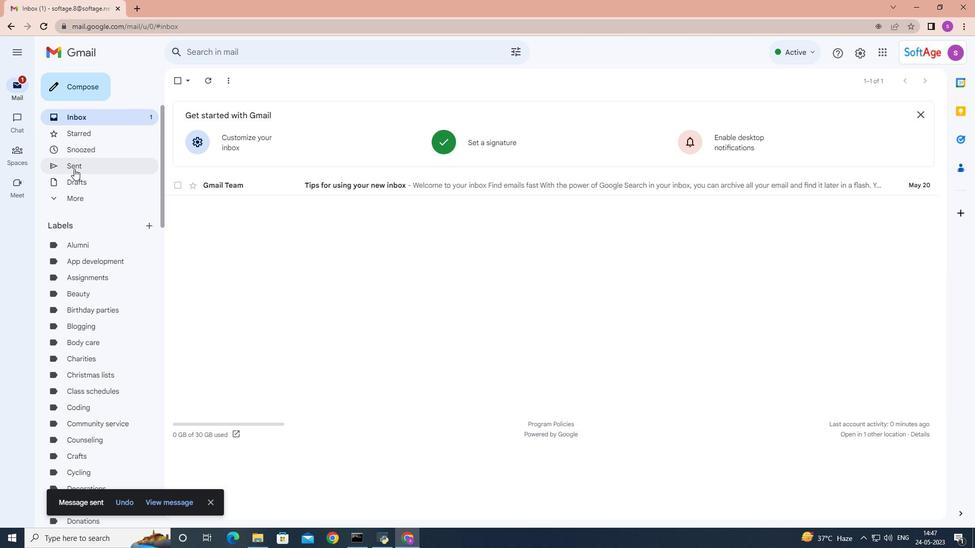 
Action: Mouse moved to (242, 130)
Screenshot: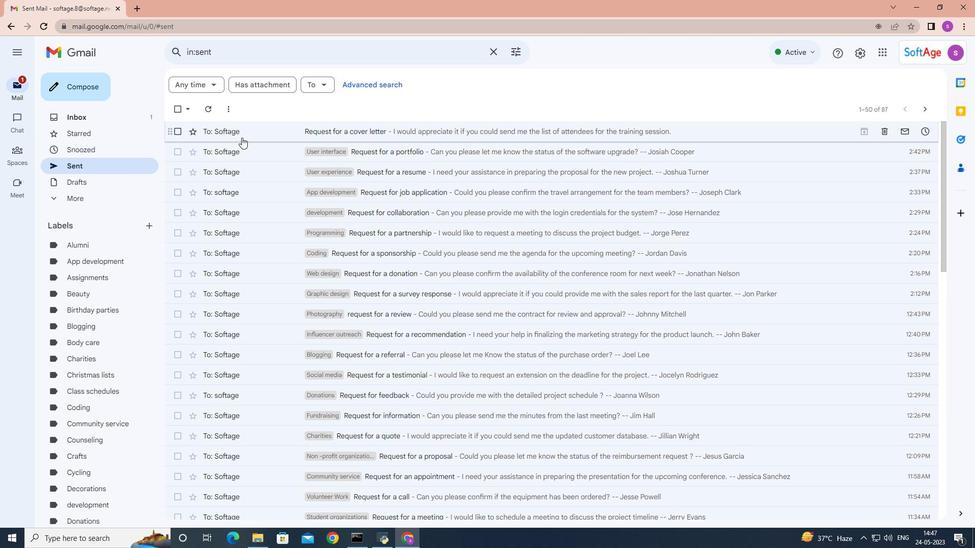 
Action: Mouse pressed right at (242, 130)
Screenshot: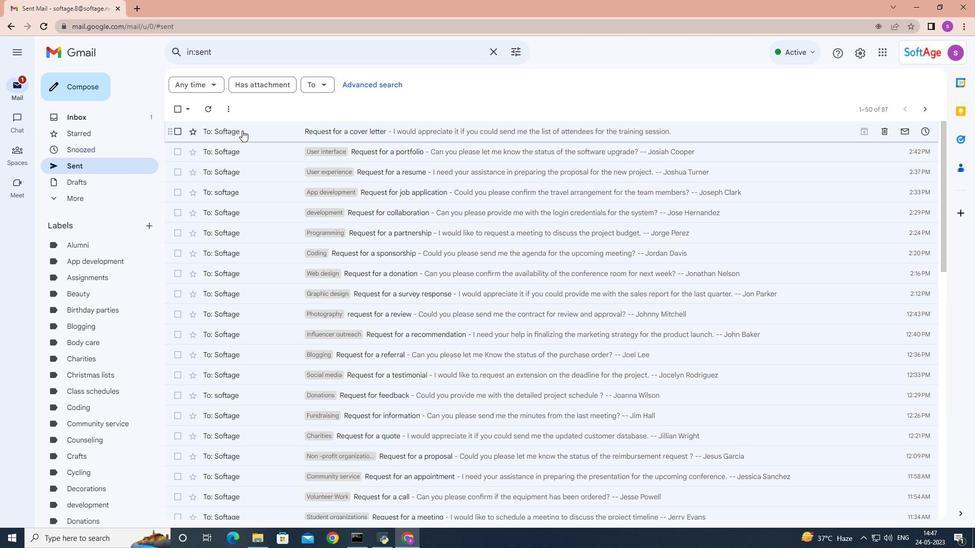 
Action: Mouse moved to (393, 339)
Screenshot: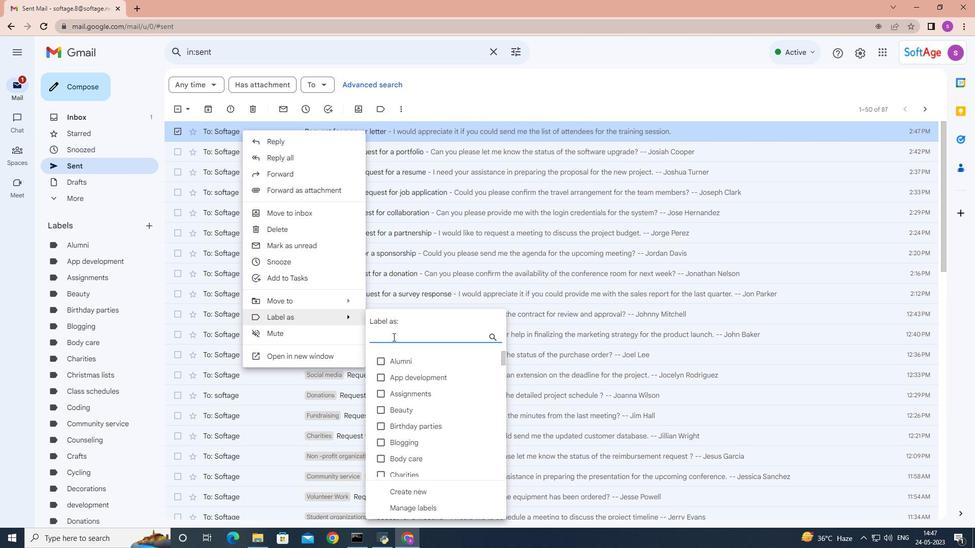 
Action: Key pressed <Key.shift>Testing
Screenshot: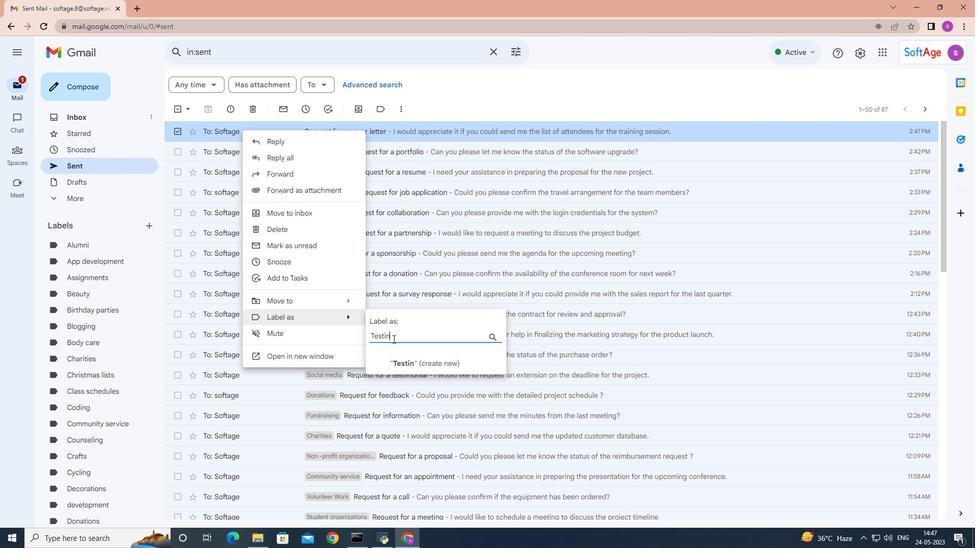 
Action: Mouse moved to (404, 357)
Screenshot: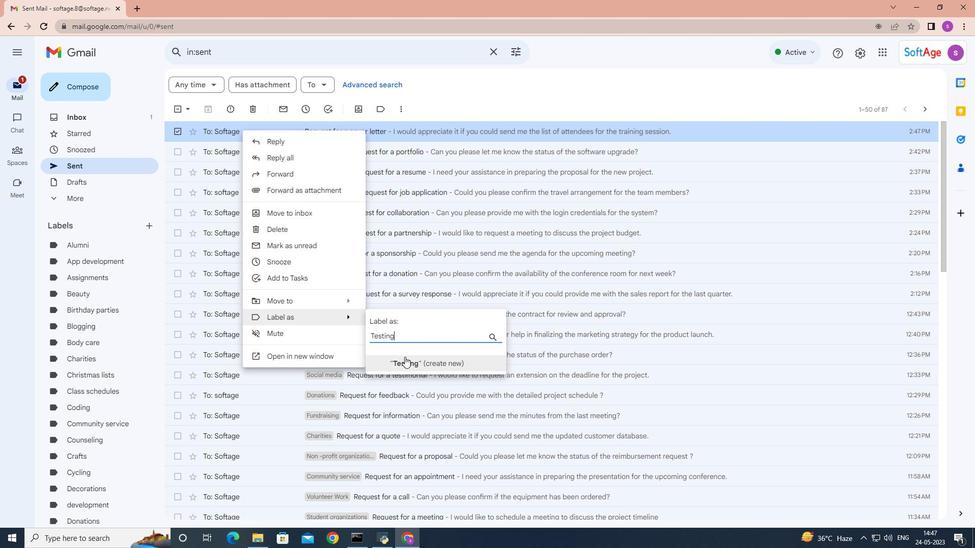 
Action: Mouse pressed left at (404, 357)
Screenshot: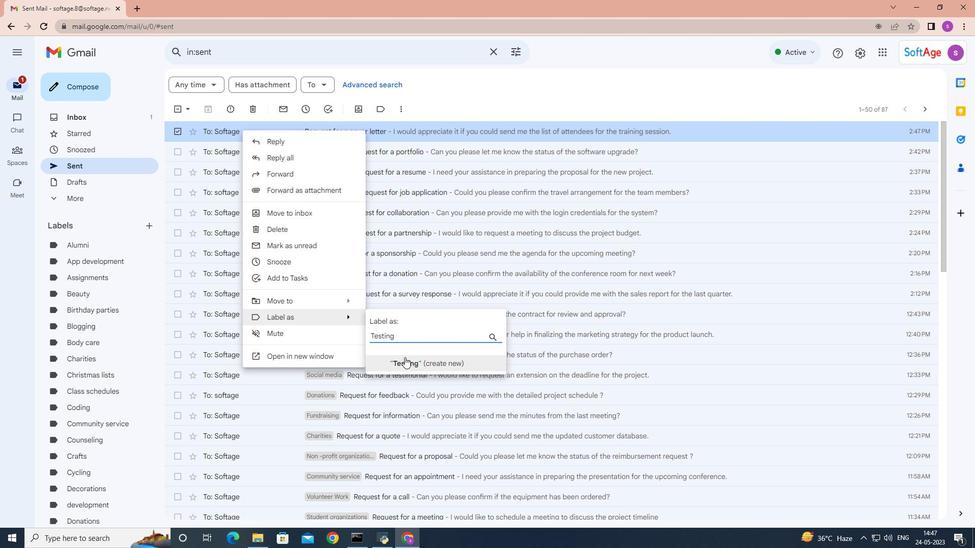 
Action: Mouse moved to (593, 320)
Screenshot: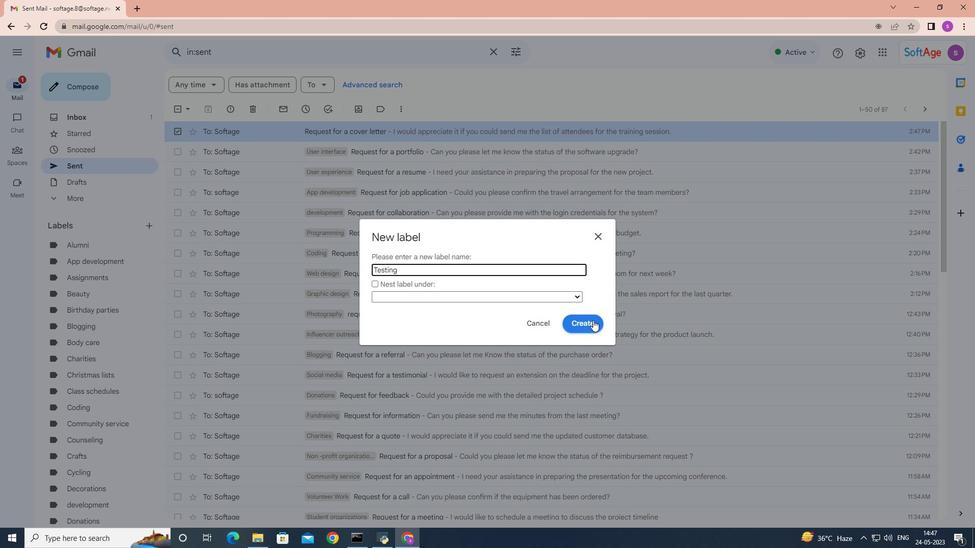 
Action: Mouse pressed left at (593, 320)
Screenshot: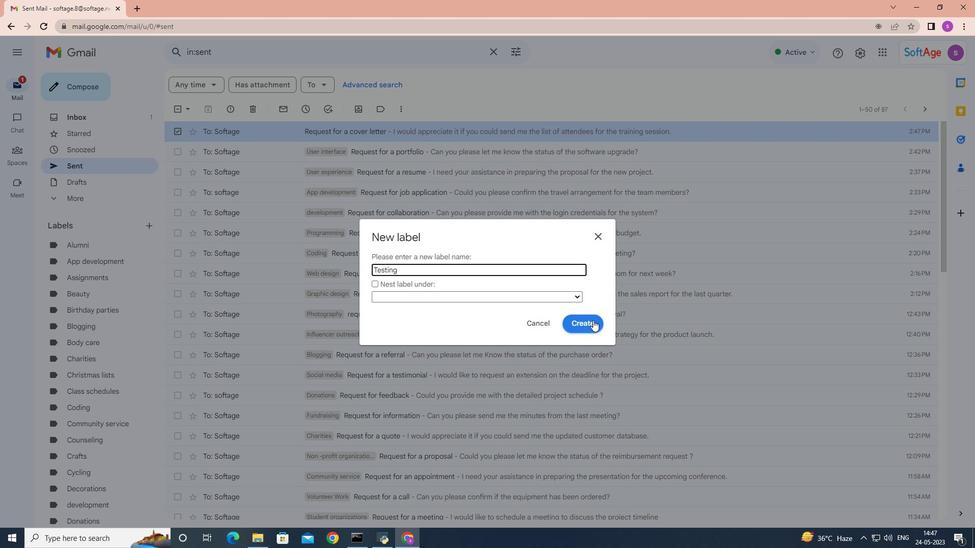 
Action: Mouse moved to (594, 320)
Screenshot: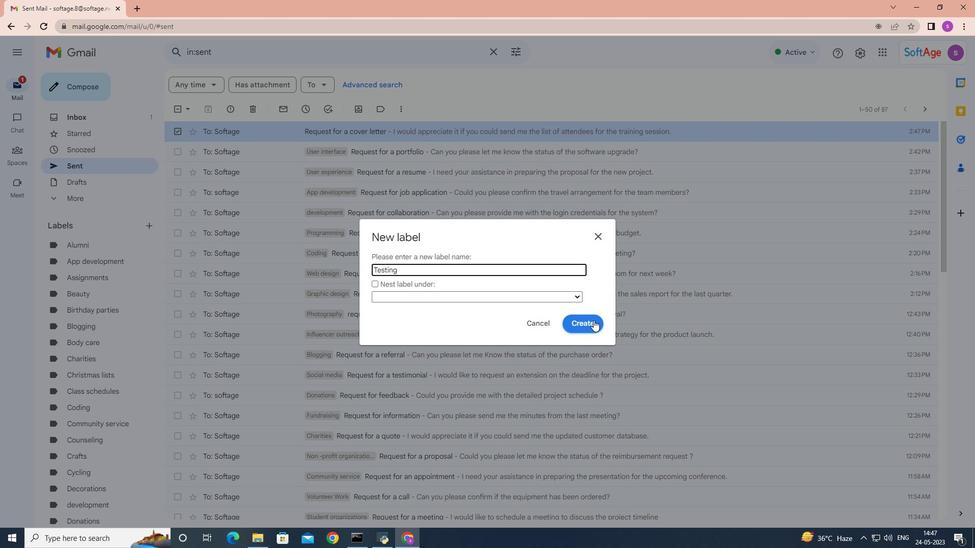 
